 Task: Add an event with the title Team Building Workshop: Enhancing Team Communication and Collaboration, date '2024/05/05', time 8:00 AM to 10:00 AMand add a description: Participants will develop skills for effectively resolving conflicts and managing disagreements within the team. They will learn strategies for active listening, empathy, and finding mutually beneficial solutions to conflicts.Select event color  Peacock . Add location for the event as: Delhi, India, logged in from the account softage.4@softage.netand send the event invitation to softage.9@softage.net and softage.10@softage.net. Set a reminder for the event Every weekday(Monday to Friday)
Action: Mouse moved to (101, 129)
Screenshot: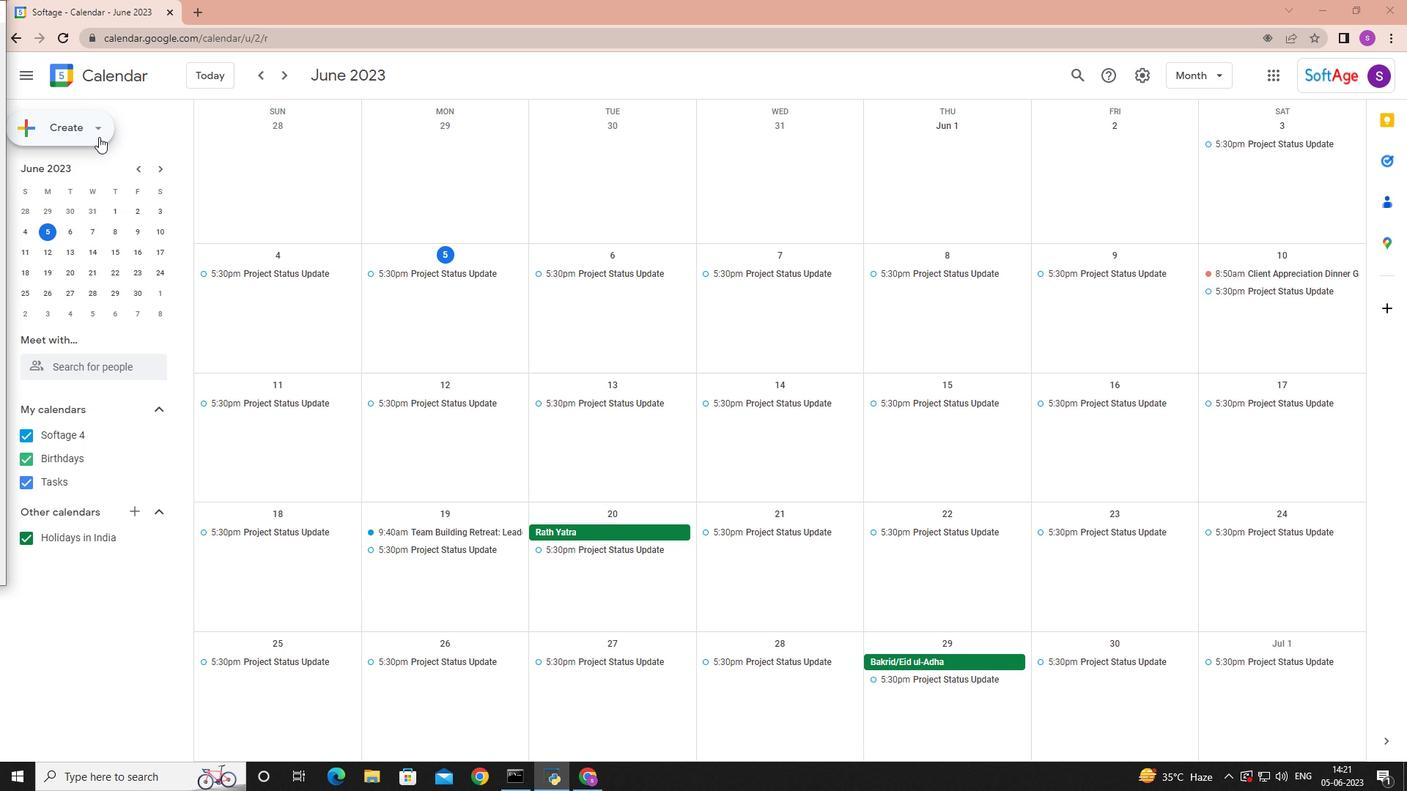 
Action: Mouse pressed left at (101, 129)
Screenshot: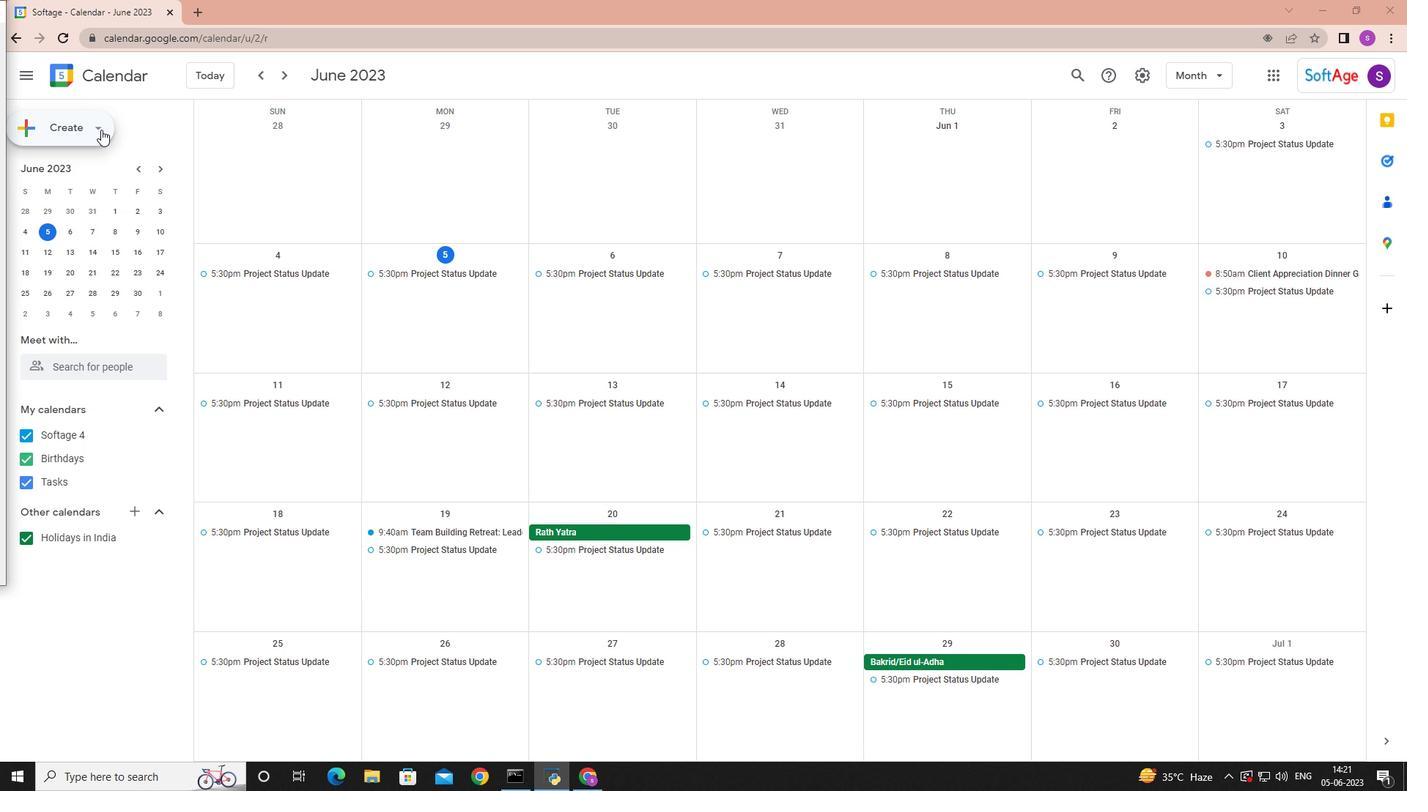 
Action: Mouse moved to (112, 159)
Screenshot: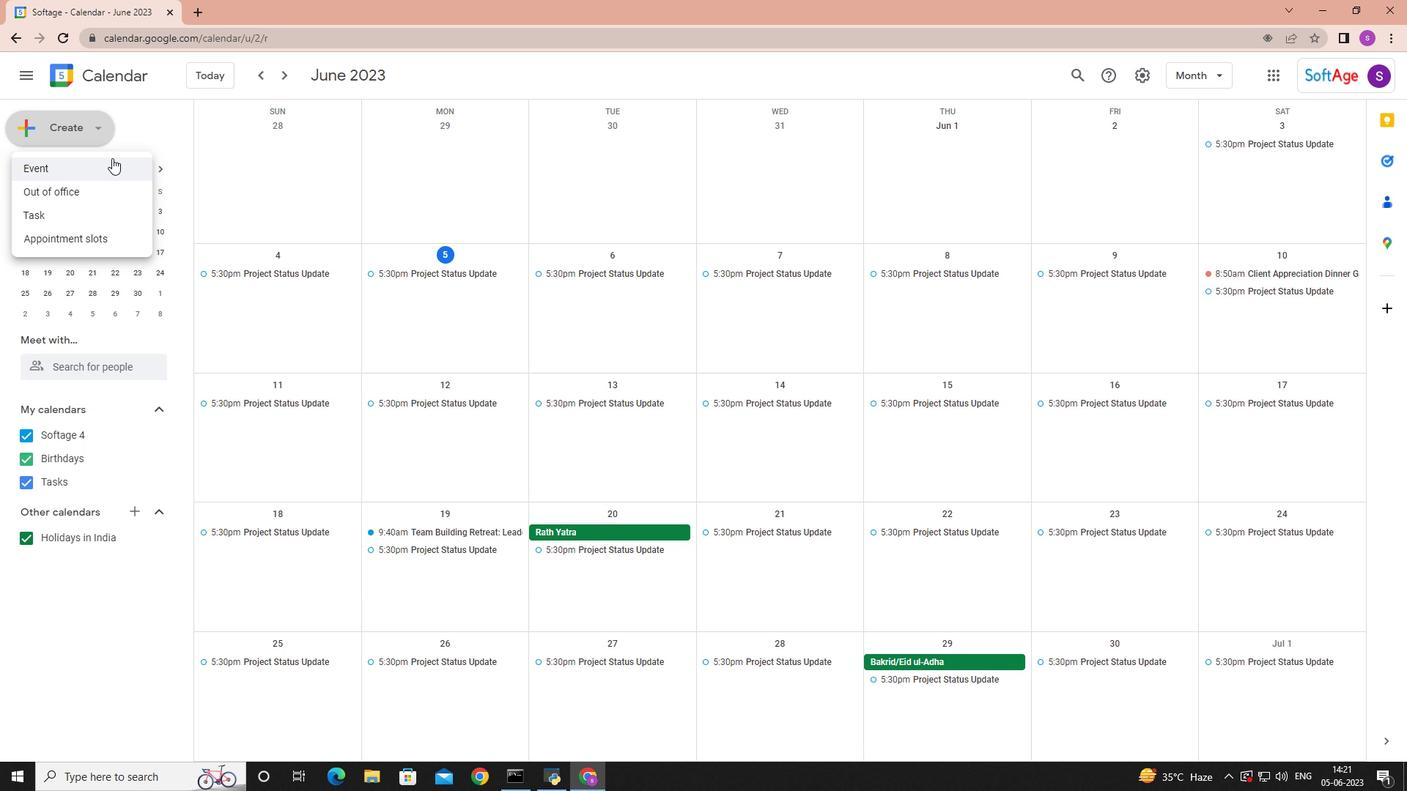 
Action: Mouse pressed left at (112, 159)
Screenshot: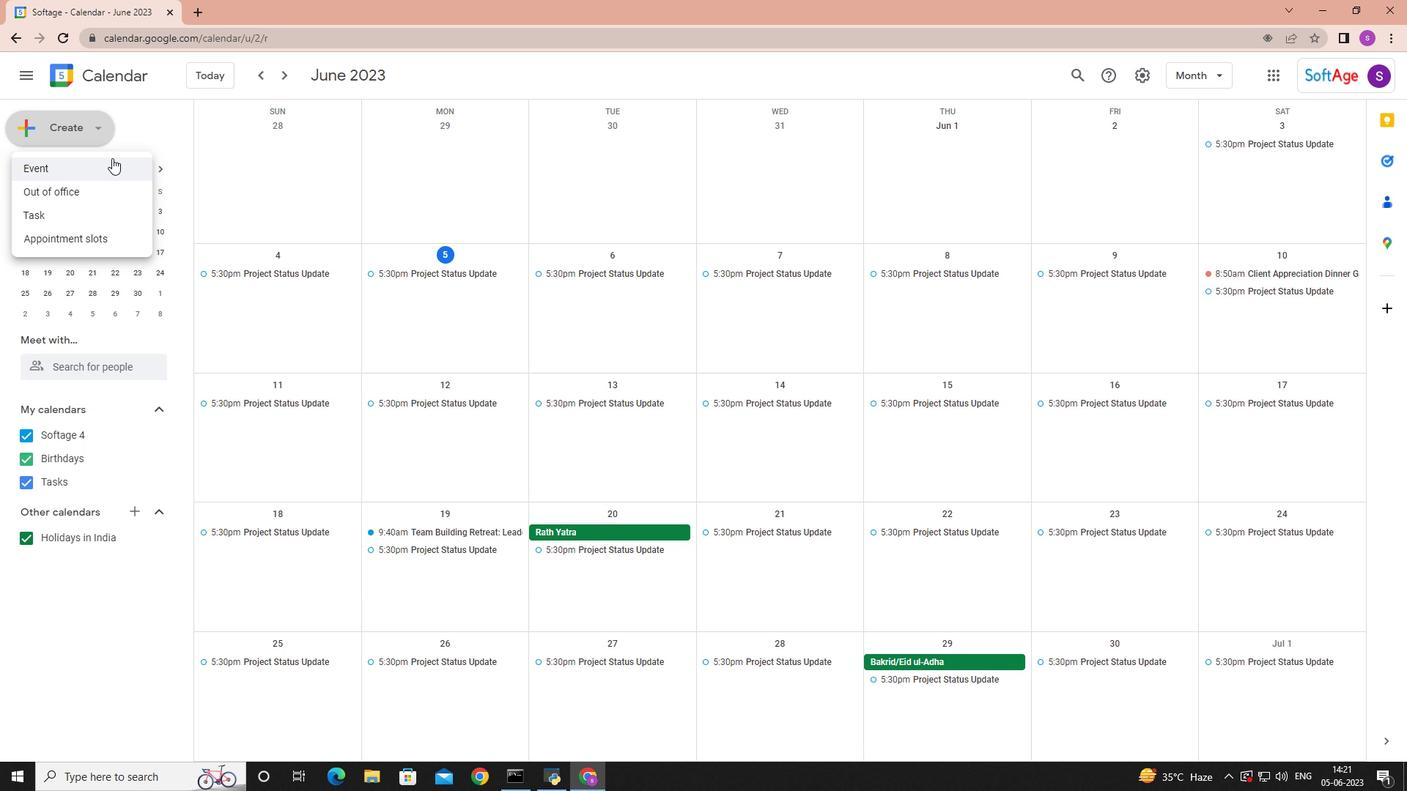 
Action: Mouse moved to (252, 573)
Screenshot: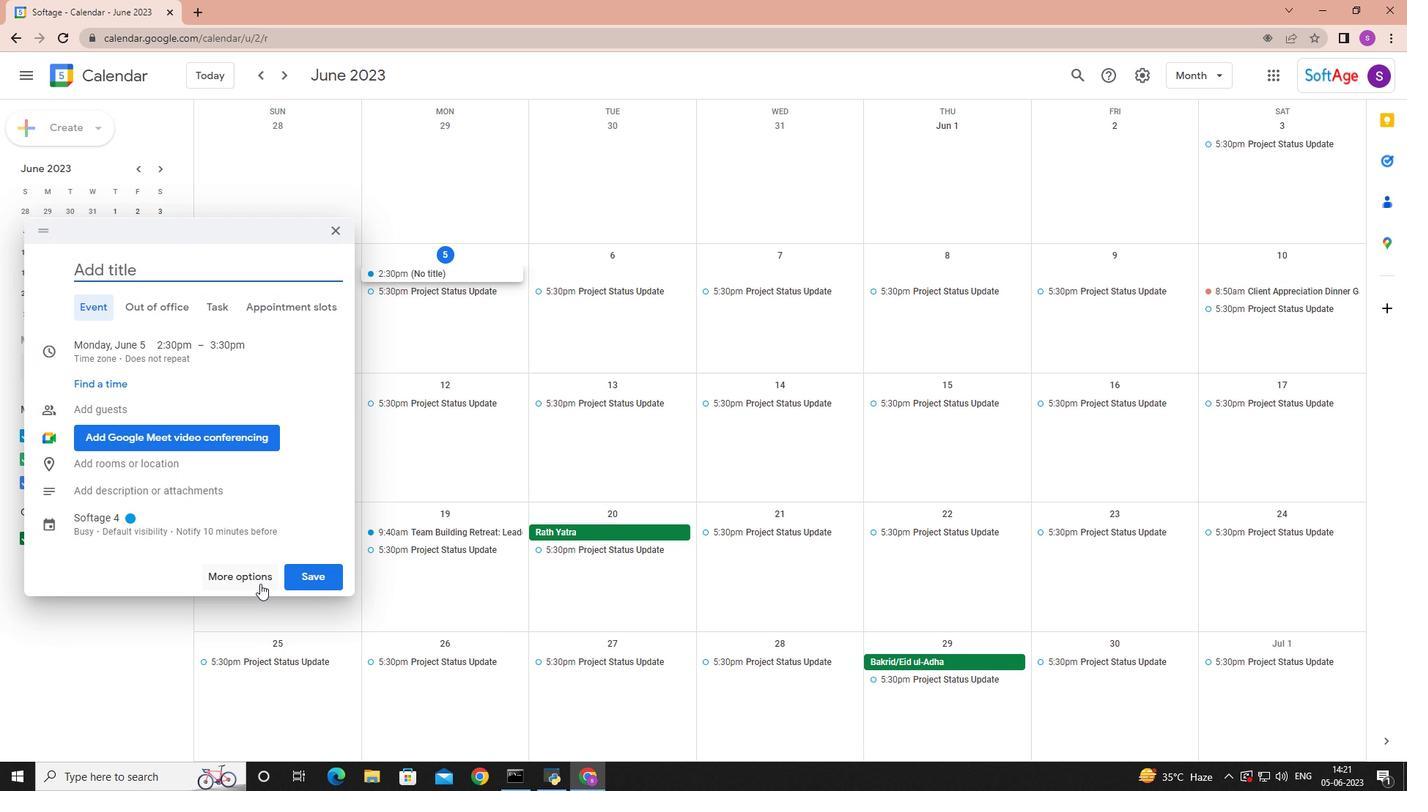 
Action: Mouse pressed left at (252, 573)
Screenshot: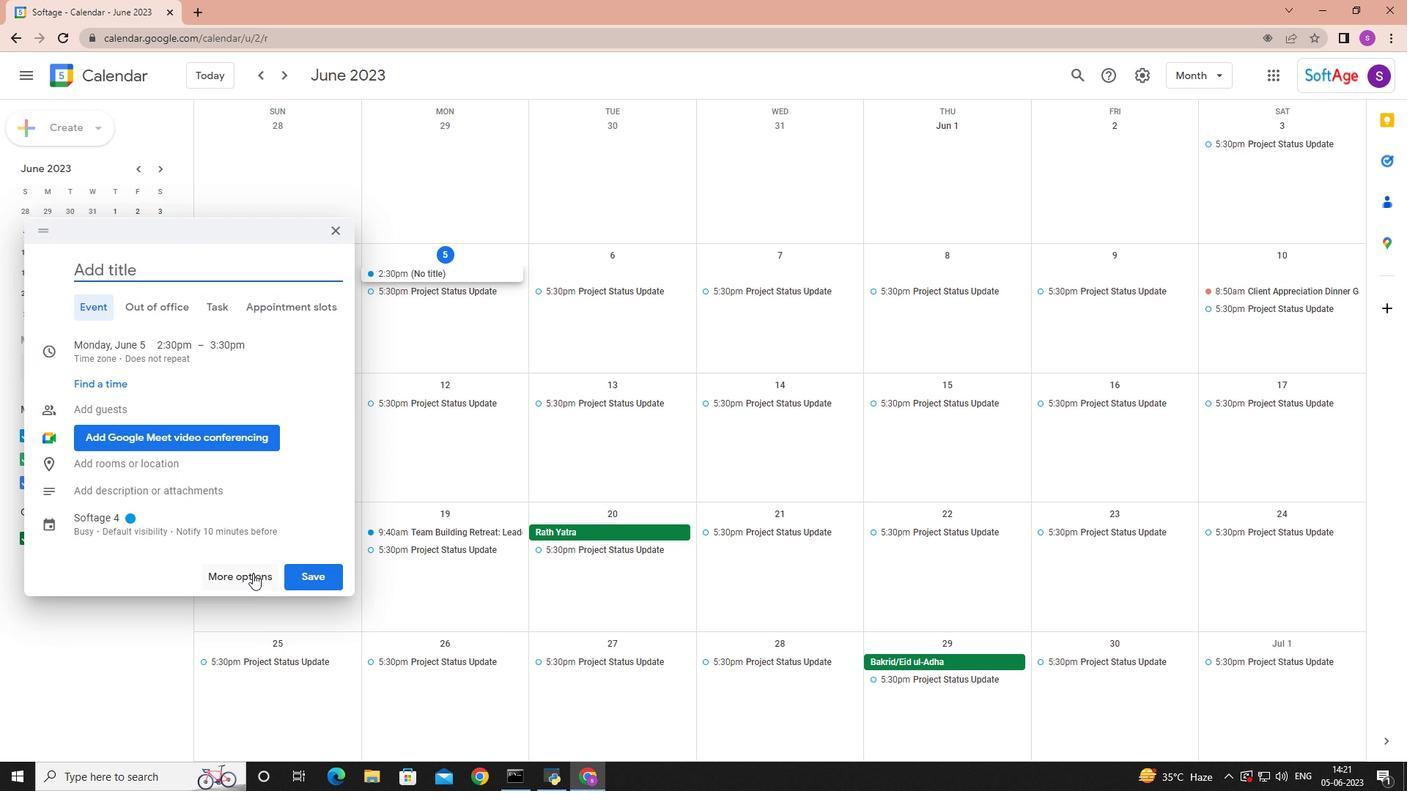
Action: Mouse moved to (249, 570)
Screenshot: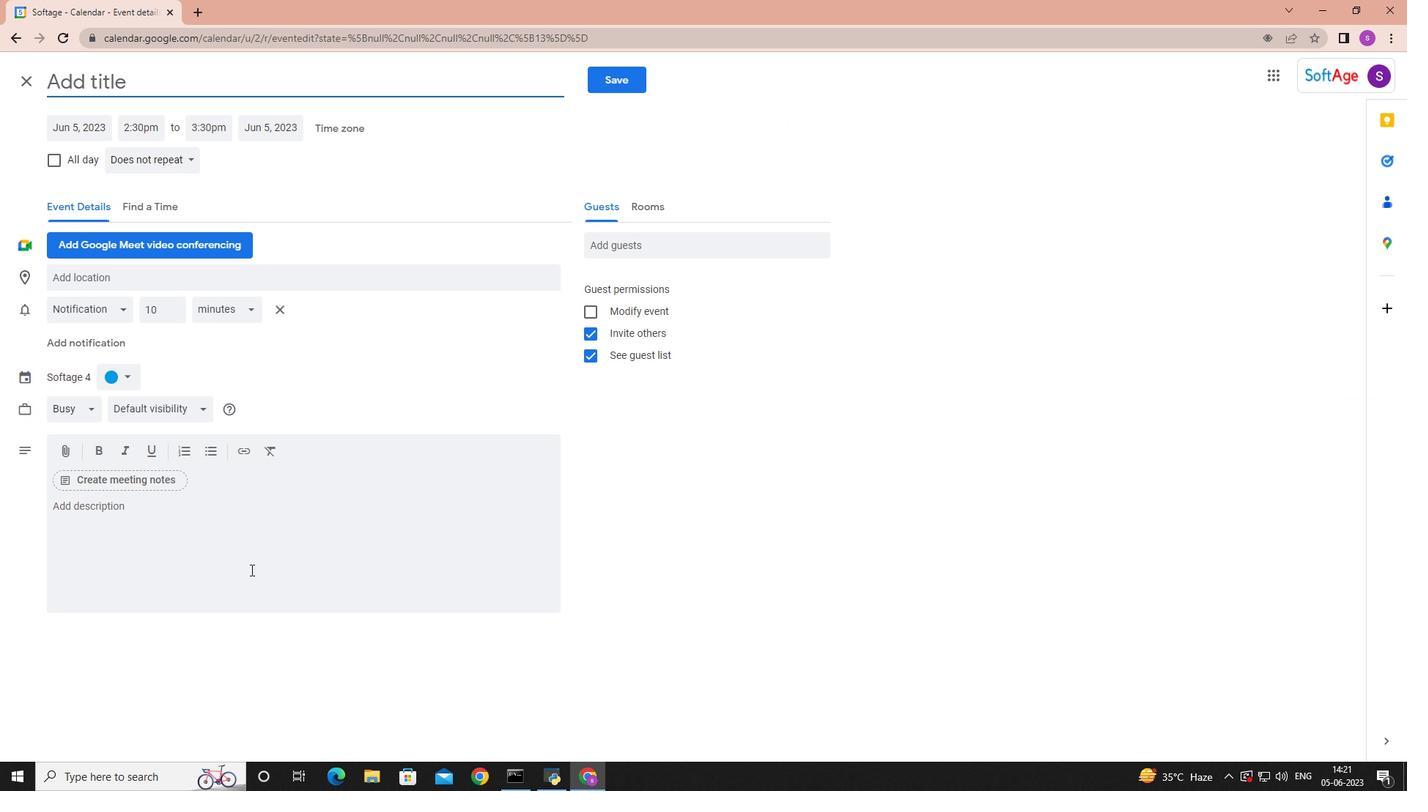 
Action: Key pressed <Key.shift><Key.shift><Key.shift><Key.shift><Key.shift><Key.shift>Team<Key.space><Key.shift>Building<Key.space><Key.shift>Workshop<Key.shift>:<Key.space><Key.shift>Enhancing<Key.space><Key.shift>Team<Key.space><Key.shift>Communication<Key.space>and<Key.space><Key.shift>Collaboration<Key.space>
Screenshot: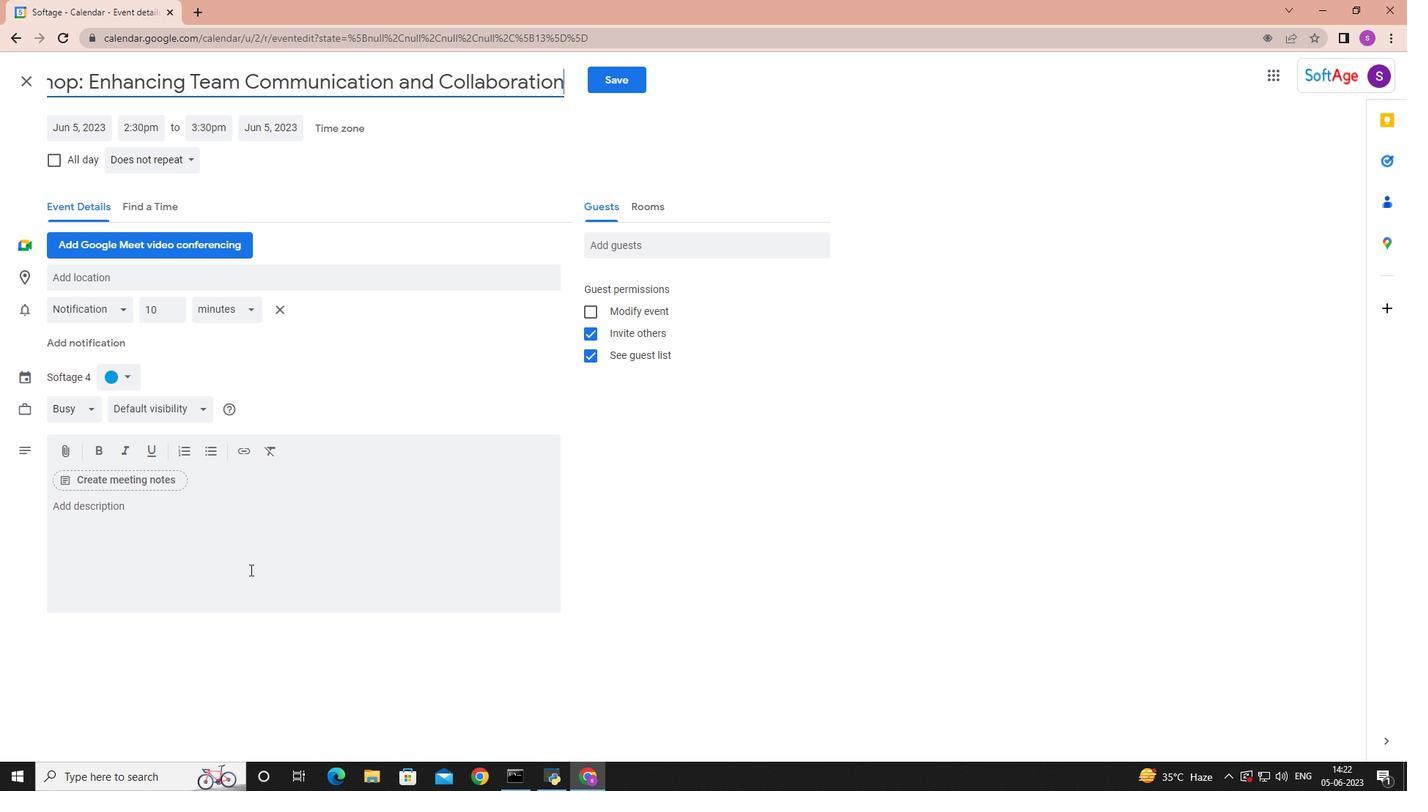 
Action: Mouse moved to (87, 124)
Screenshot: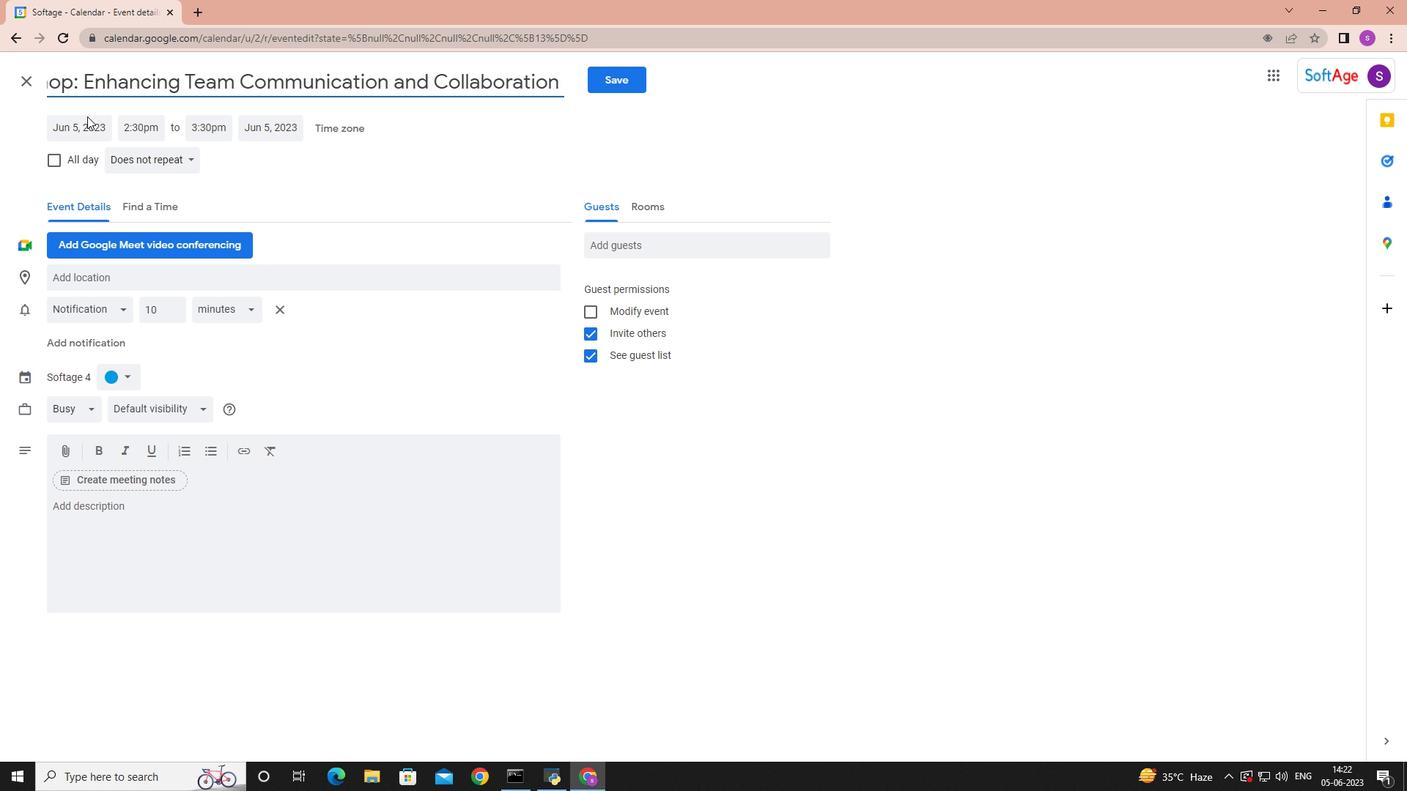 
Action: Mouse pressed left at (87, 124)
Screenshot: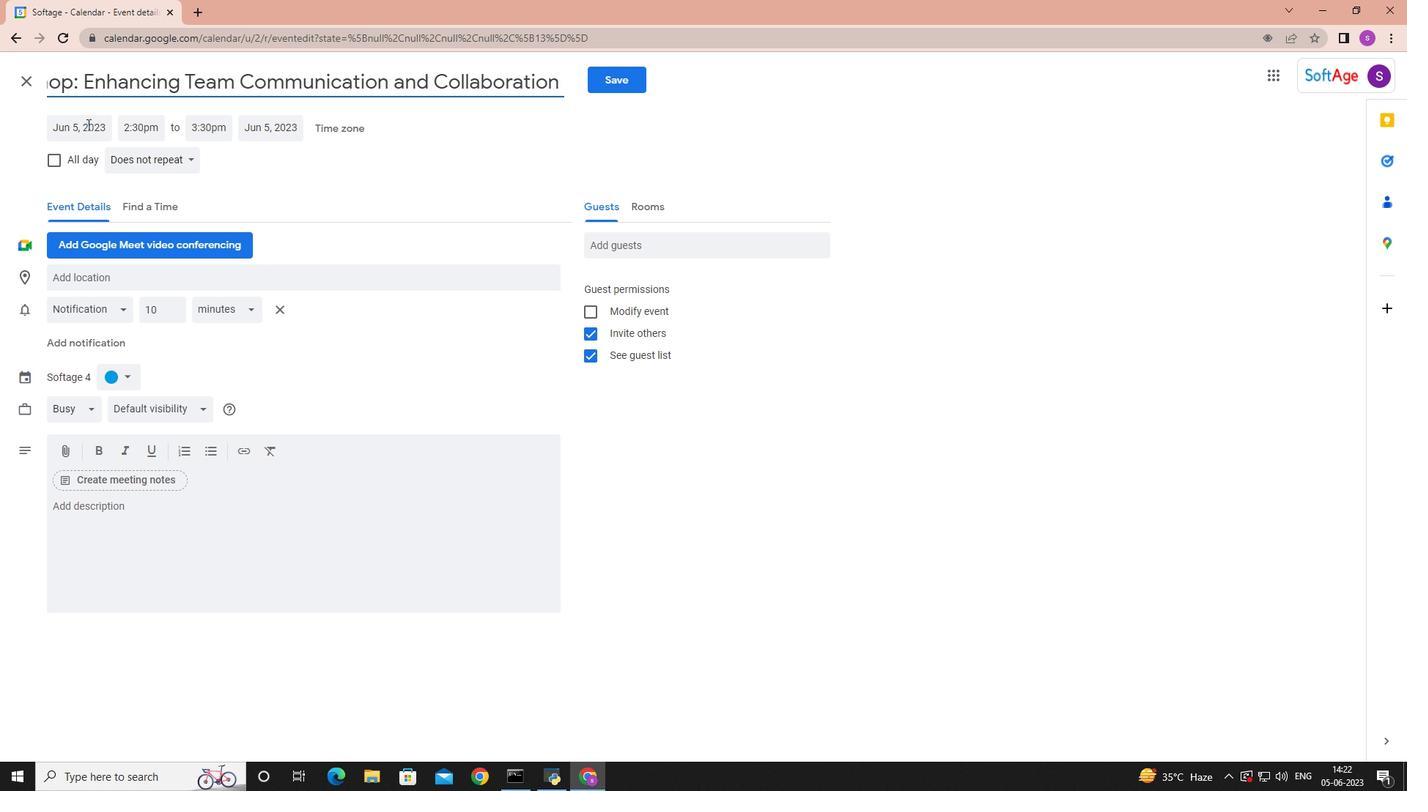 
Action: Mouse moved to (231, 161)
Screenshot: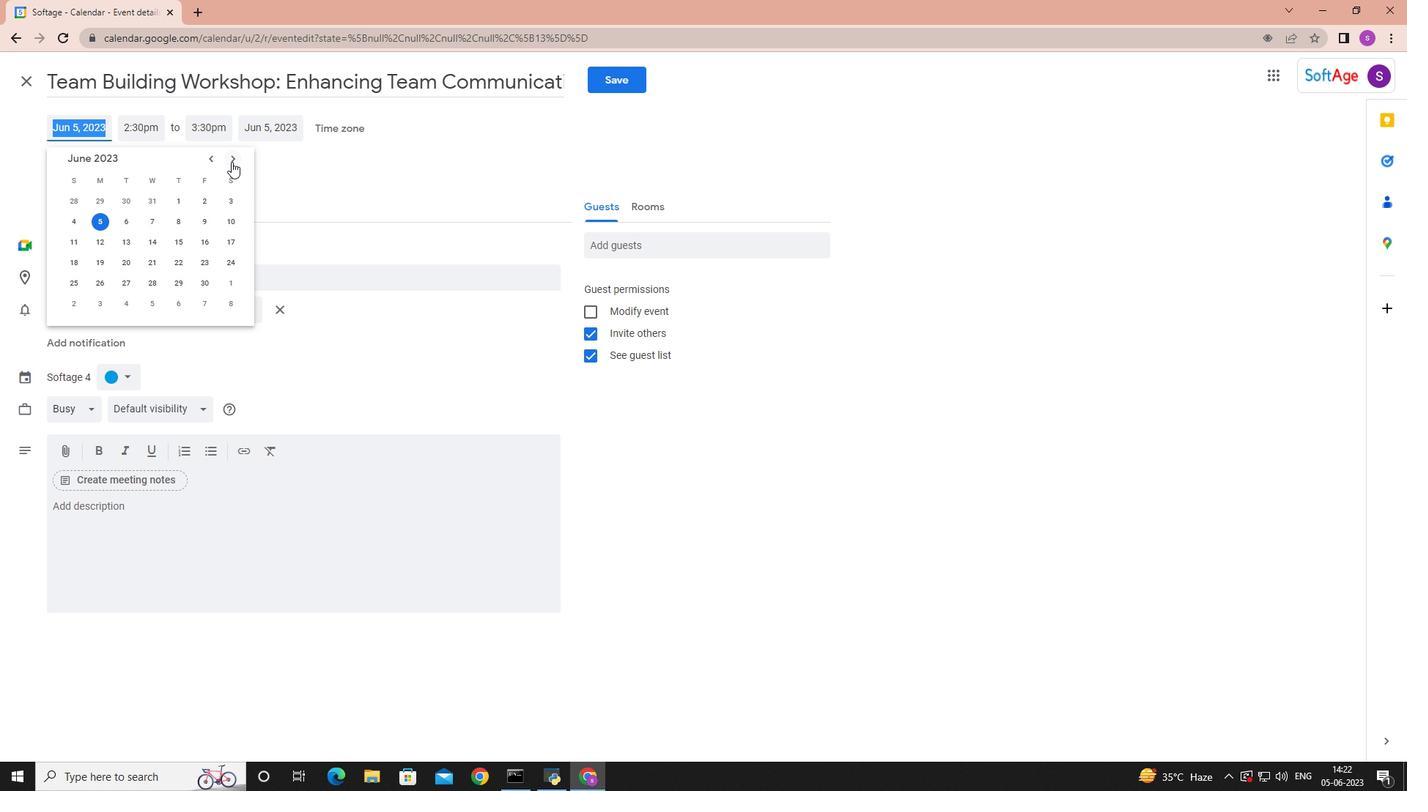 
Action: Mouse pressed left at (231, 161)
Screenshot: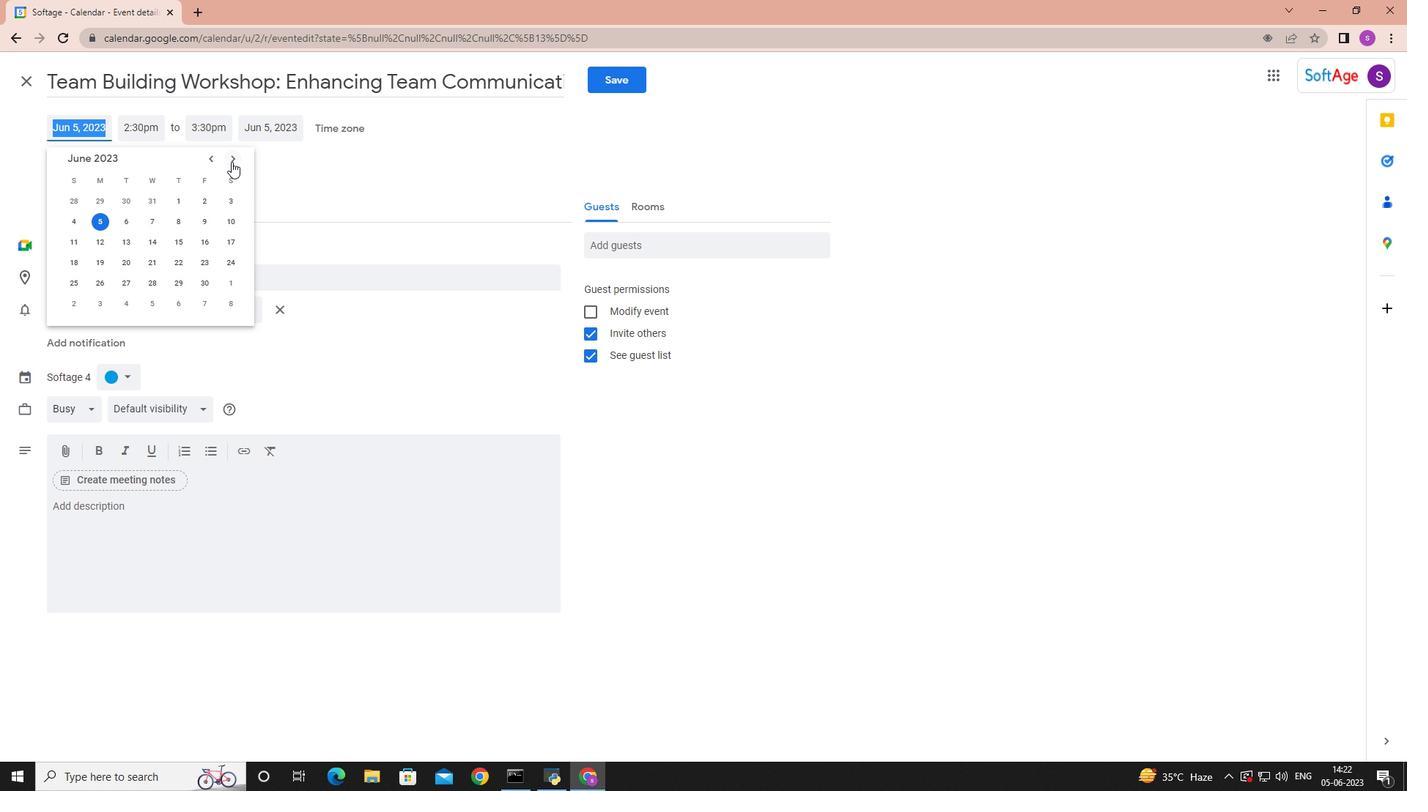 
Action: Mouse moved to (231, 161)
Screenshot: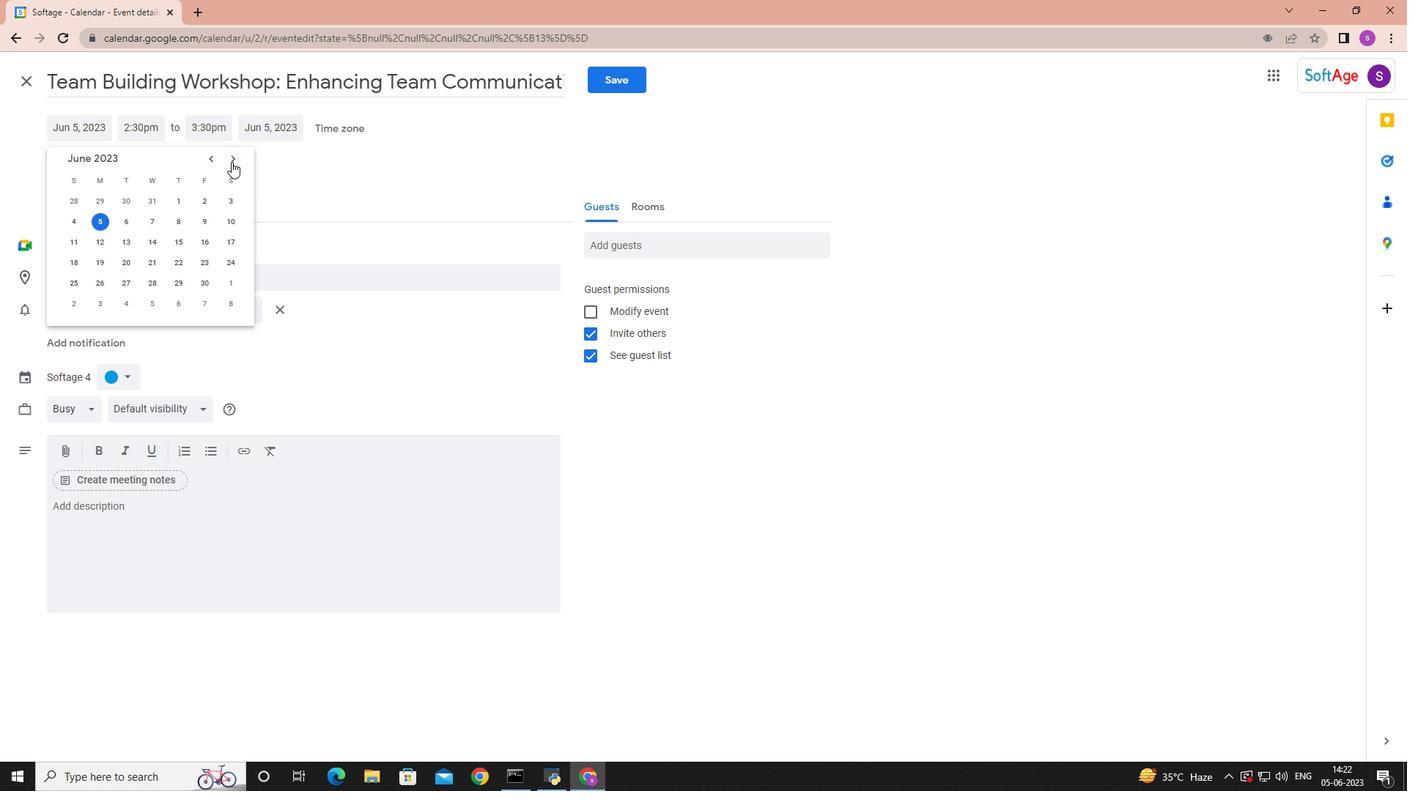 
Action: Mouse pressed left at (231, 161)
Screenshot: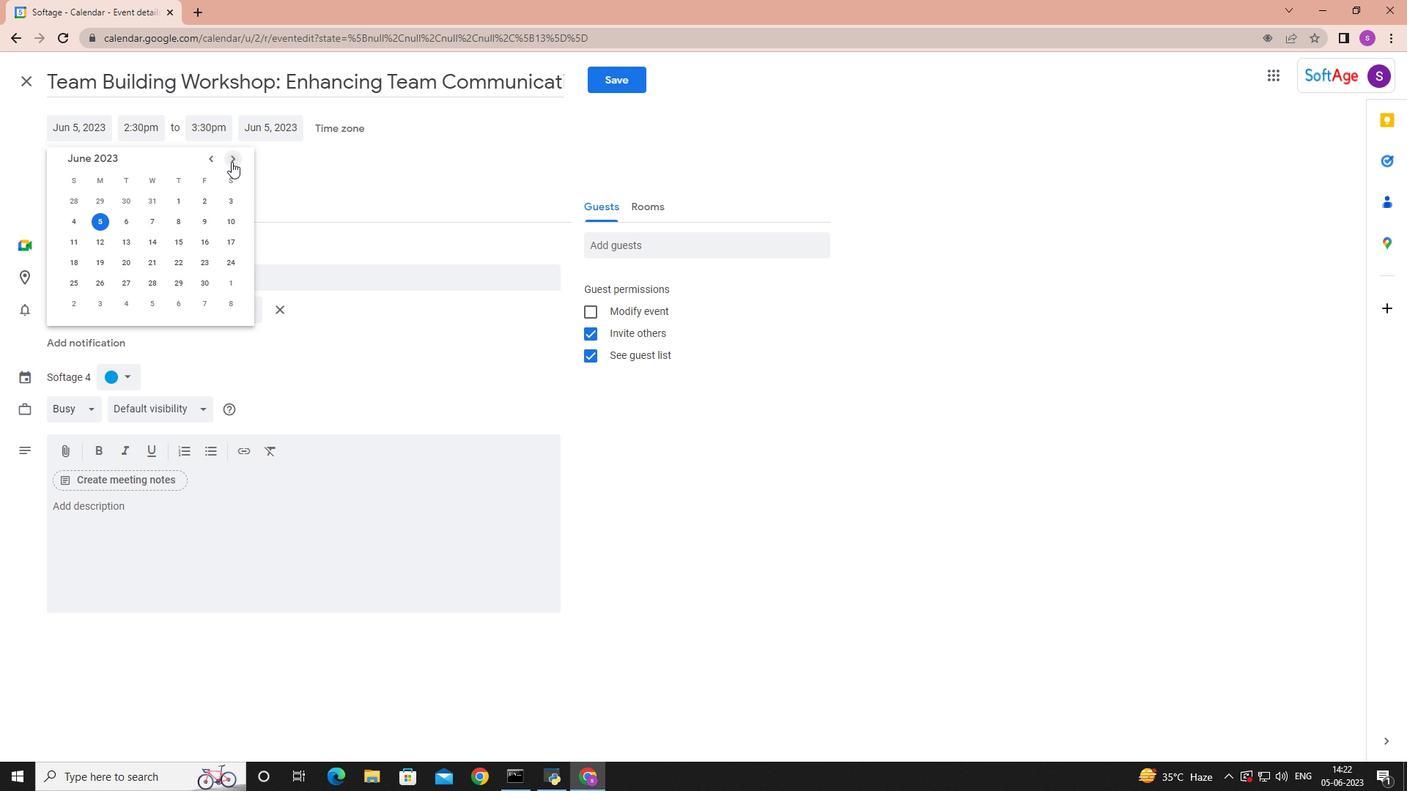 
Action: Mouse moved to (232, 161)
Screenshot: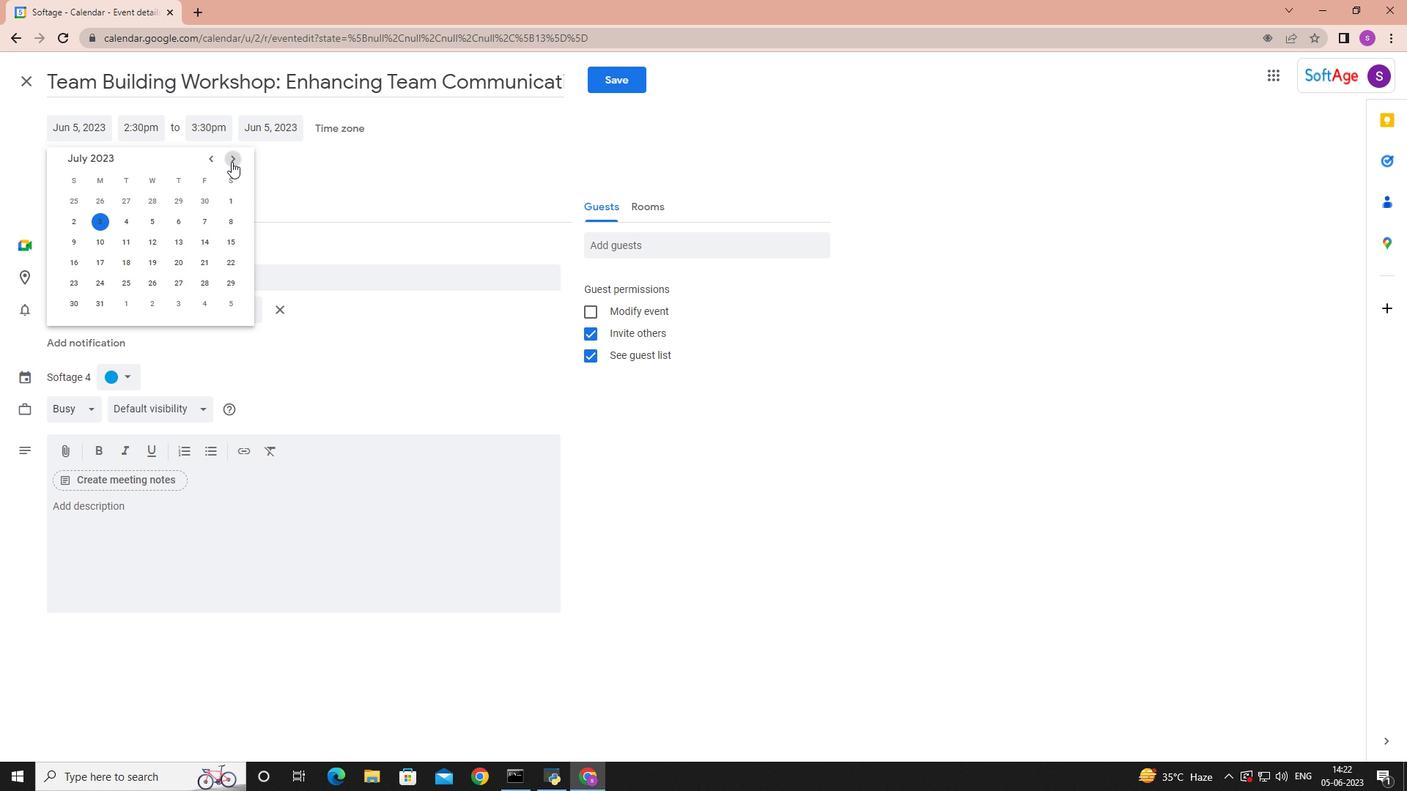 
Action: Mouse pressed left at (232, 161)
Screenshot: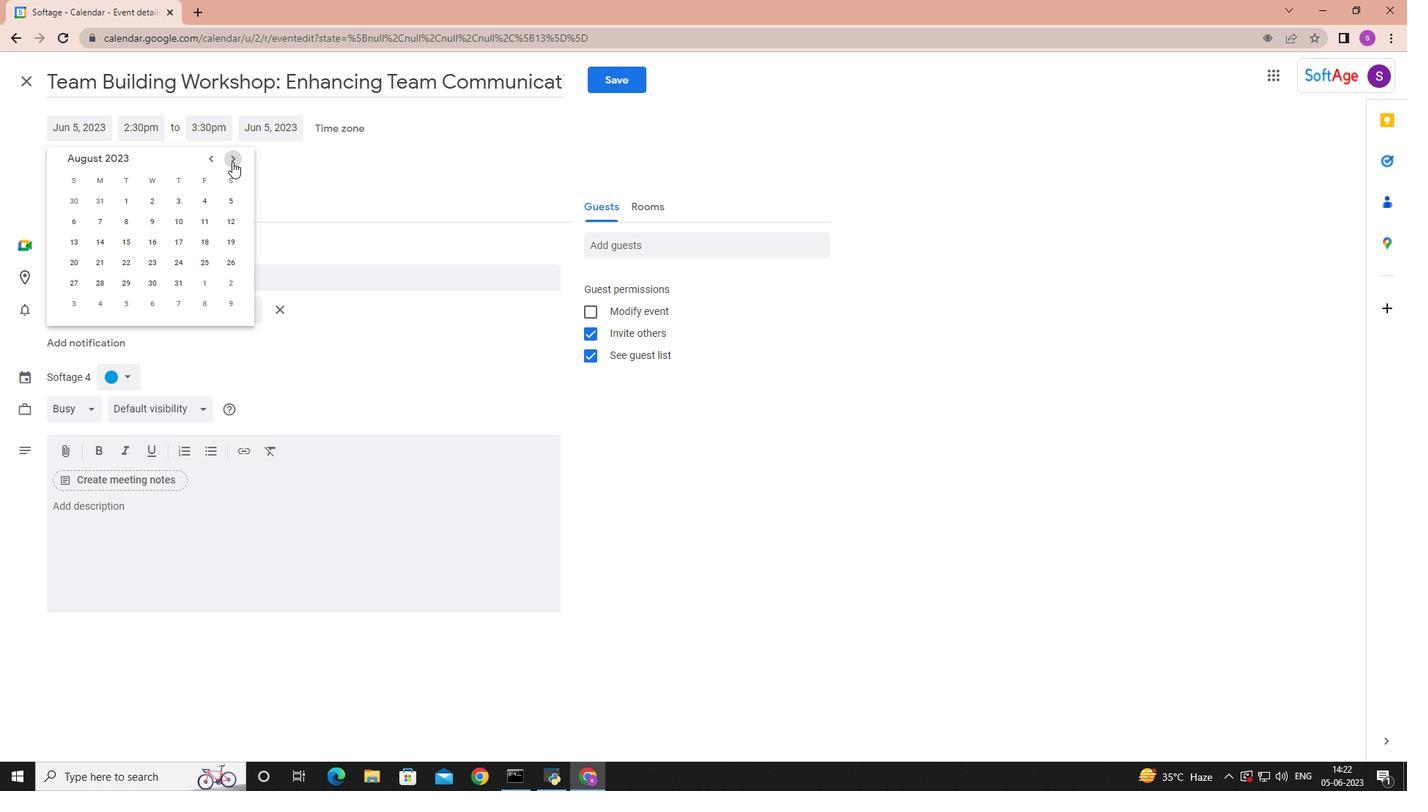 
Action: Mouse moved to (233, 161)
Screenshot: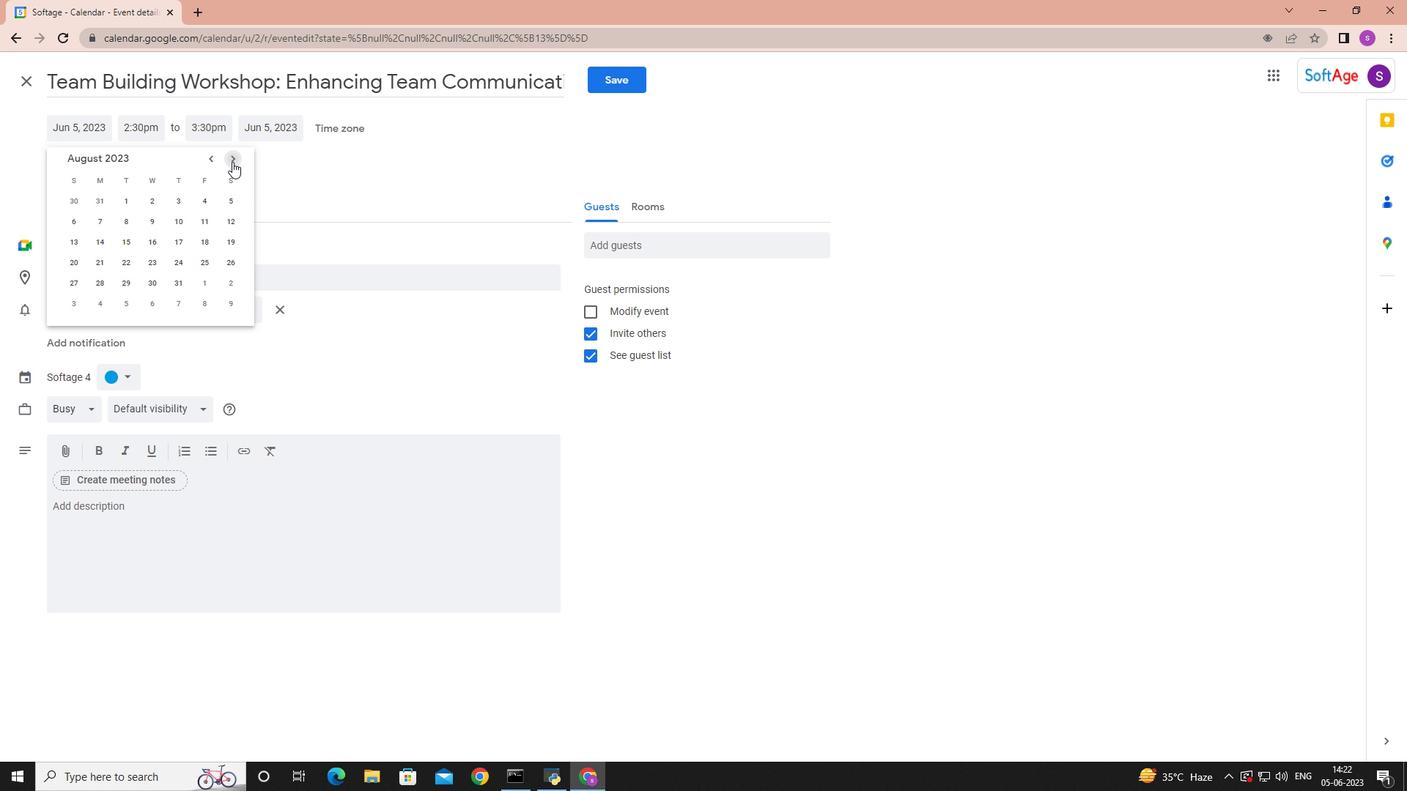 
Action: Mouse pressed left at (233, 161)
Screenshot: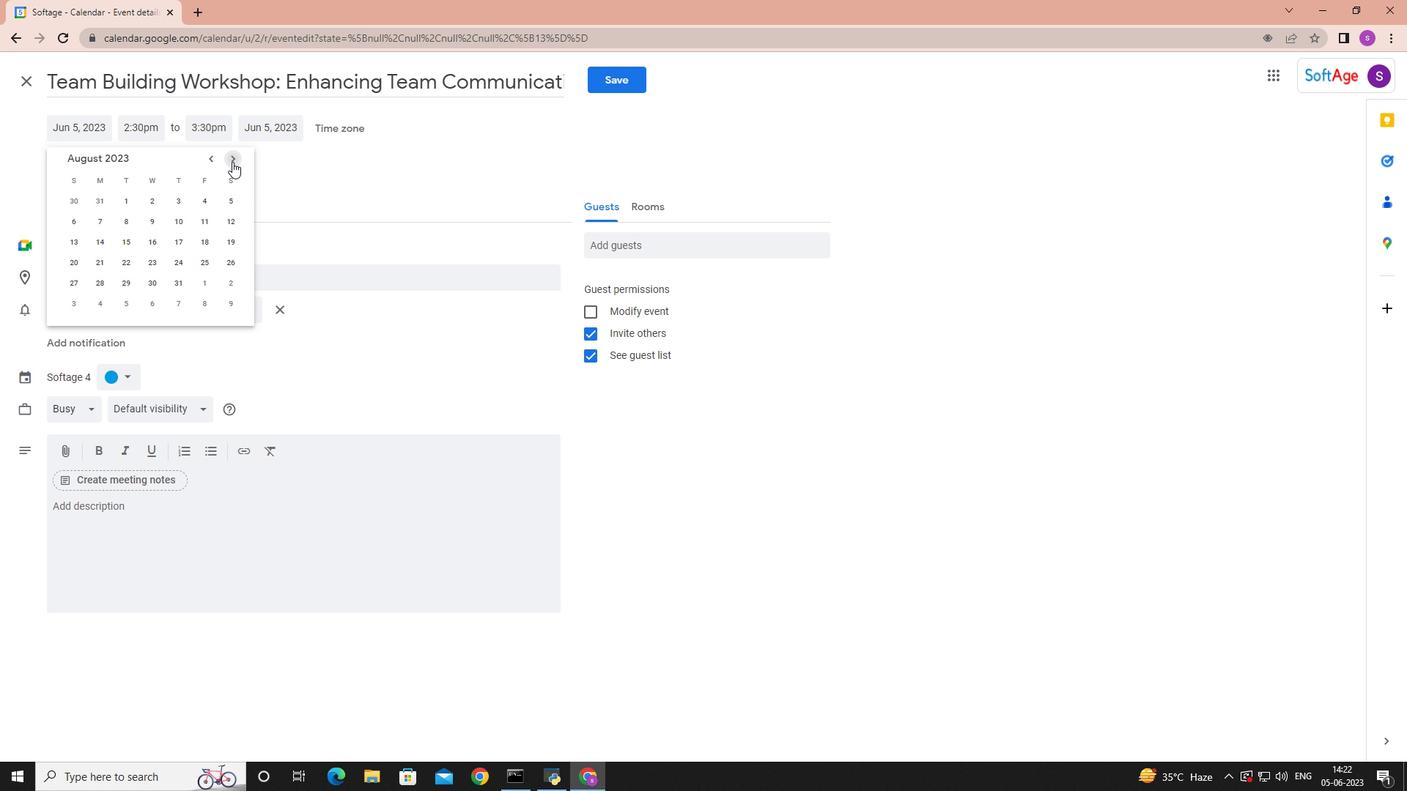 
Action: Mouse pressed left at (233, 161)
Screenshot: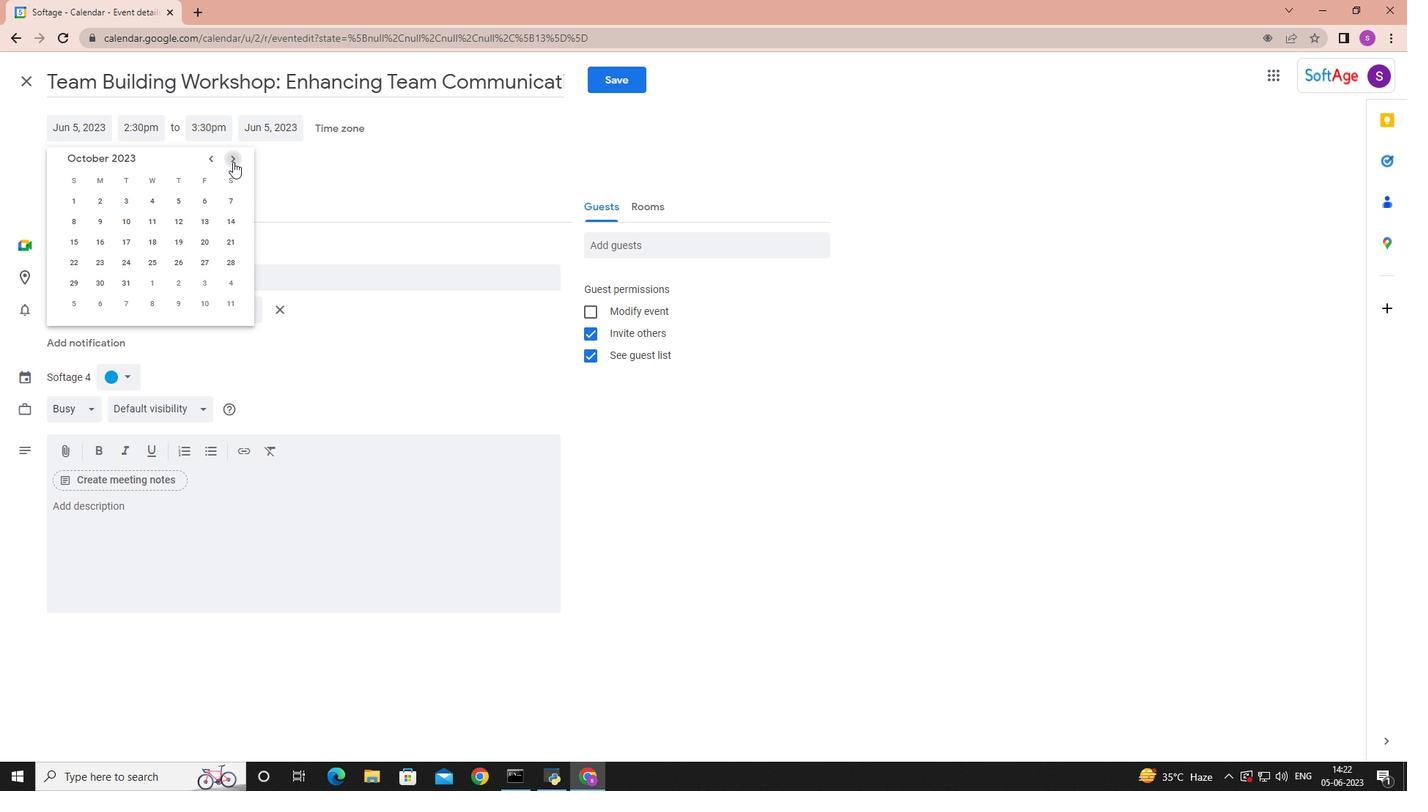 
Action: Mouse pressed left at (233, 161)
Screenshot: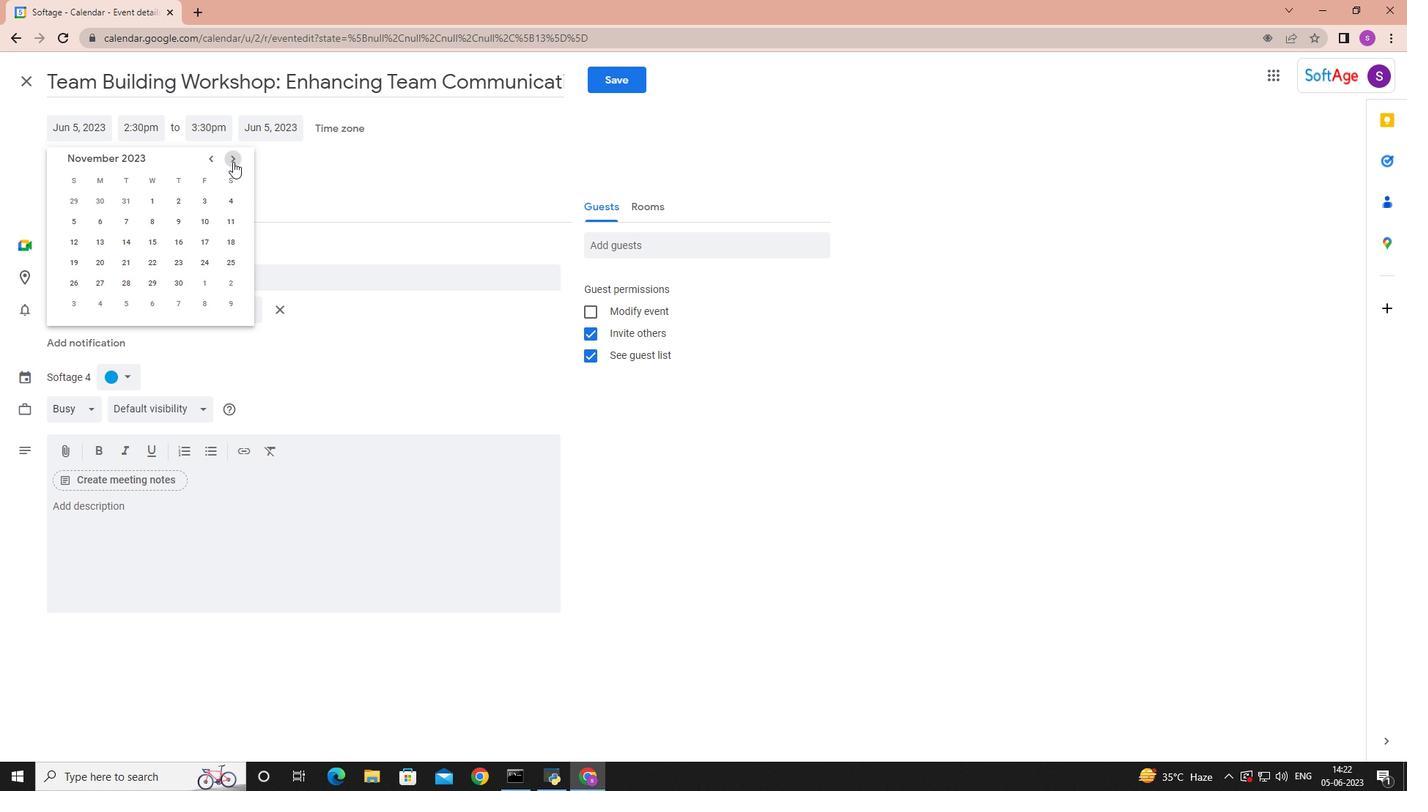 
Action: Mouse pressed left at (233, 161)
Screenshot: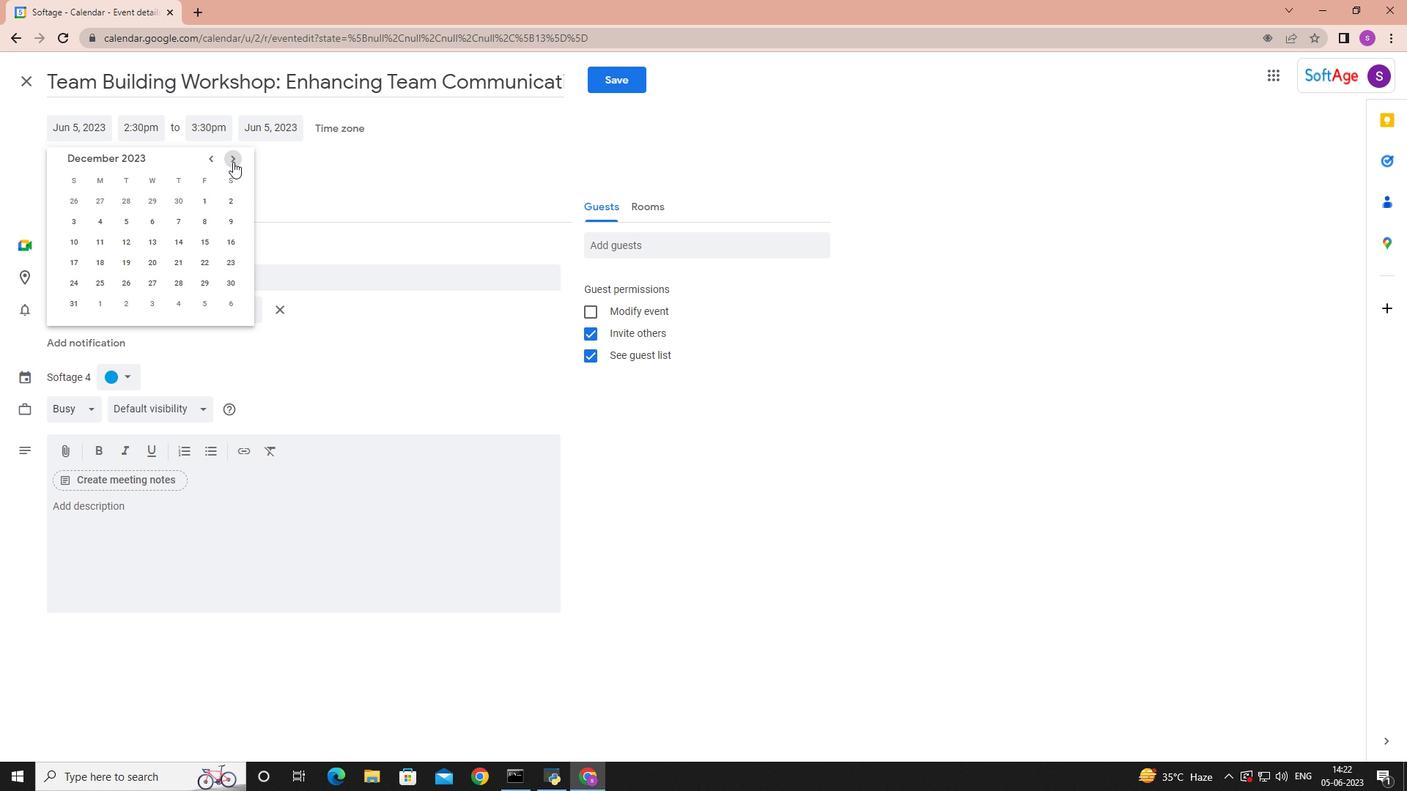 
Action: Mouse pressed left at (233, 161)
Screenshot: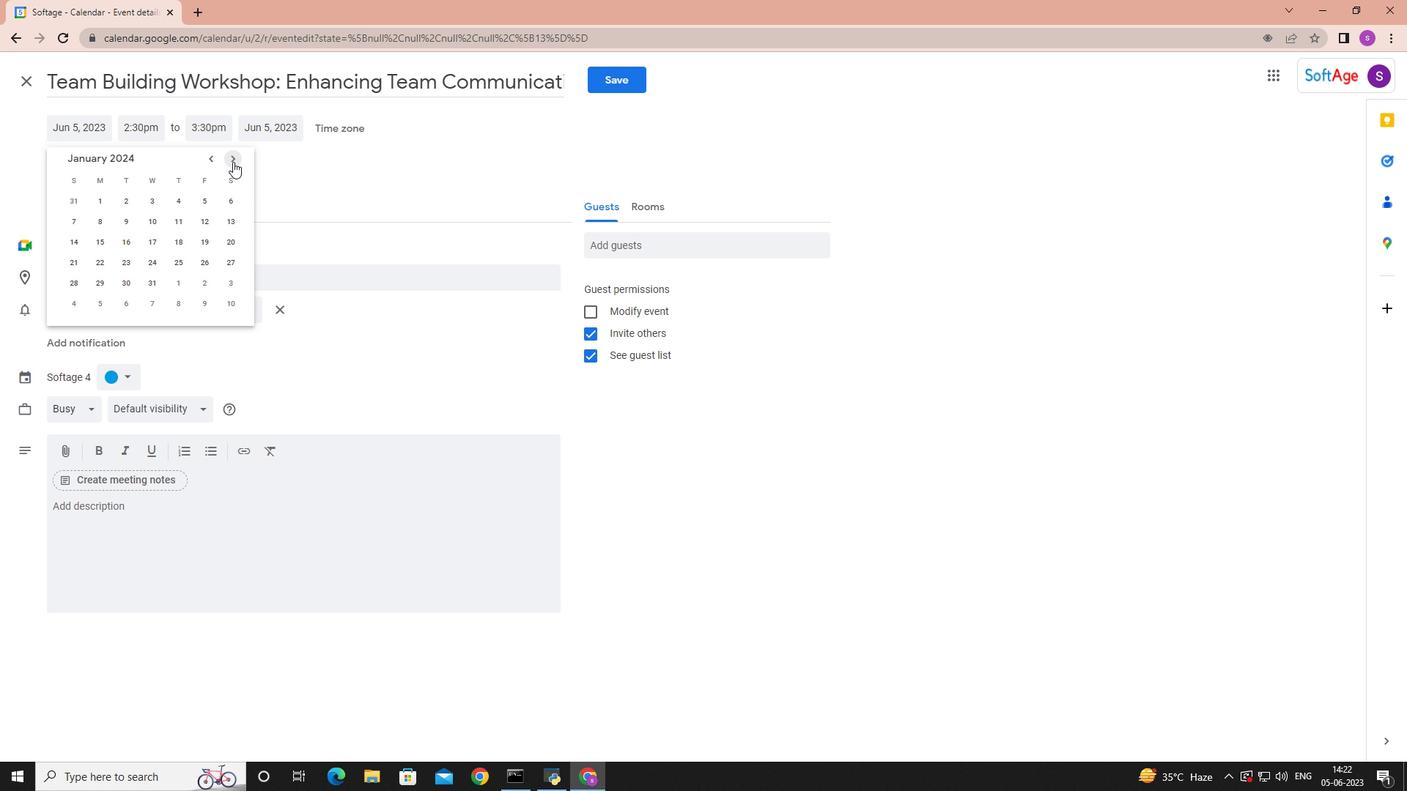 
Action: Mouse pressed left at (233, 161)
Screenshot: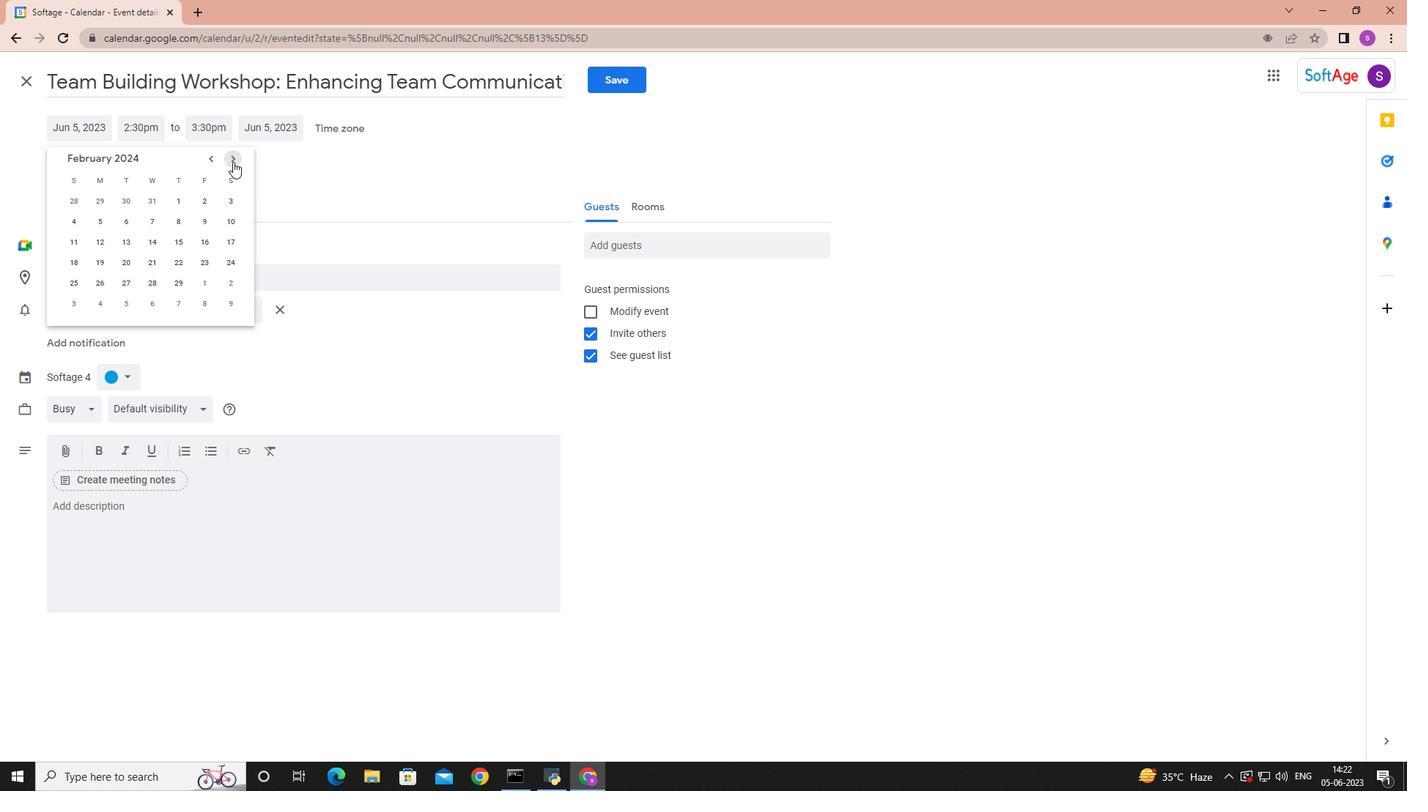 
Action: Mouse pressed left at (233, 161)
Screenshot: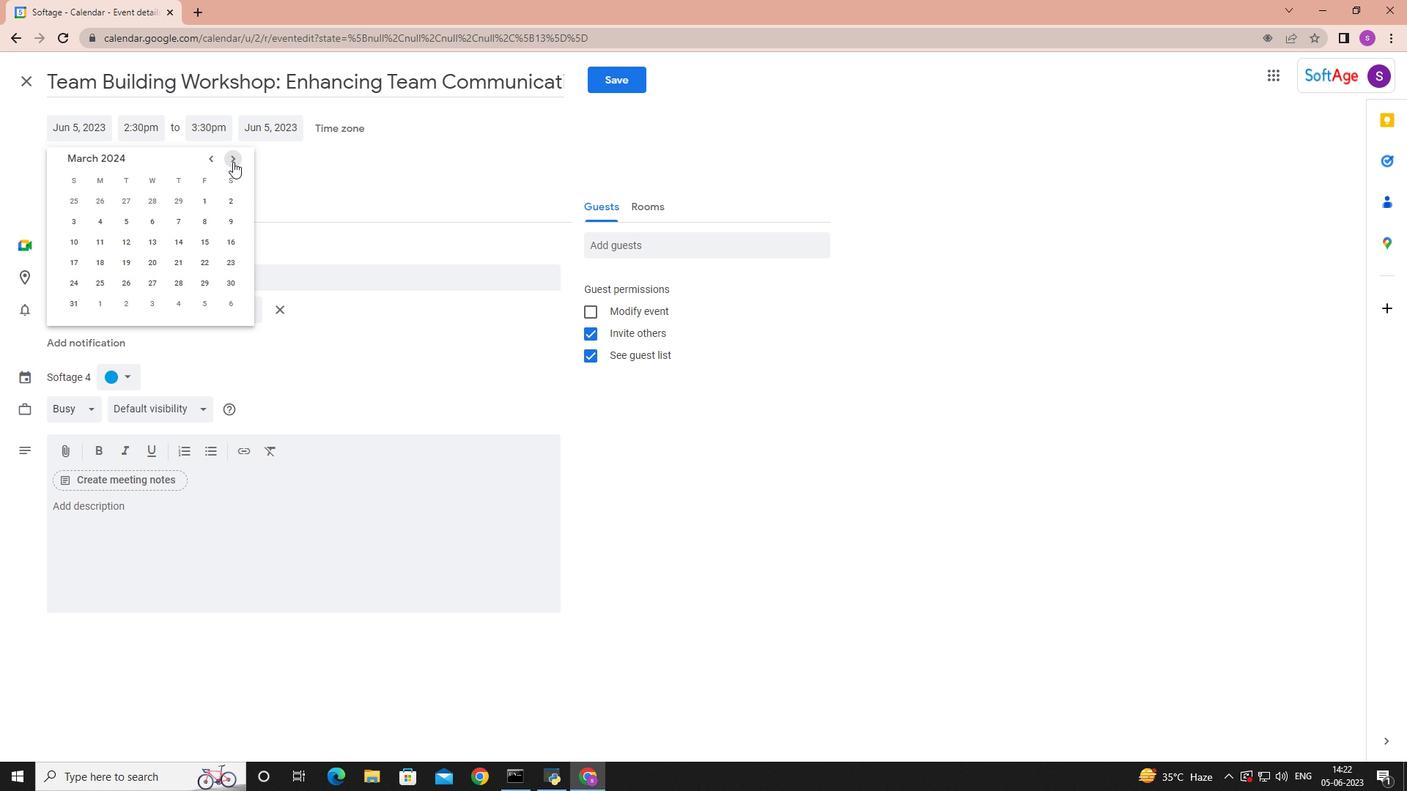 
Action: Mouse pressed left at (233, 161)
Screenshot: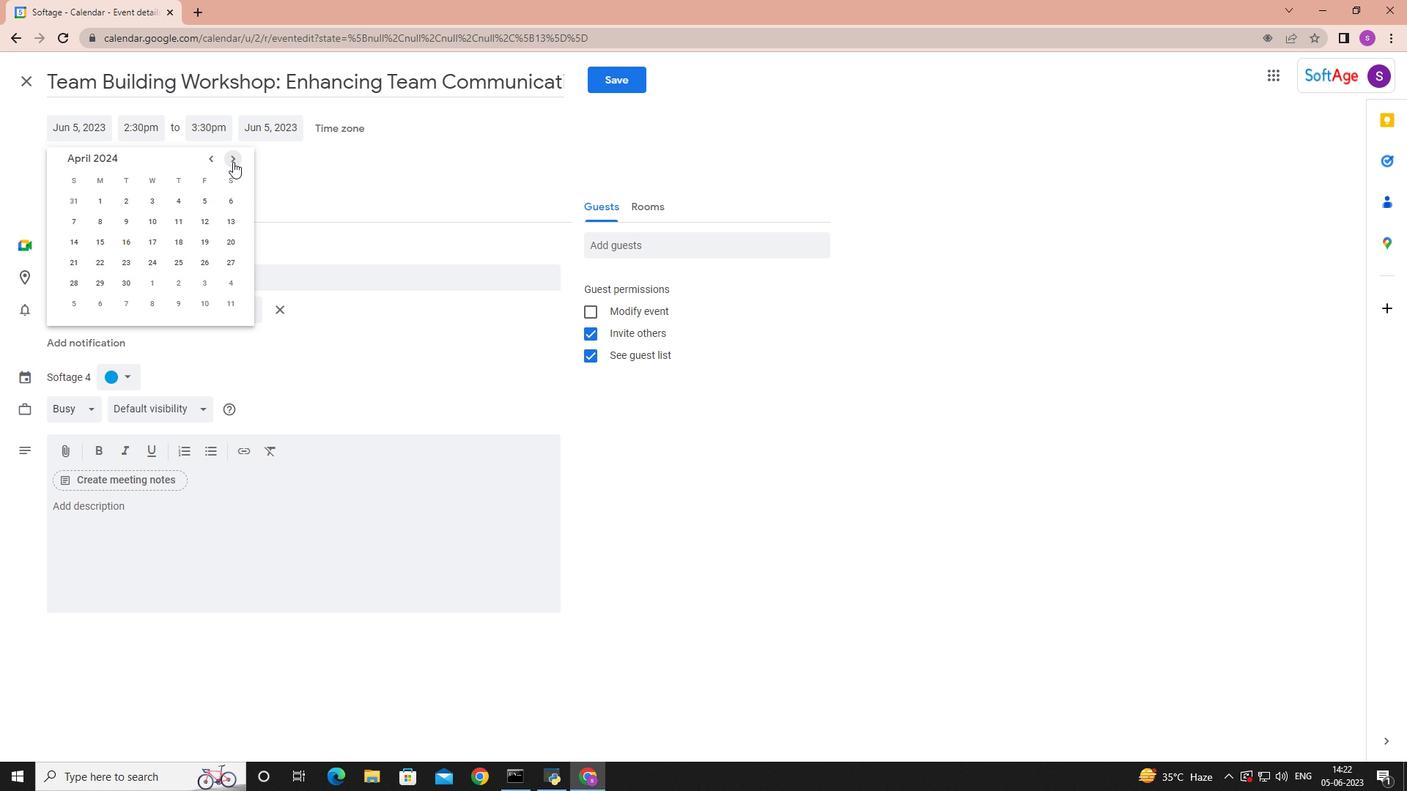 
Action: Mouse moved to (73, 220)
Screenshot: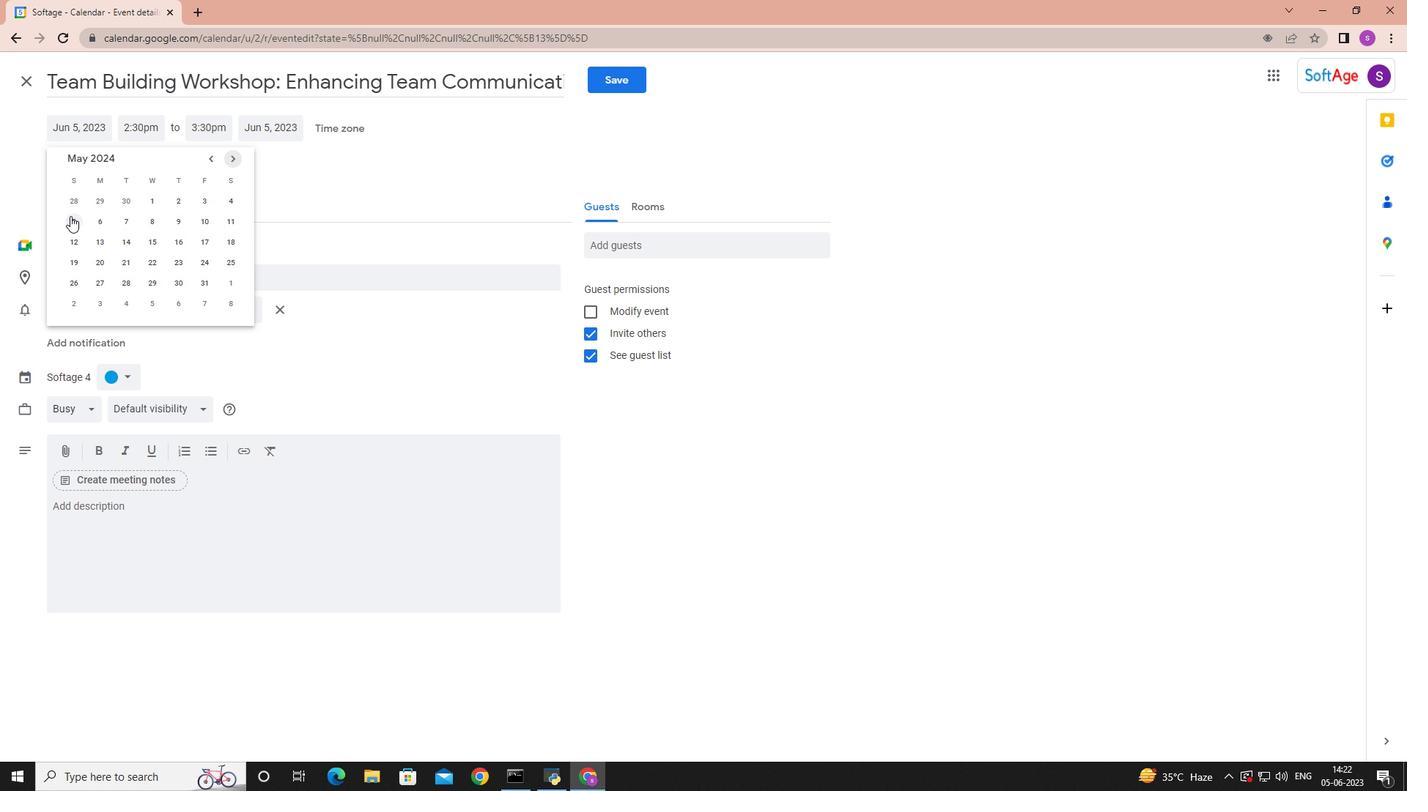 
Action: Mouse pressed left at (73, 220)
Screenshot: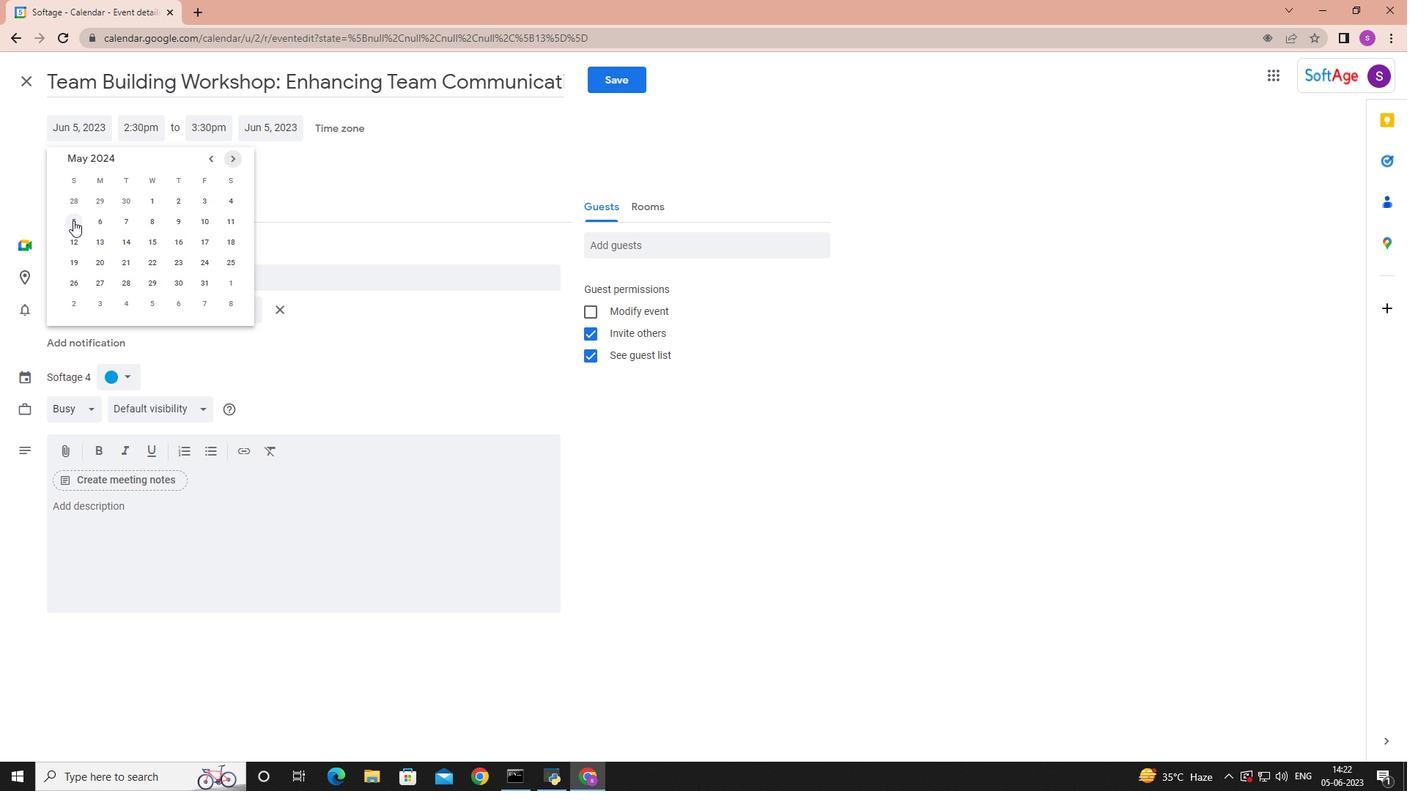 
Action: Mouse moved to (142, 133)
Screenshot: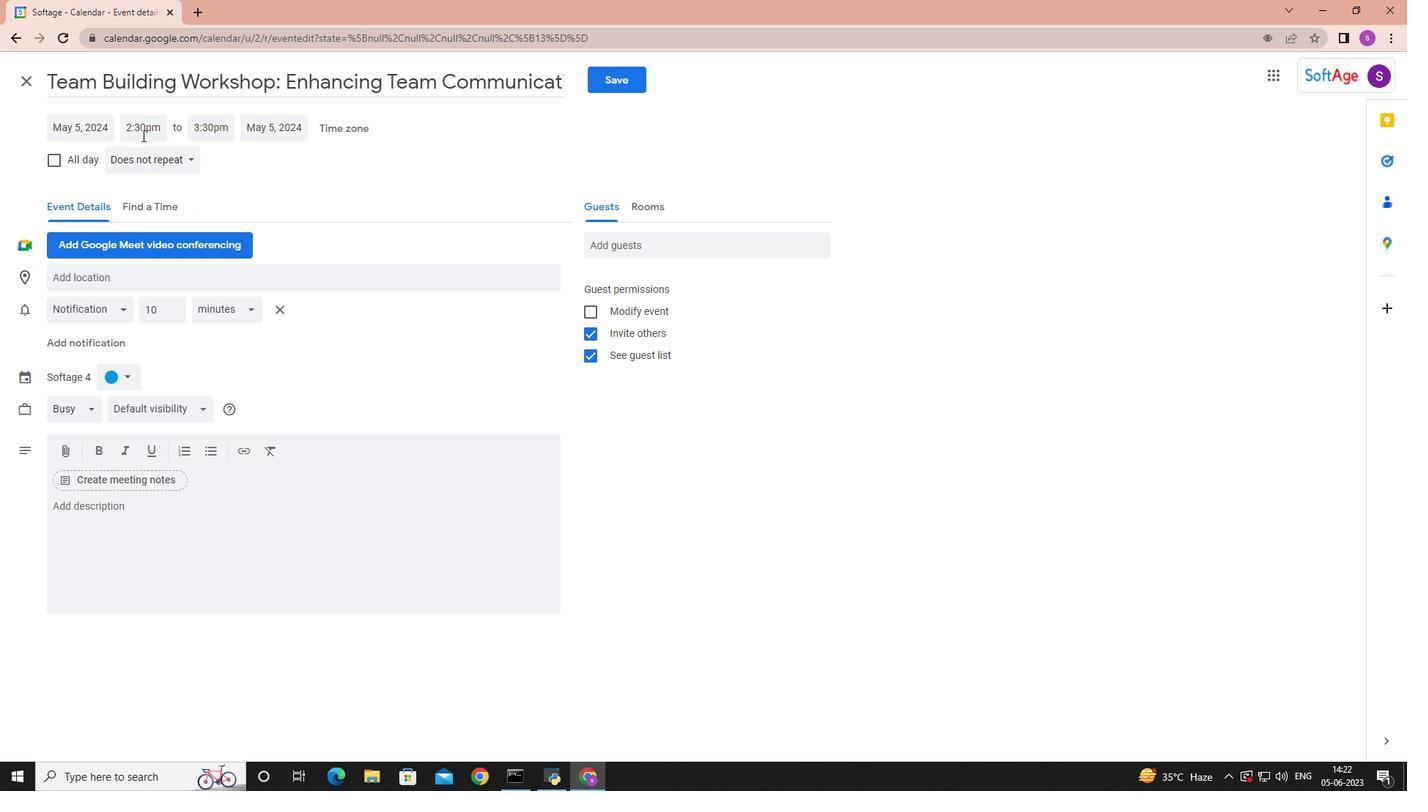 
Action: Mouse pressed left at (142, 133)
Screenshot: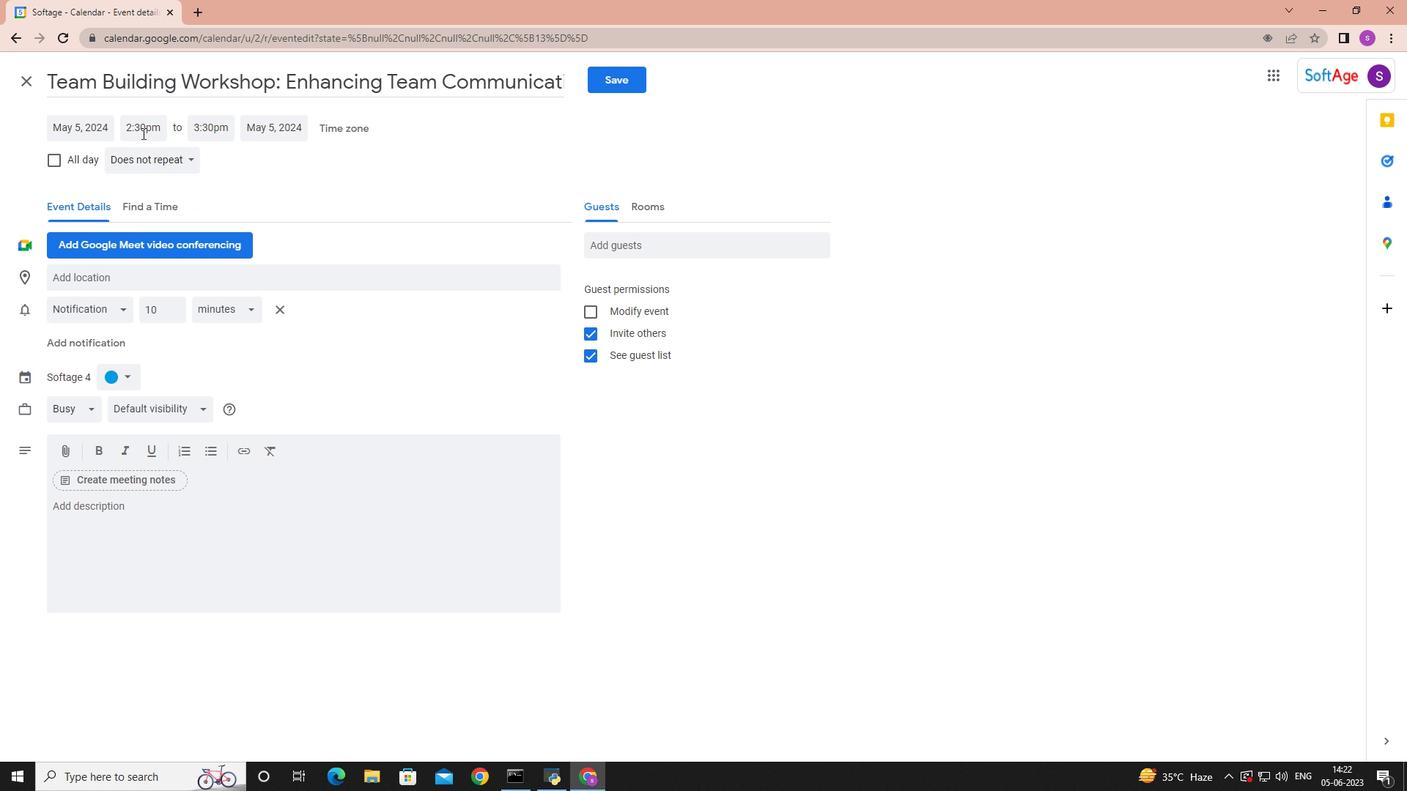 
Action: Mouse moved to (150, 195)
Screenshot: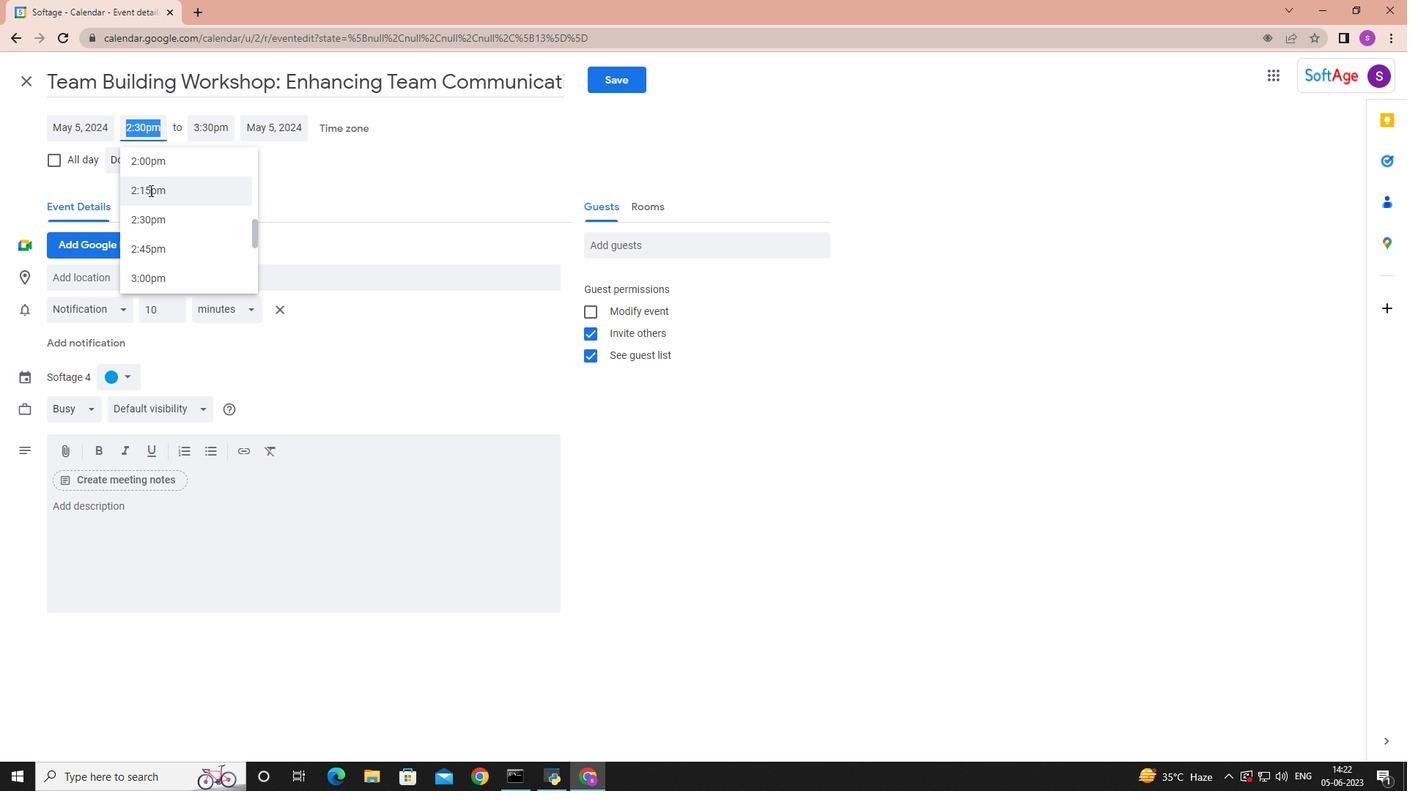 
Action: Mouse scrolled (150, 196) with delta (0, 0)
Screenshot: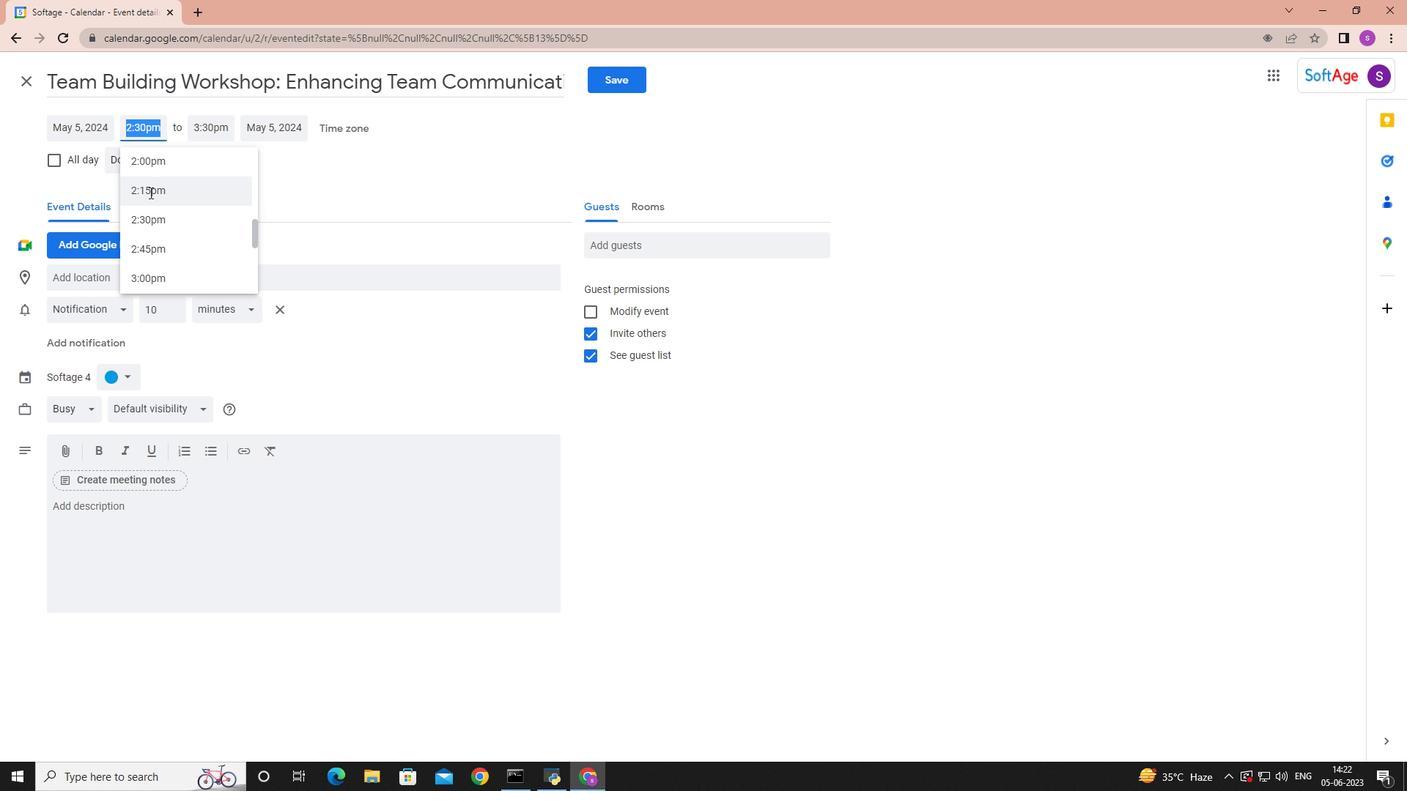 
Action: Mouse scrolled (150, 196) with delta (0, 0)
Screenshot: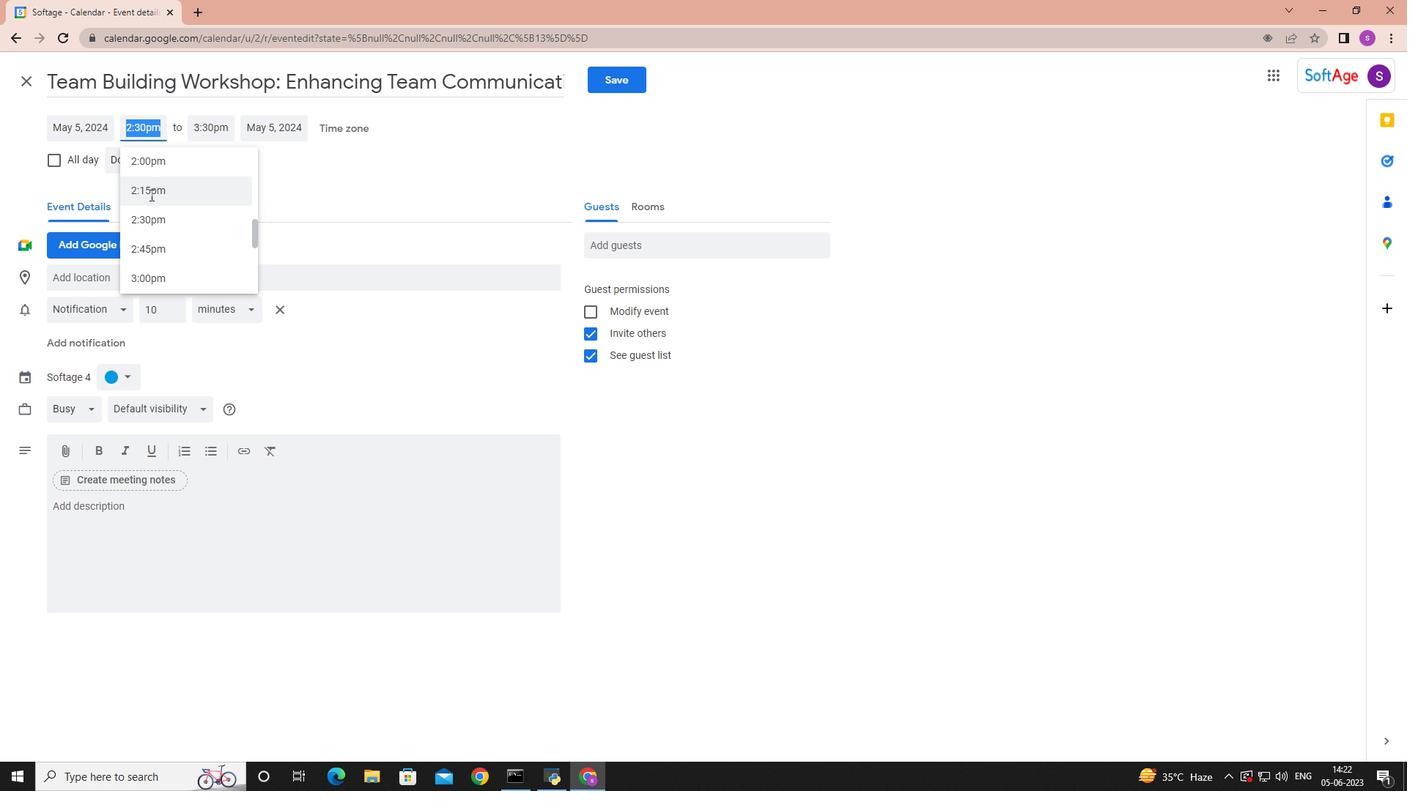 
Action: Mouse scrolled (150, 196) with delta (0, 0)
Screenshot: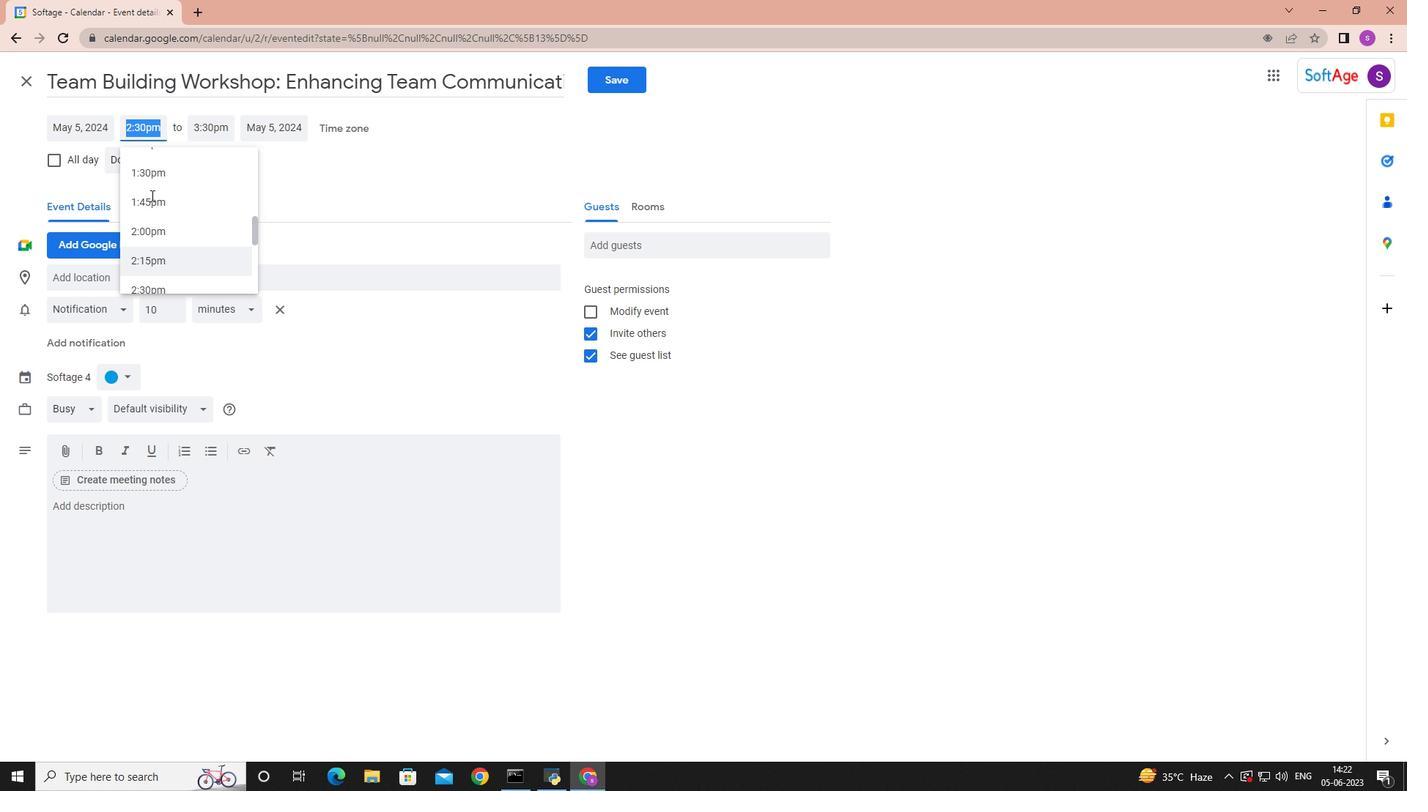
Action: Mouse scrolled (150, 196) with delta (0, 0)
Screenshot: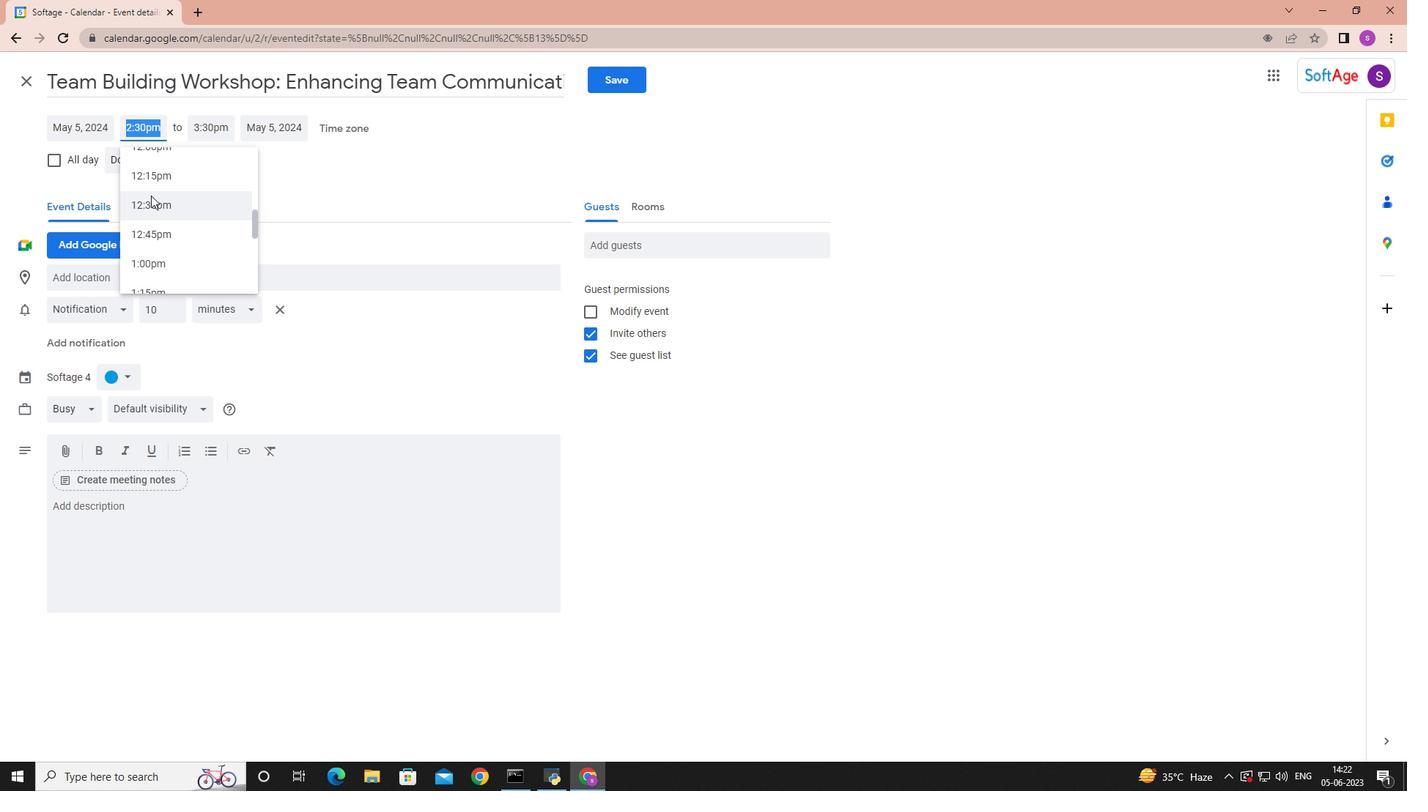 
Action: Mouse scrolled (150, 196) with delta (0, 0)
Screenshot: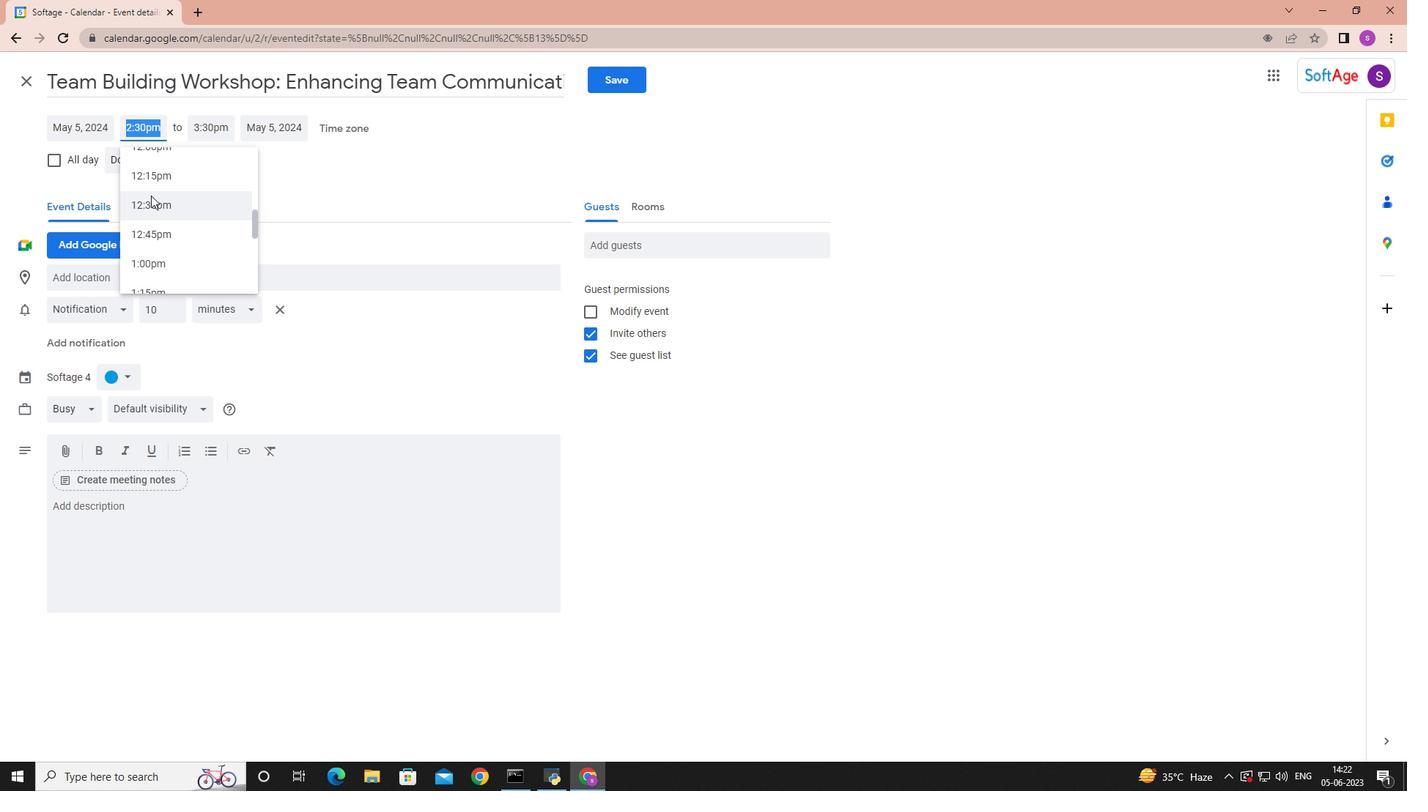
Action: Mouse scrolled (150, 196) with delta (0, 0)
Screenshot: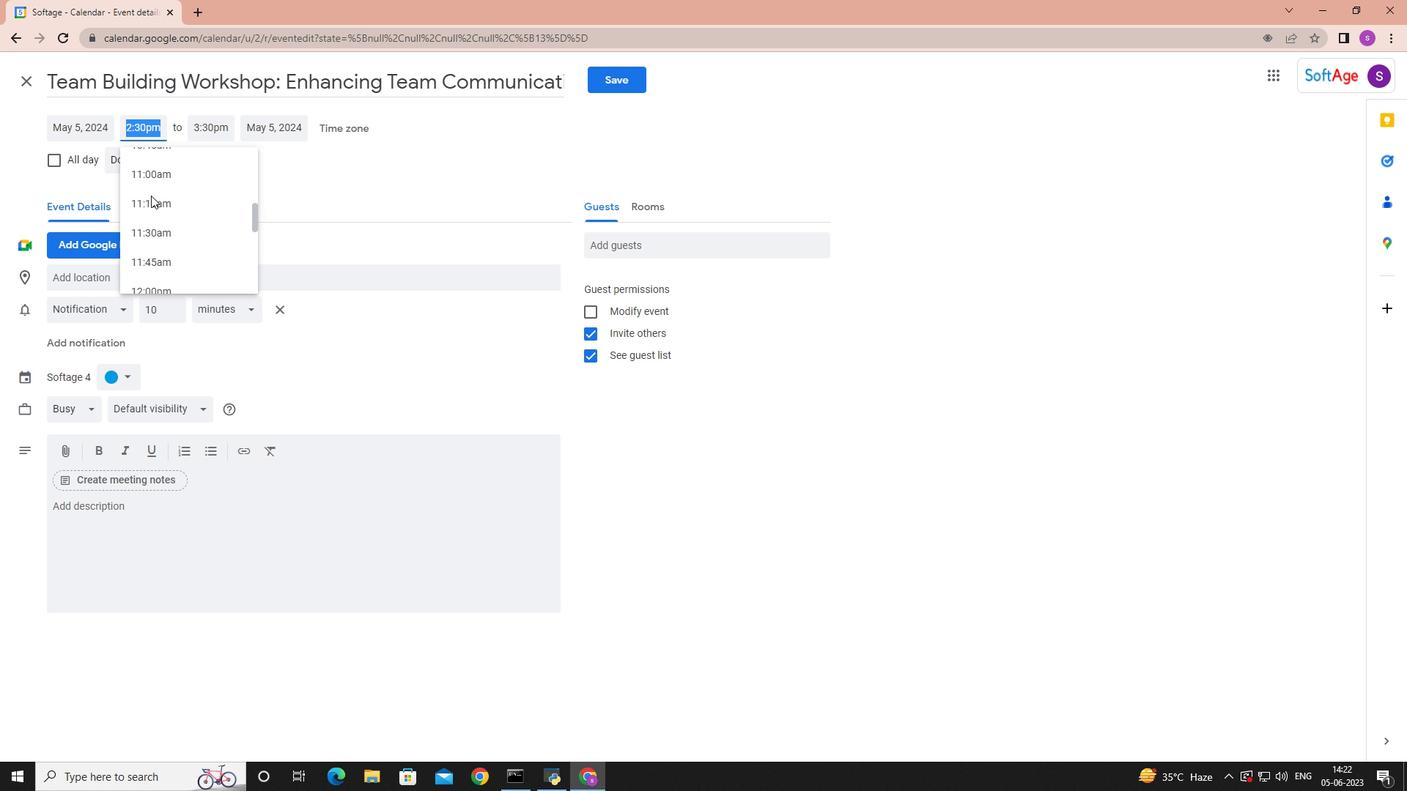 
Action: Mouse scrolled (150, 196) with delta (0, 0)
Screenshot: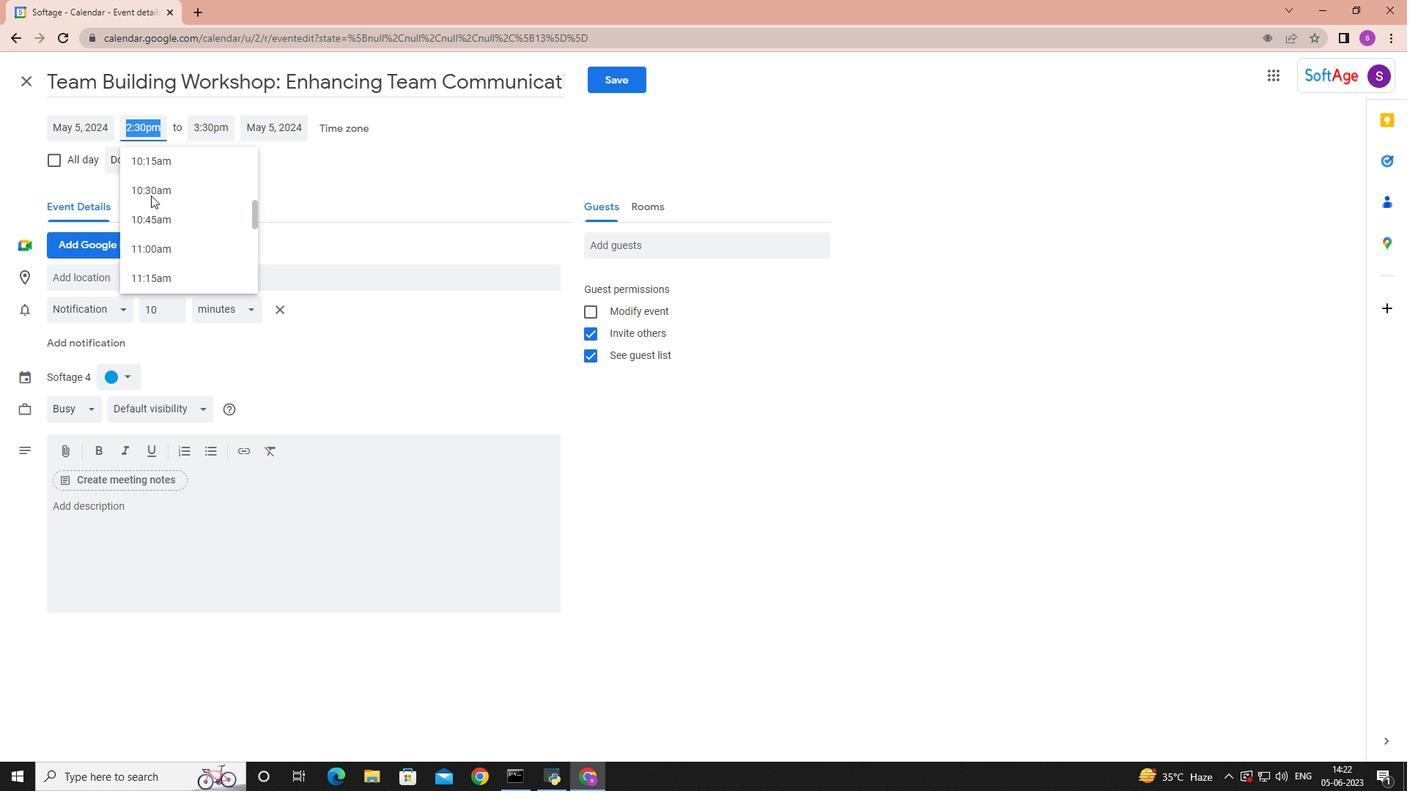 
Action: Mouse scrolled (150, 196) with delta (0, 0)
Screenshot: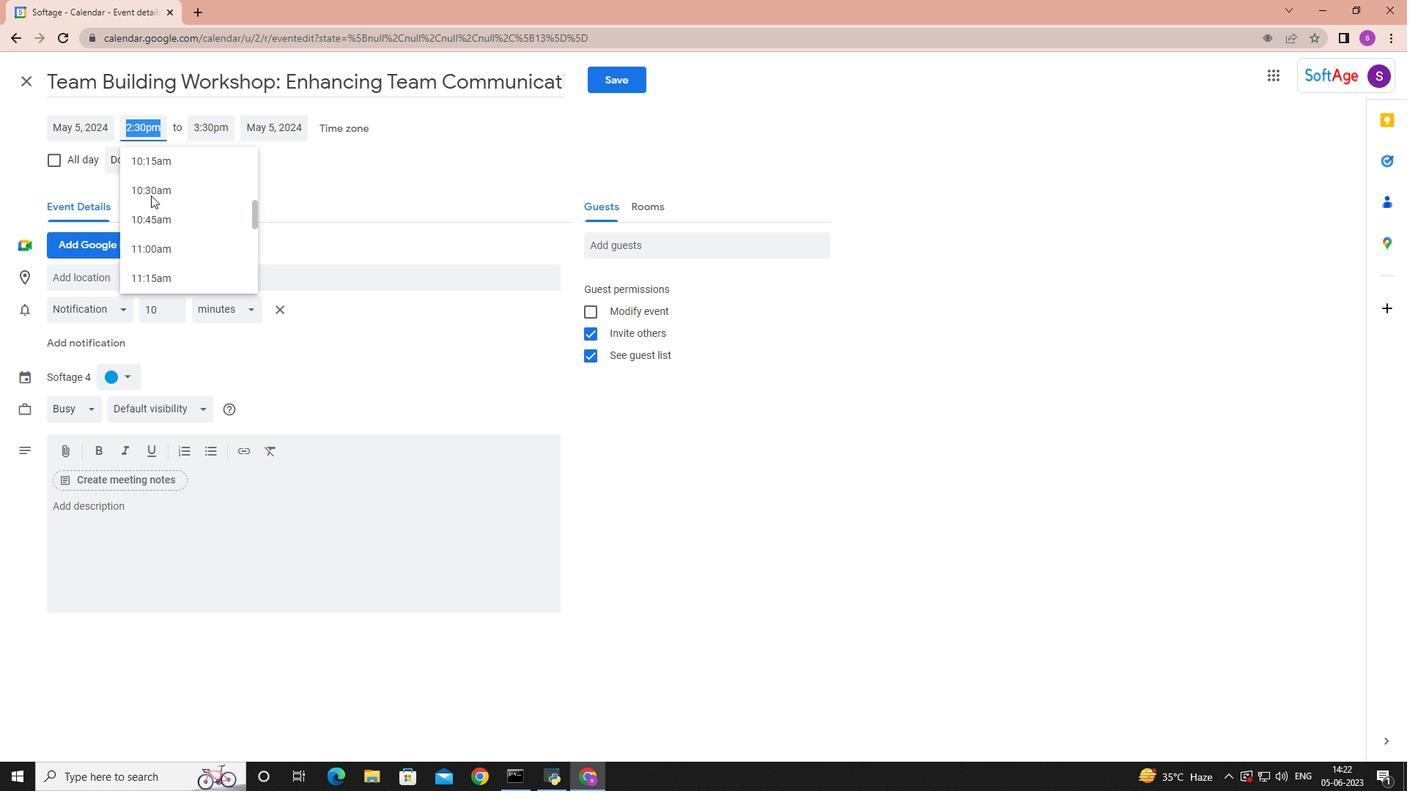 
Action: Mouse scrolled (150, 196) with delta (0, 0)
Screenshot: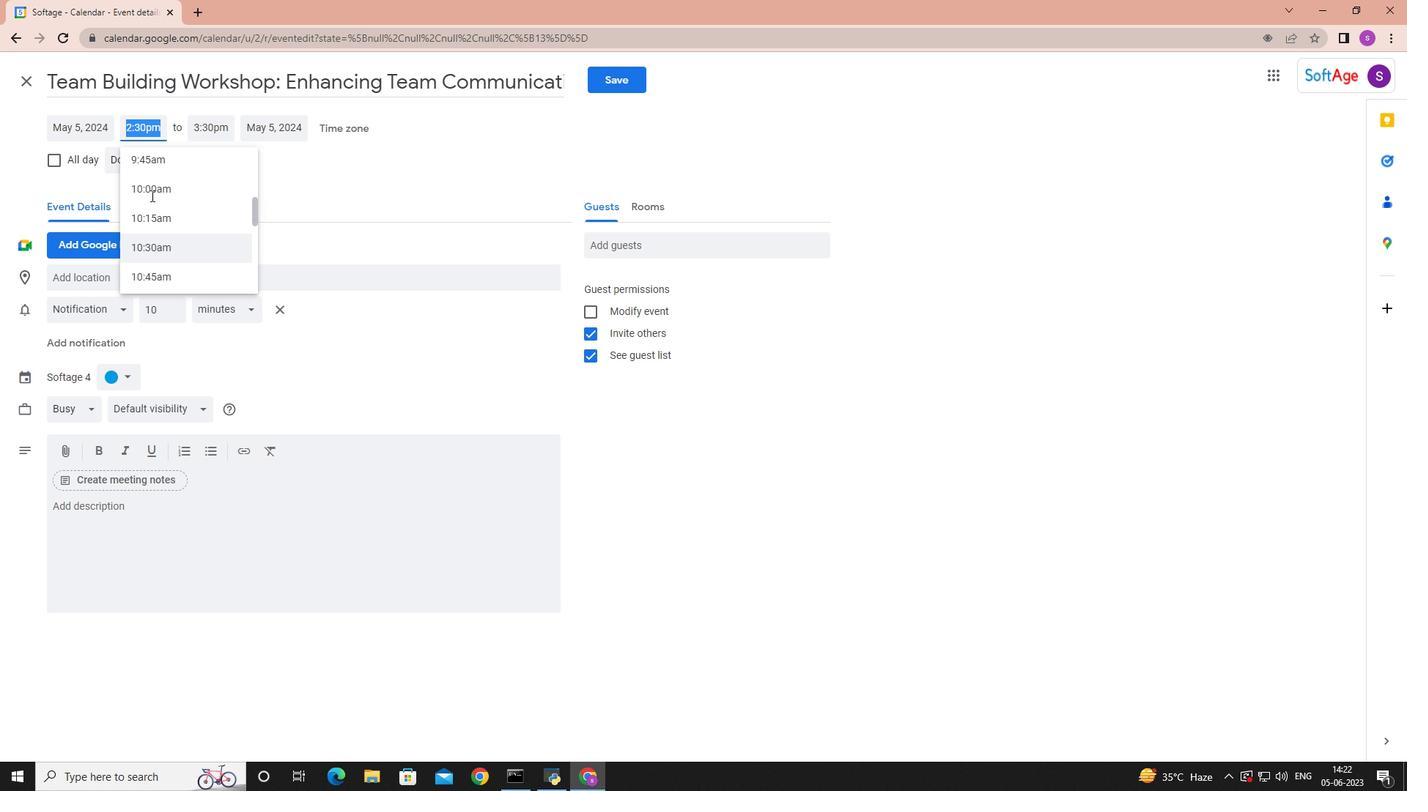 
Action: Mouse scrolled (150, 196) with delta (0, 0)
Screenshot: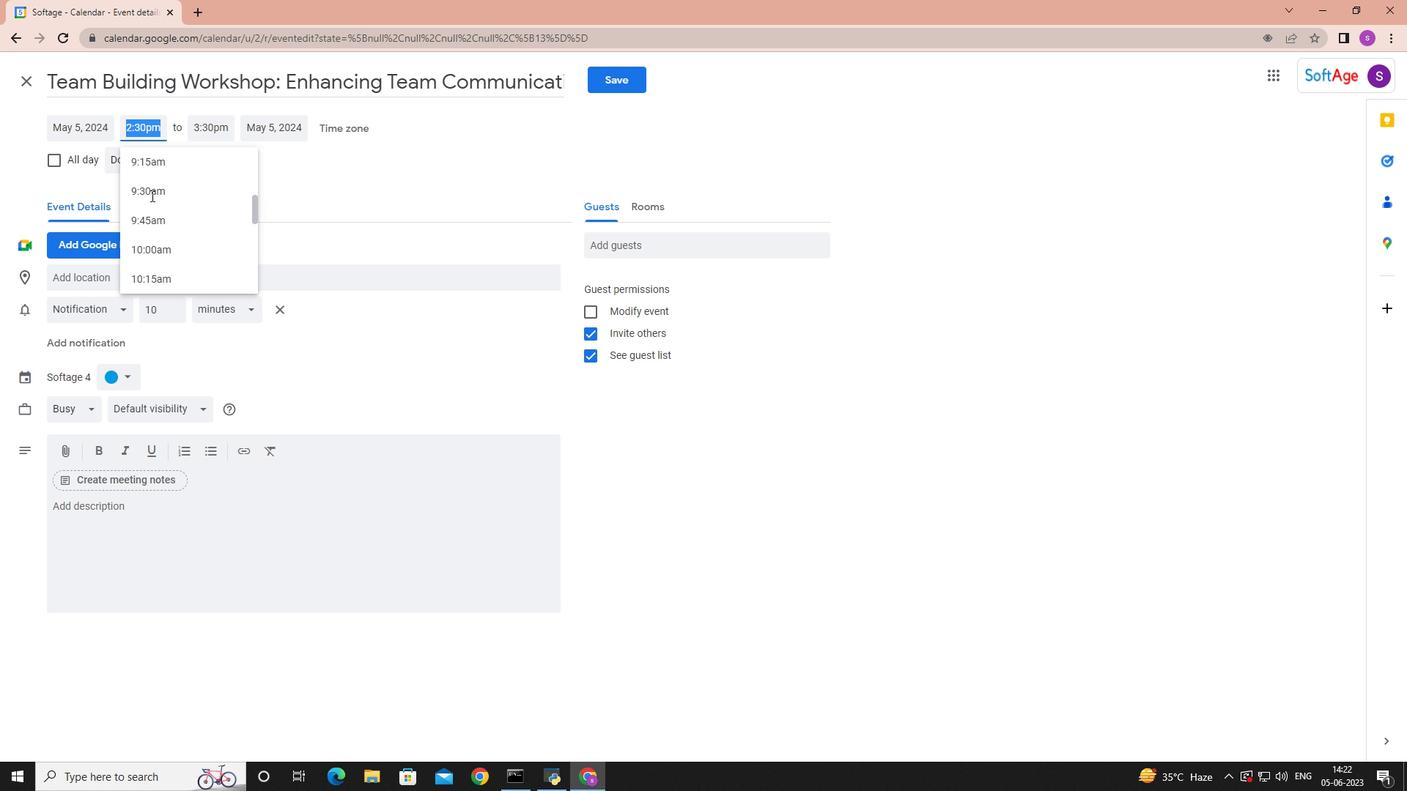 
Action: Mouse scrolled (150, 196) with delta (0, 0)
Screenshot: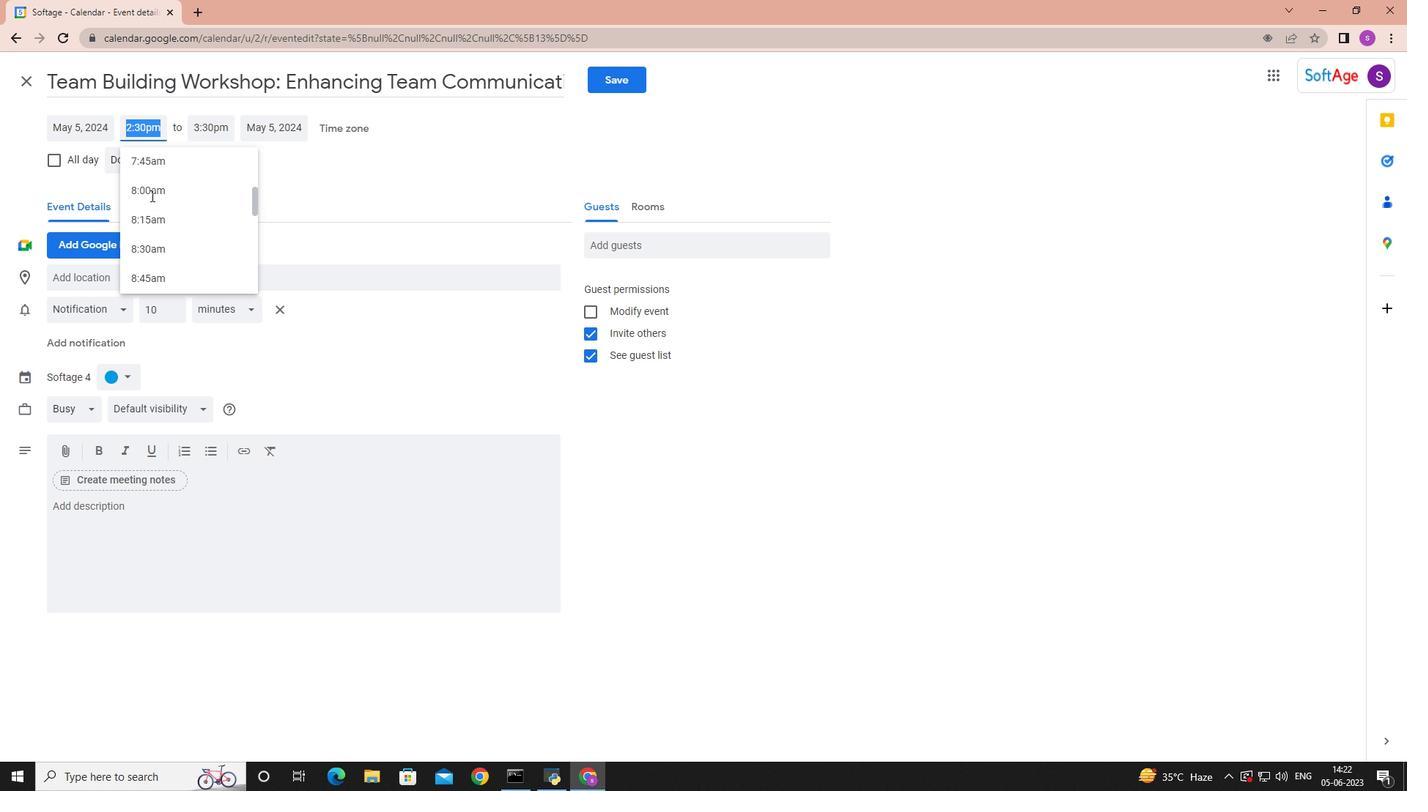 
Action: Mouse moved to (161, 259)
Screenshot: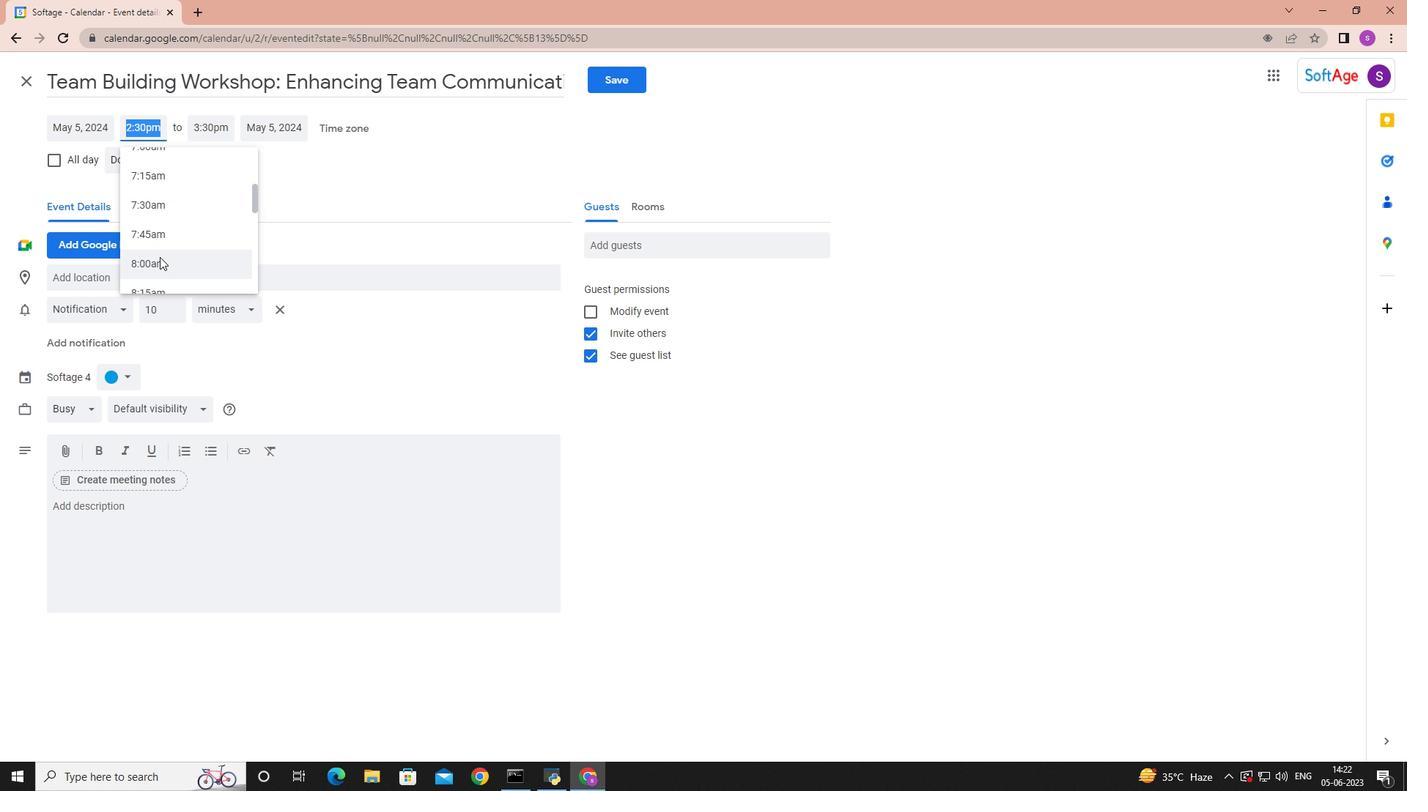
Action: Mouse pressed left at (161, 259)
Screenshot: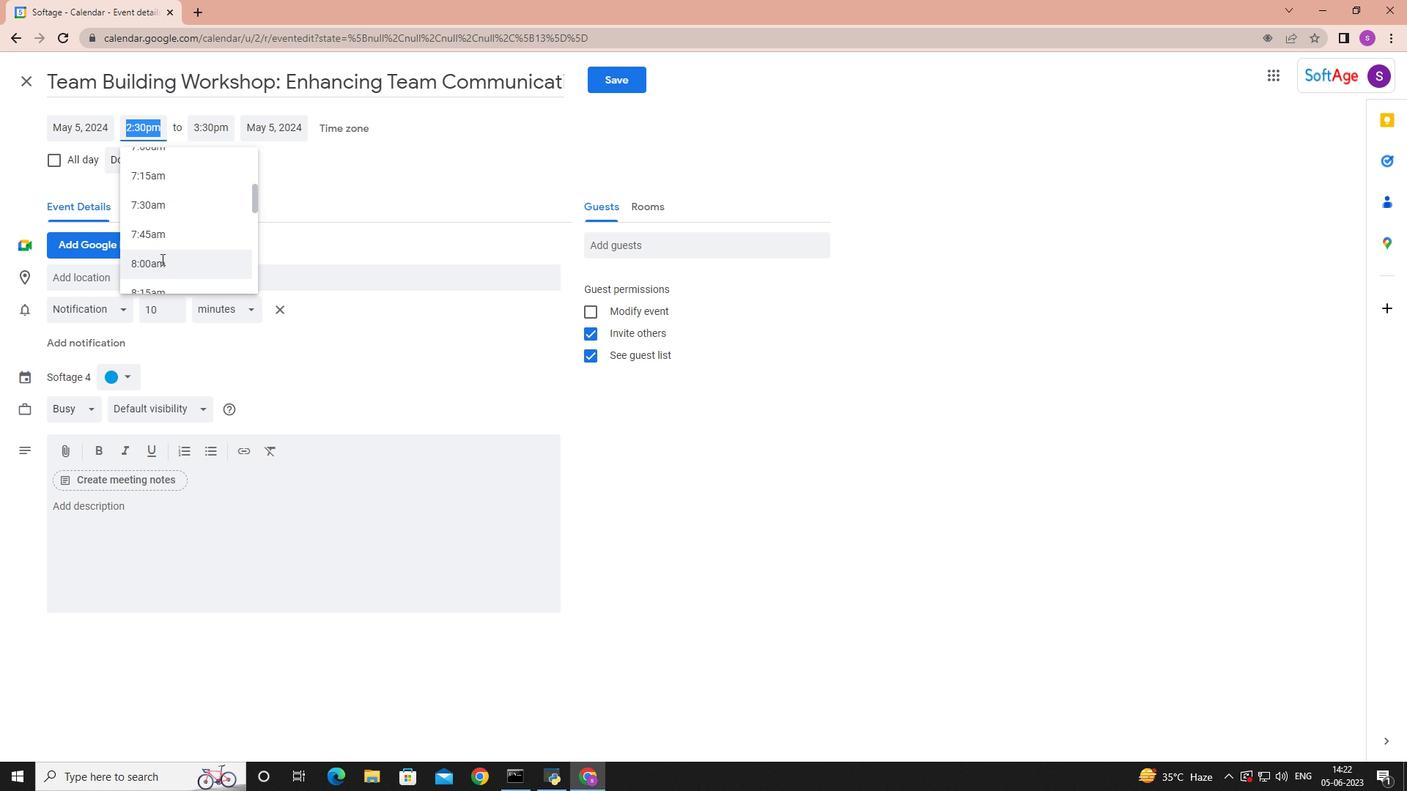 
Action: Mouse moved to (213, 128)
Screenshot: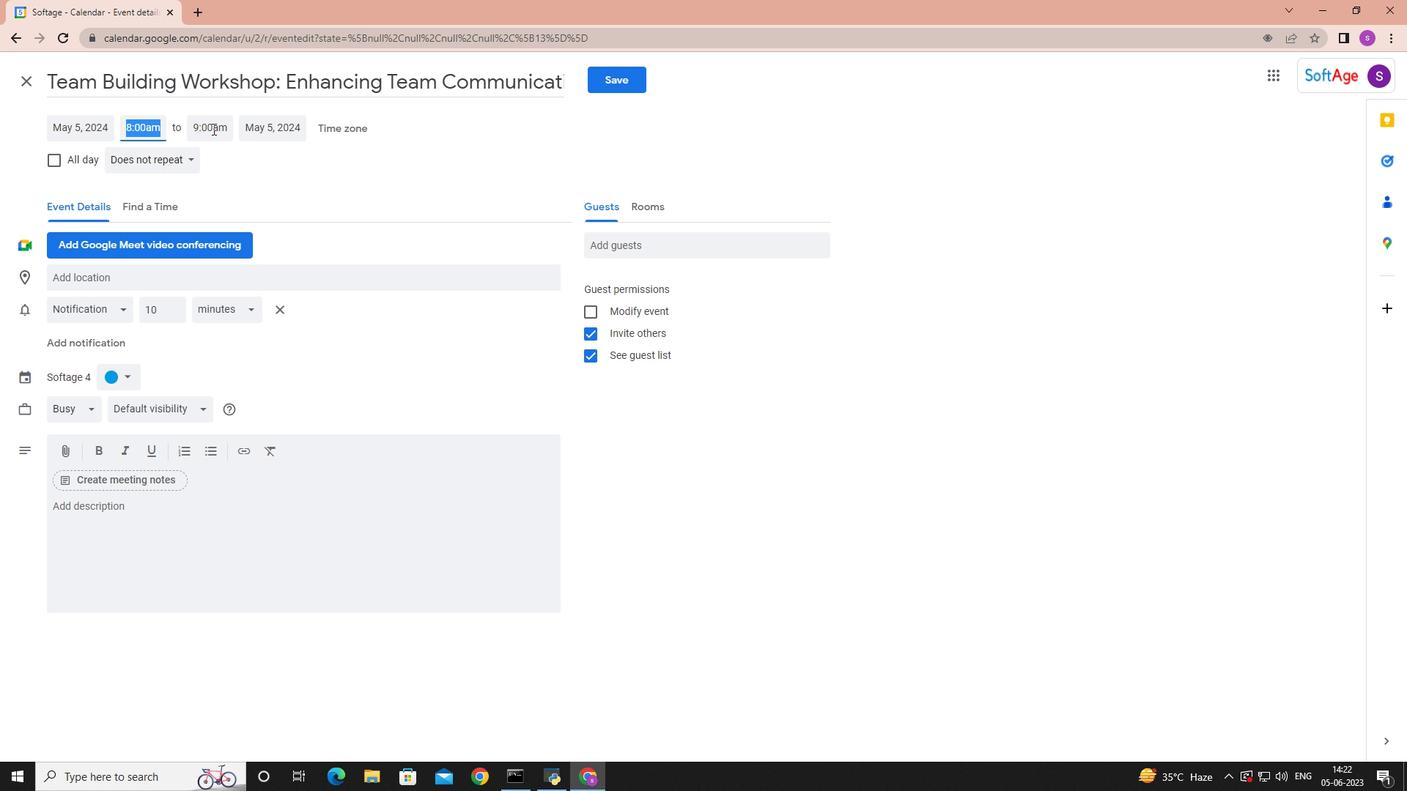
Action: Mouse pressed left at (213, 128)
Screenshot: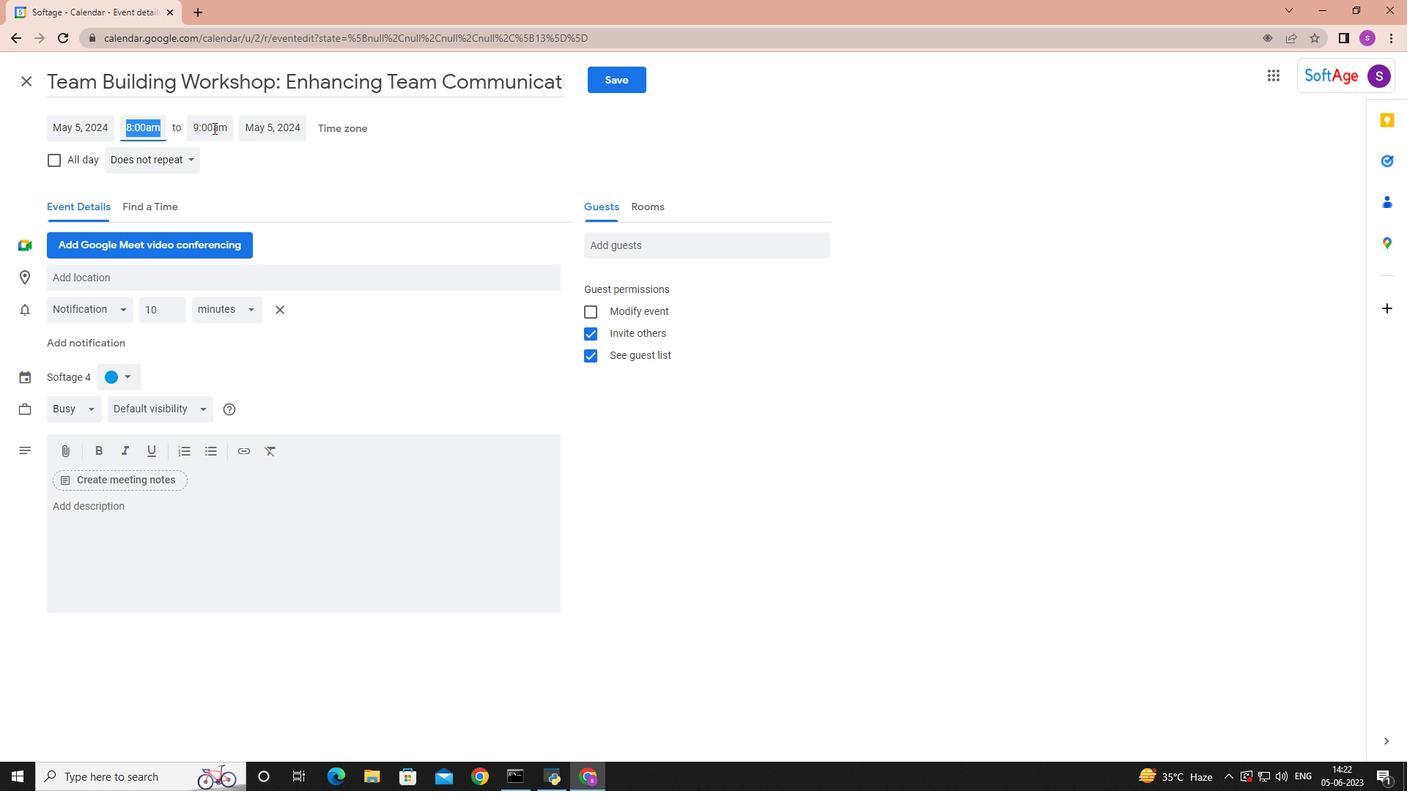 
Action: Mouse moved to (246, 274)
Screenshot: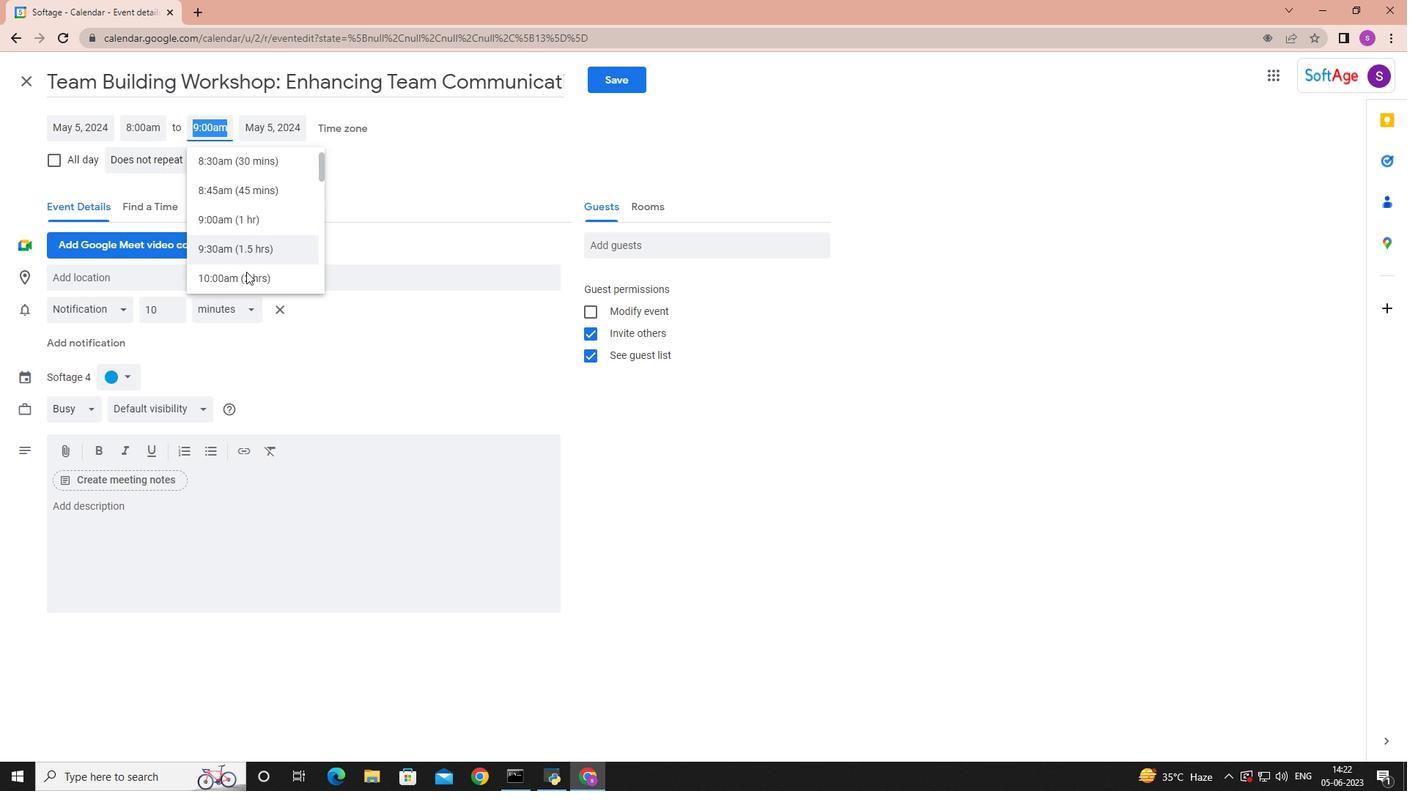 
Action: Mouse pressed left at (246, 274)
Screenshot: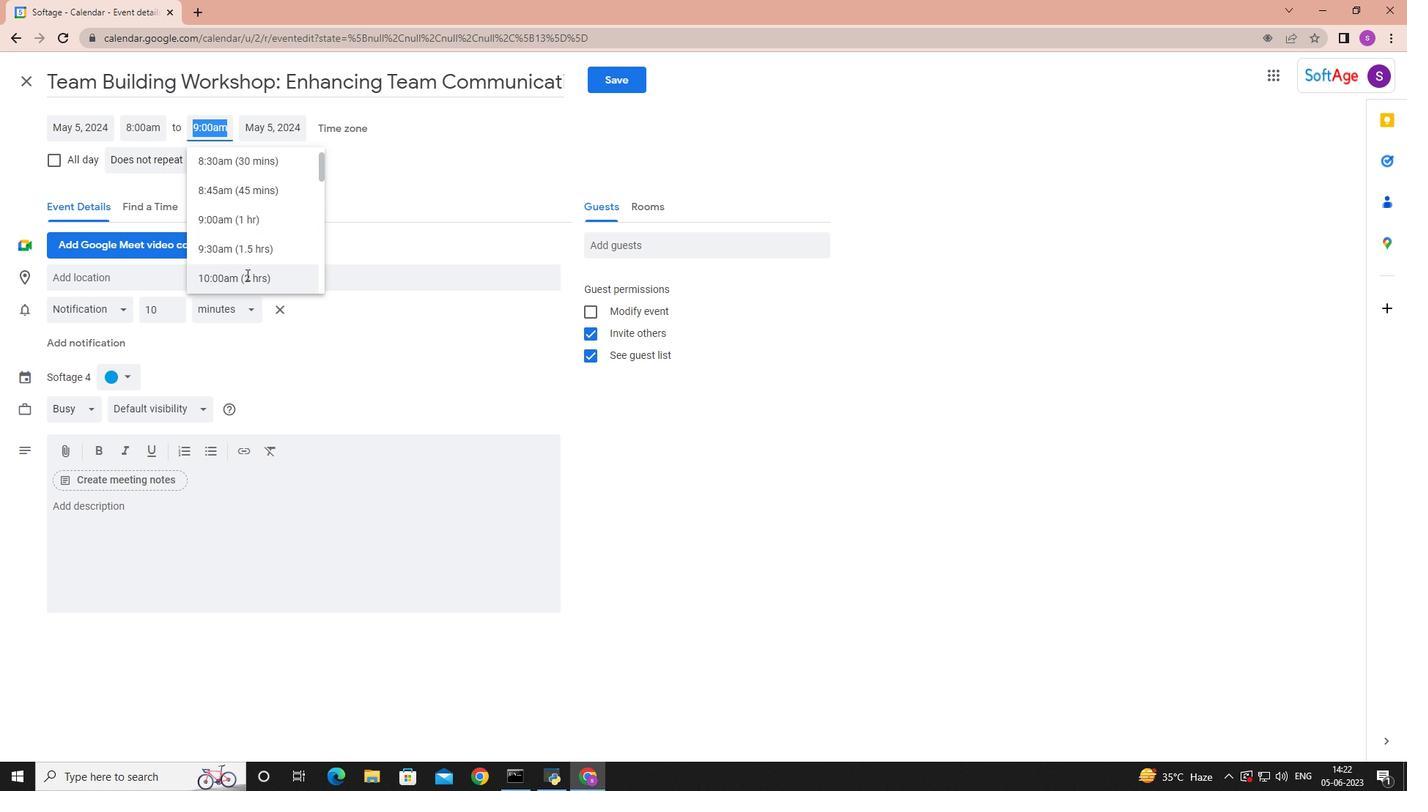 
Action: Mouse moved to (155, 513)
Screenshot: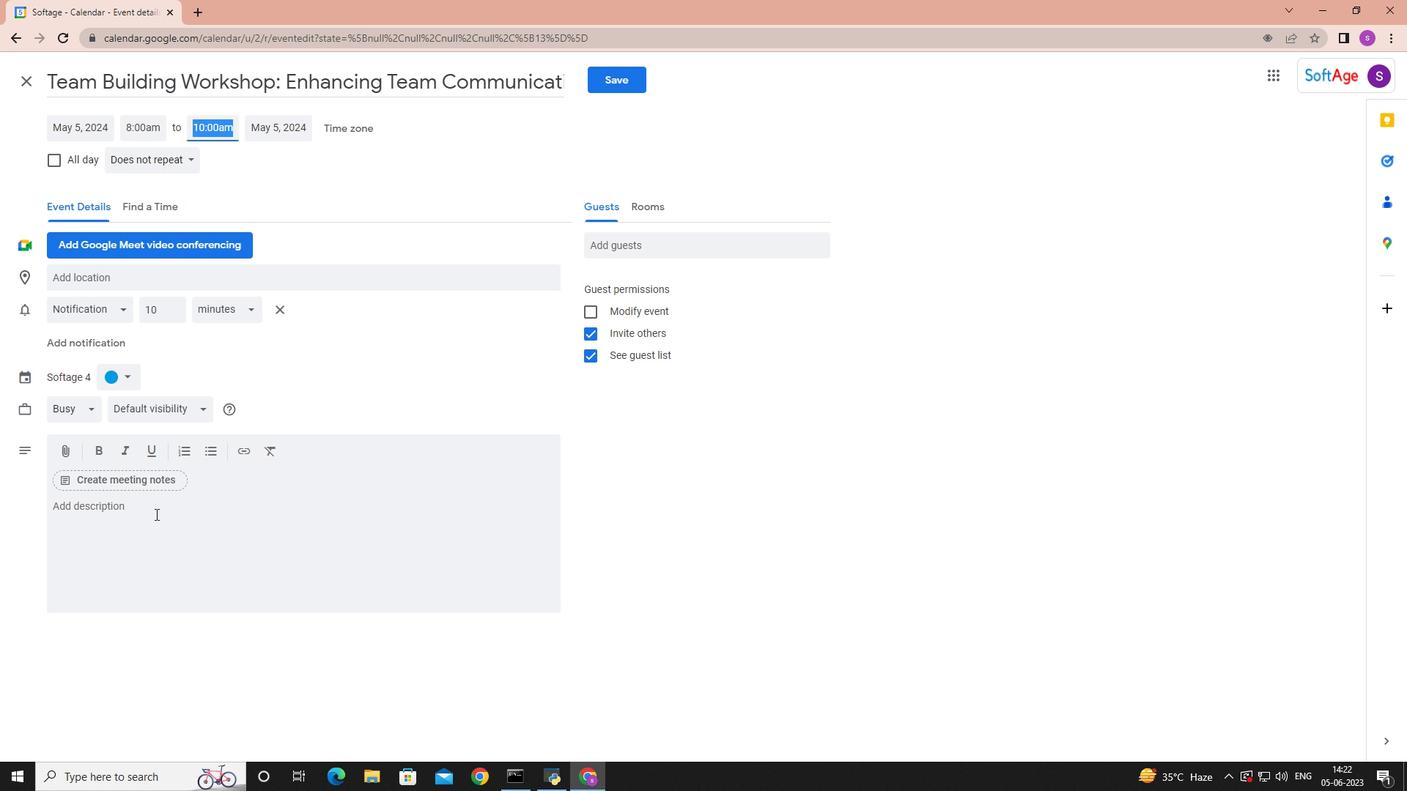 
Action: Mouse pressed left at (155, 513)
Screenshot: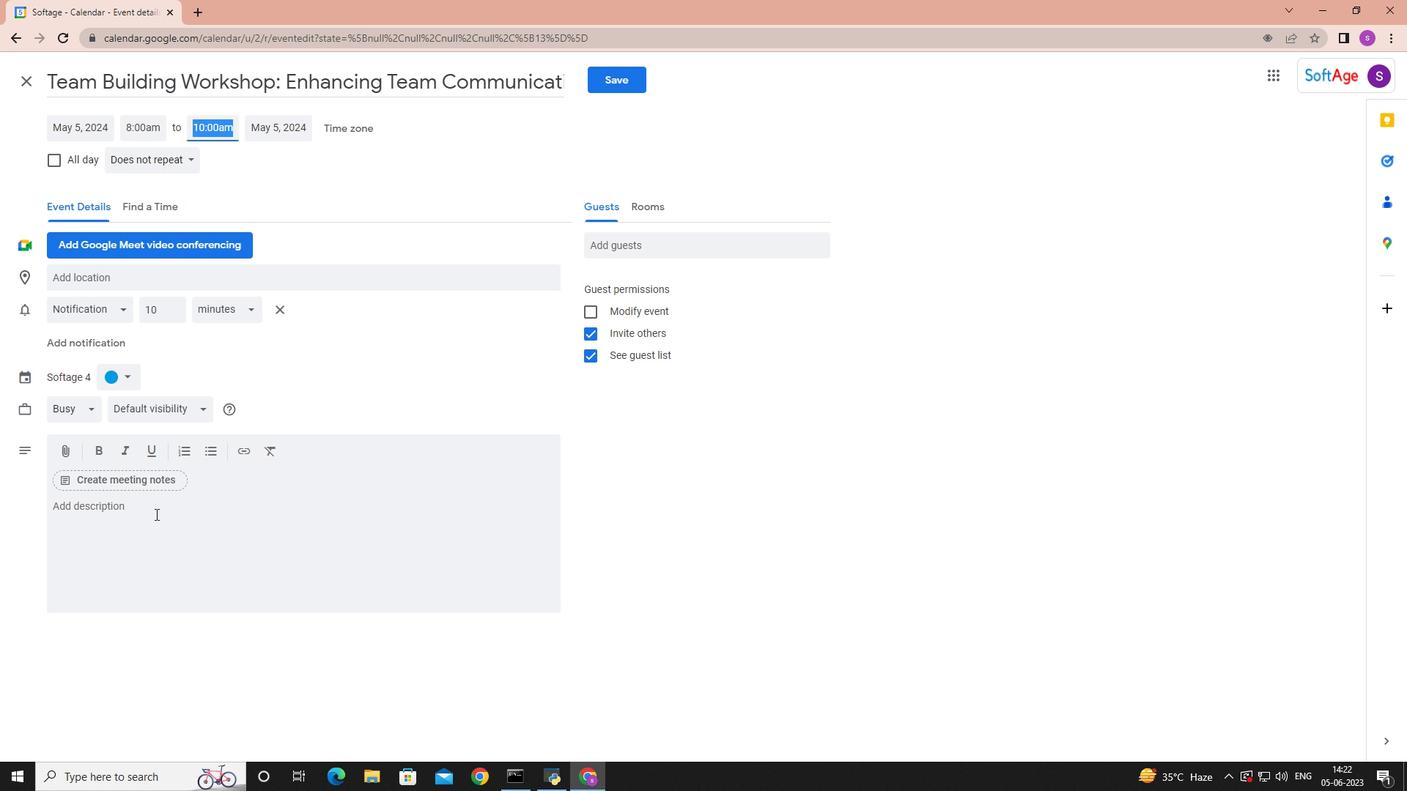 
Action: Key pressed <Key.shift>Participants<Key.space>will<Key.space>develop<Key.space>skills<Key.space>for<Key.space>effectively<Key.space>resolving<Key.space>conflicts<Key.space>and<Key.space>managing<Key.space>disagreement<Key.space>within<Key.space>the<Key.space>team<Key.space><Key.backspace>.<Key.space><Key.shift>They<Key.space>will<Key.space>learn<Key.space>strategies<Key.space>for<Key.space>active<Key.space>listening<Key.space>empathy<Key.space>and<Key.space>finding<Key.space>mutually<Key.space>benefical<Key.space><Key.backspace><Key.backspace><Key.backspace><Key.backspace><Key.backspace><Key.backspace><Key.backspace>eficial<Key.space>solutions<Key.space>to<Key.space>conflicts.
Screenshot: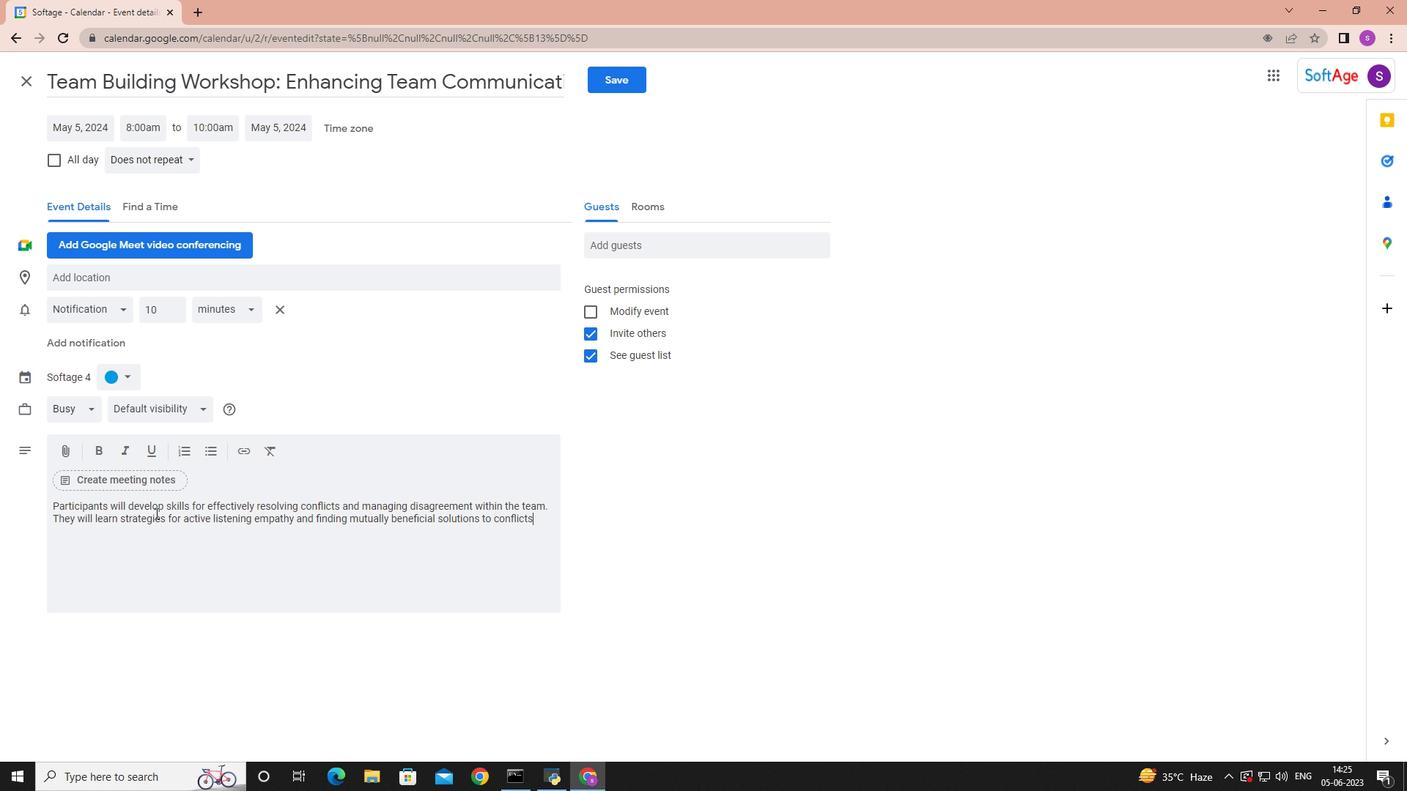 
Action: Mouse moved to (132, 379)
Screenshot: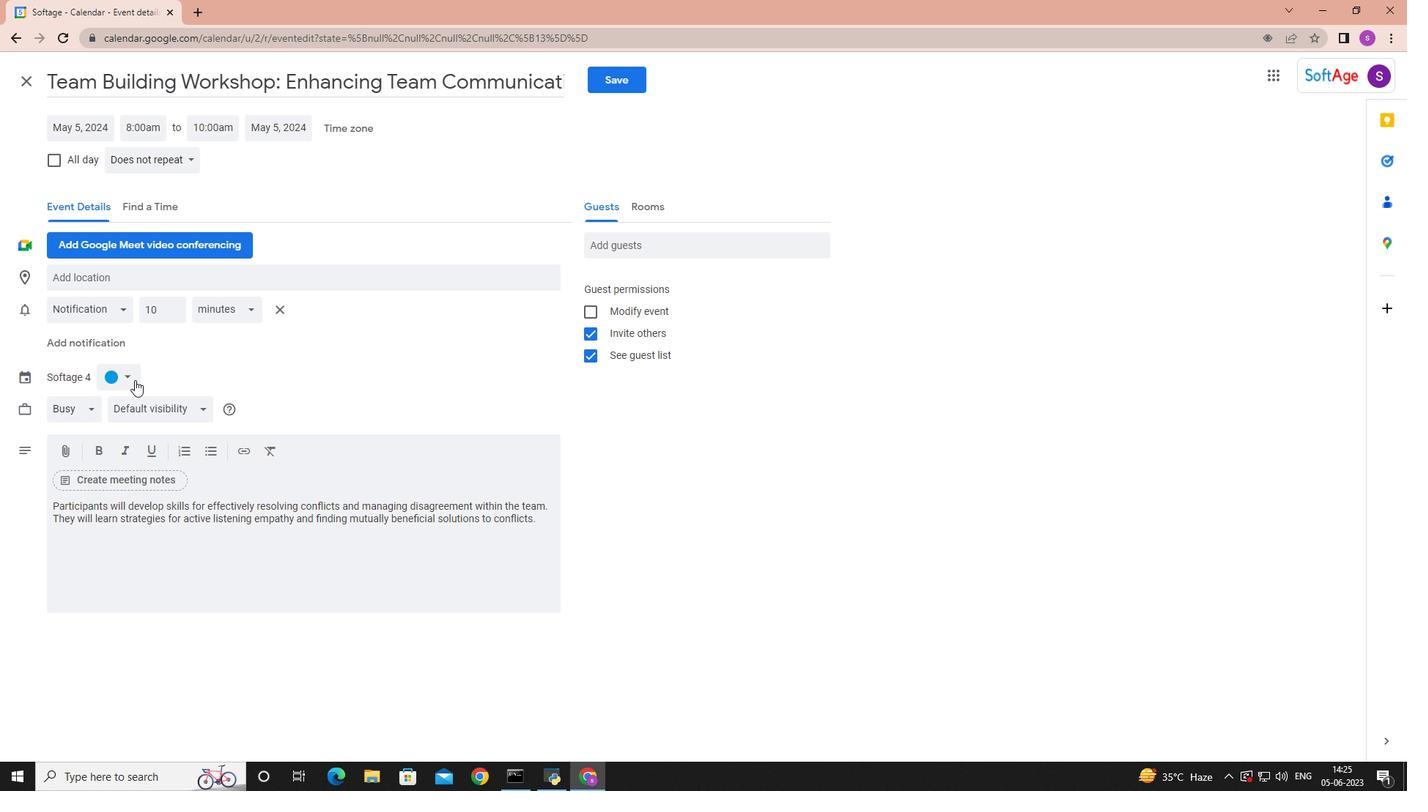 
Action: Mouse pressed left at (132, 379)
Screenshot: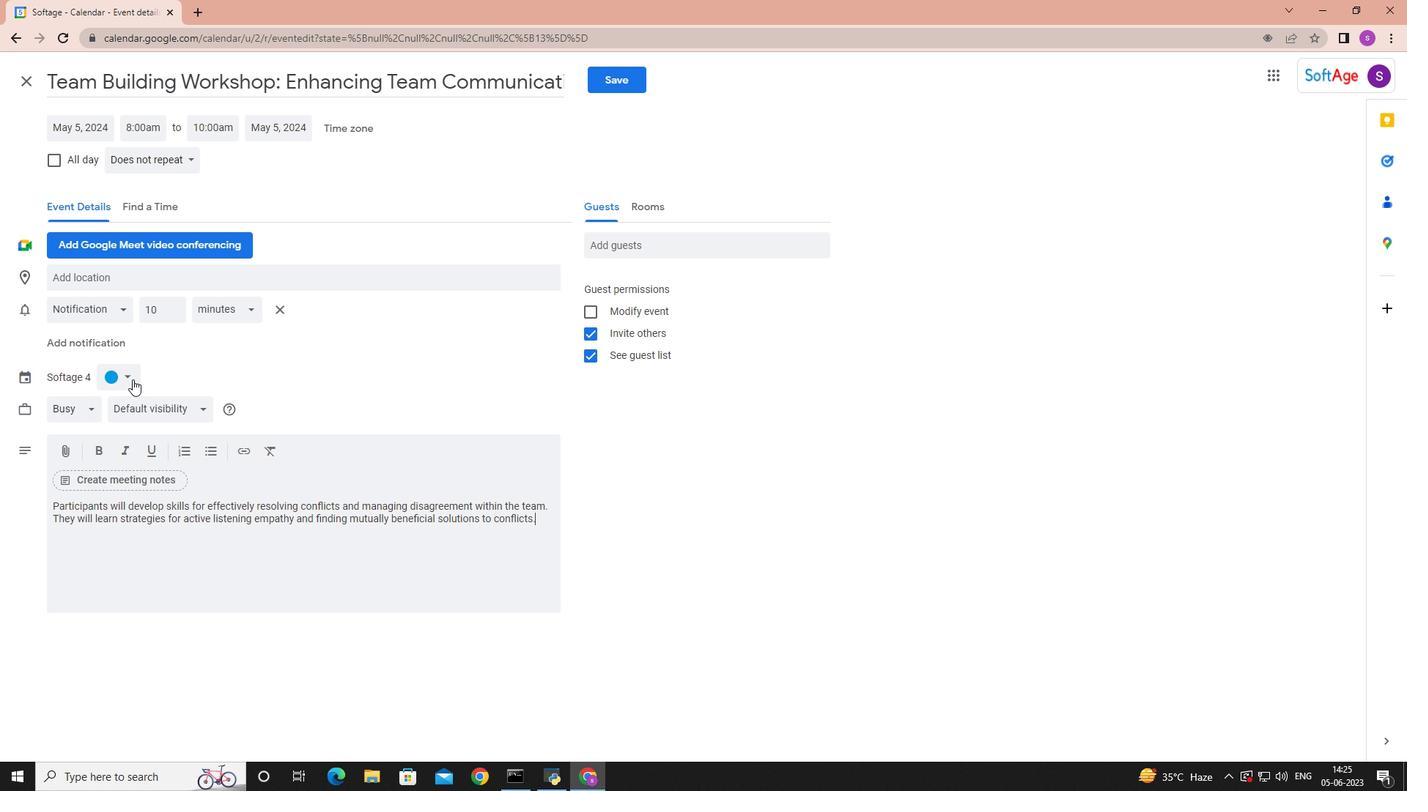 
Action: Mouse moved to (113, 427)
Screenshot: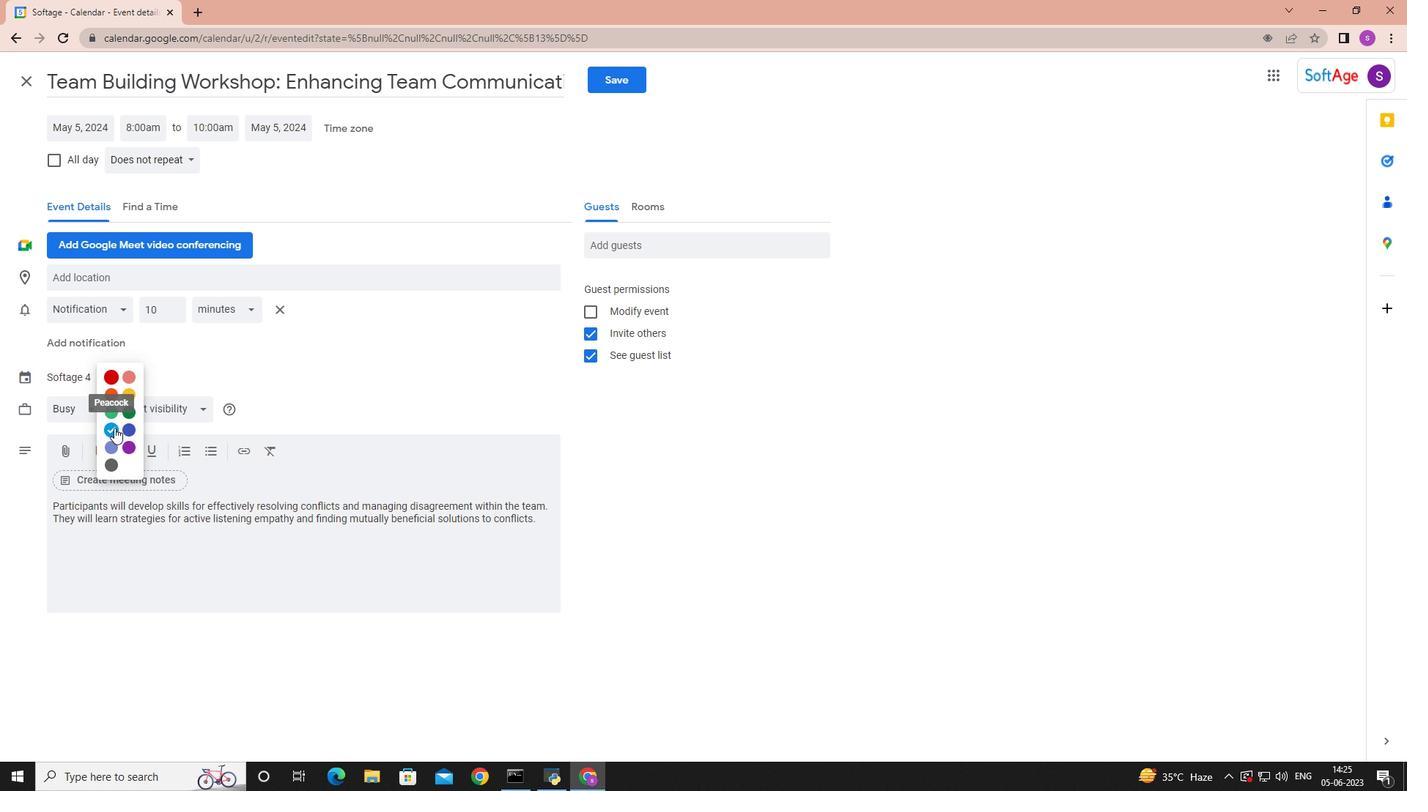 
Action: Mouse pressed left at (113, 427)
Screenshot: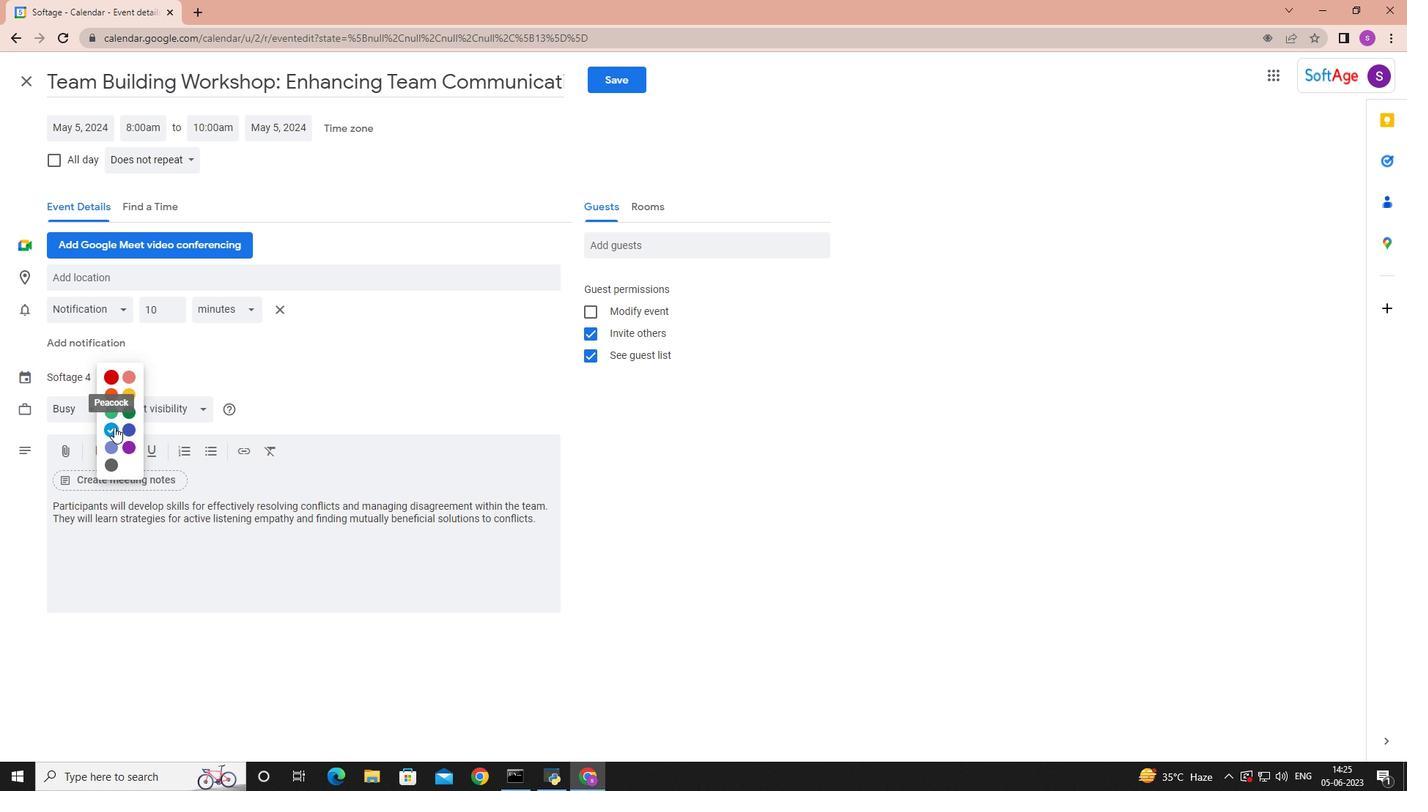 
Action: Mouse moved to (120, 276)
Screenshot: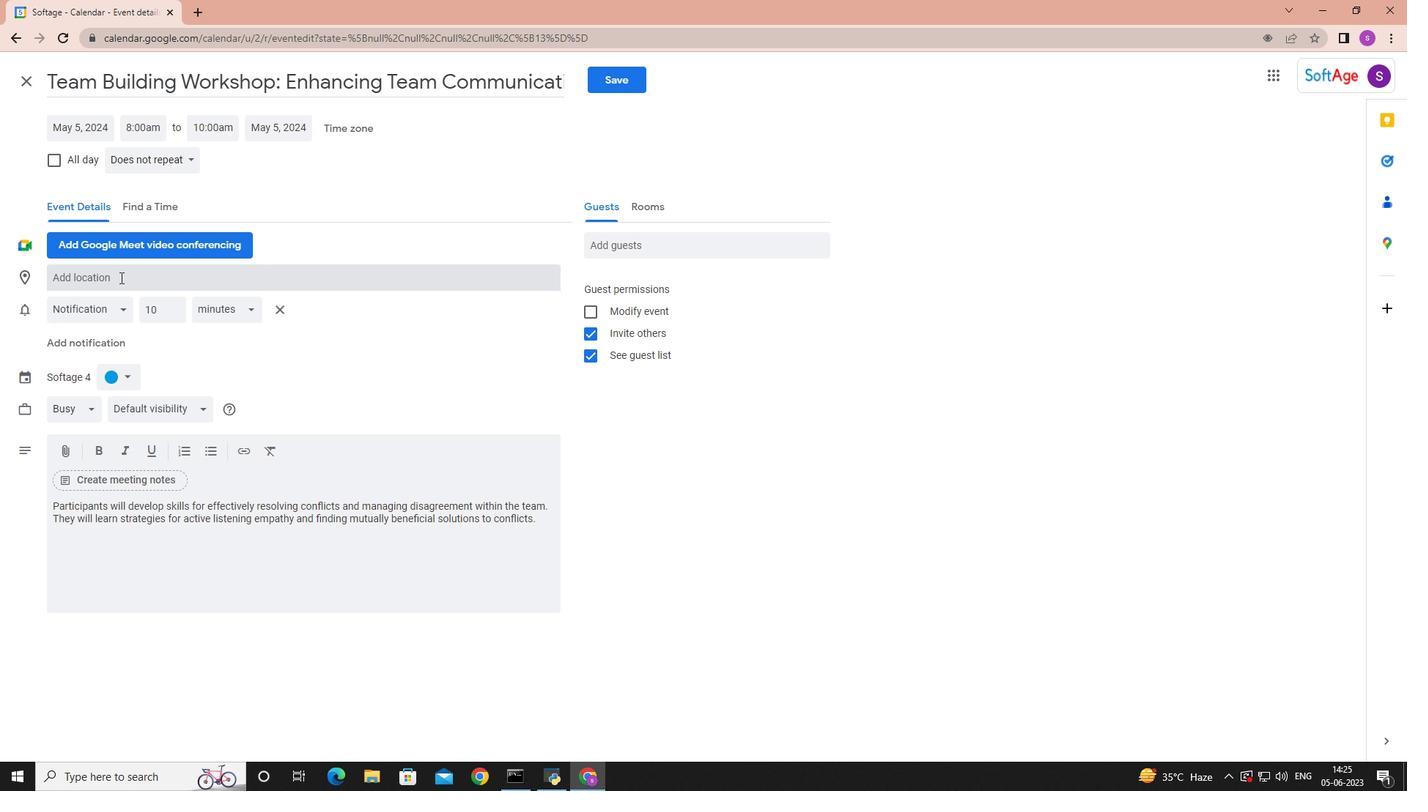 
Action: Mouse pressed left at (120, 276)
Screenshot: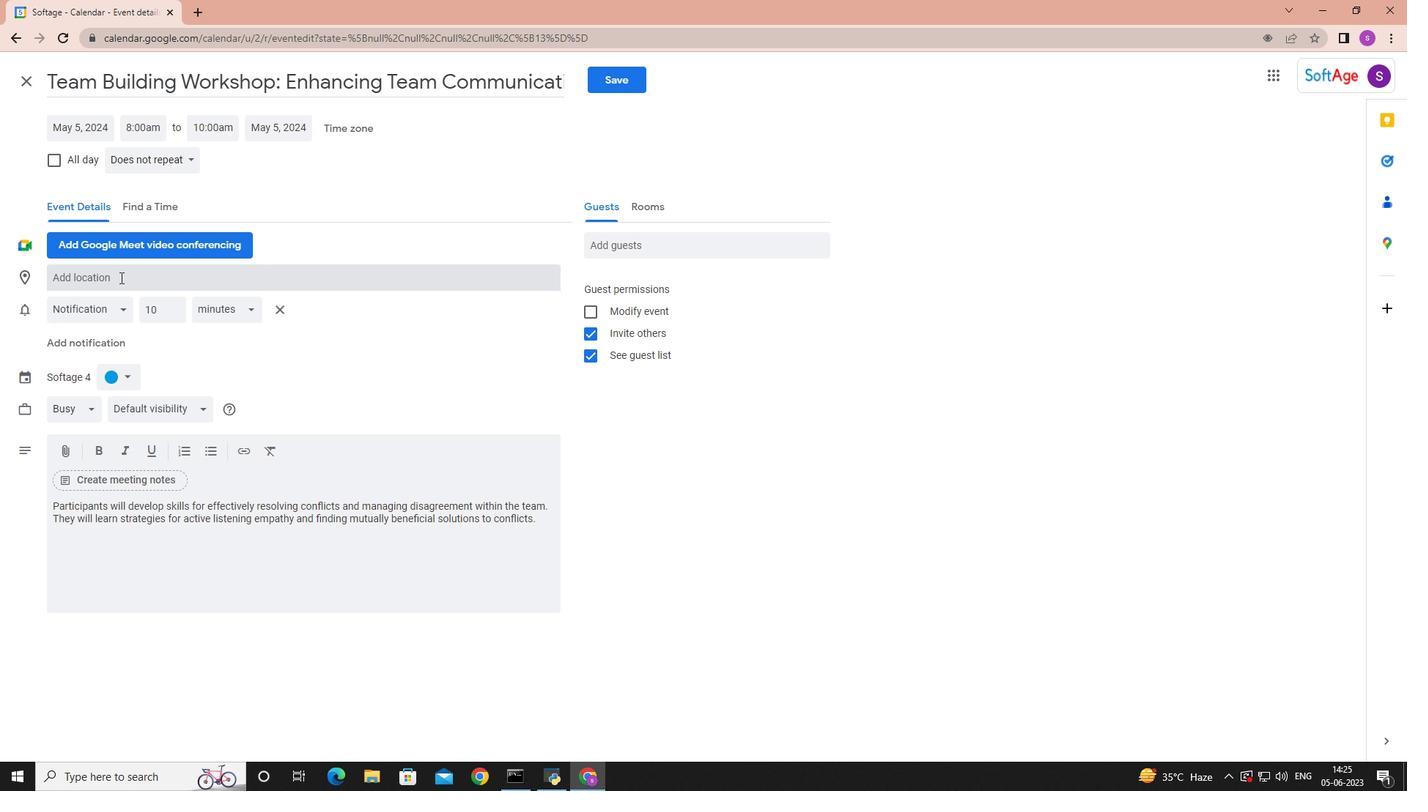 
Action: Key pressed <Key.shift>Delhi<Key.space><Key.shift>India
Screenshot: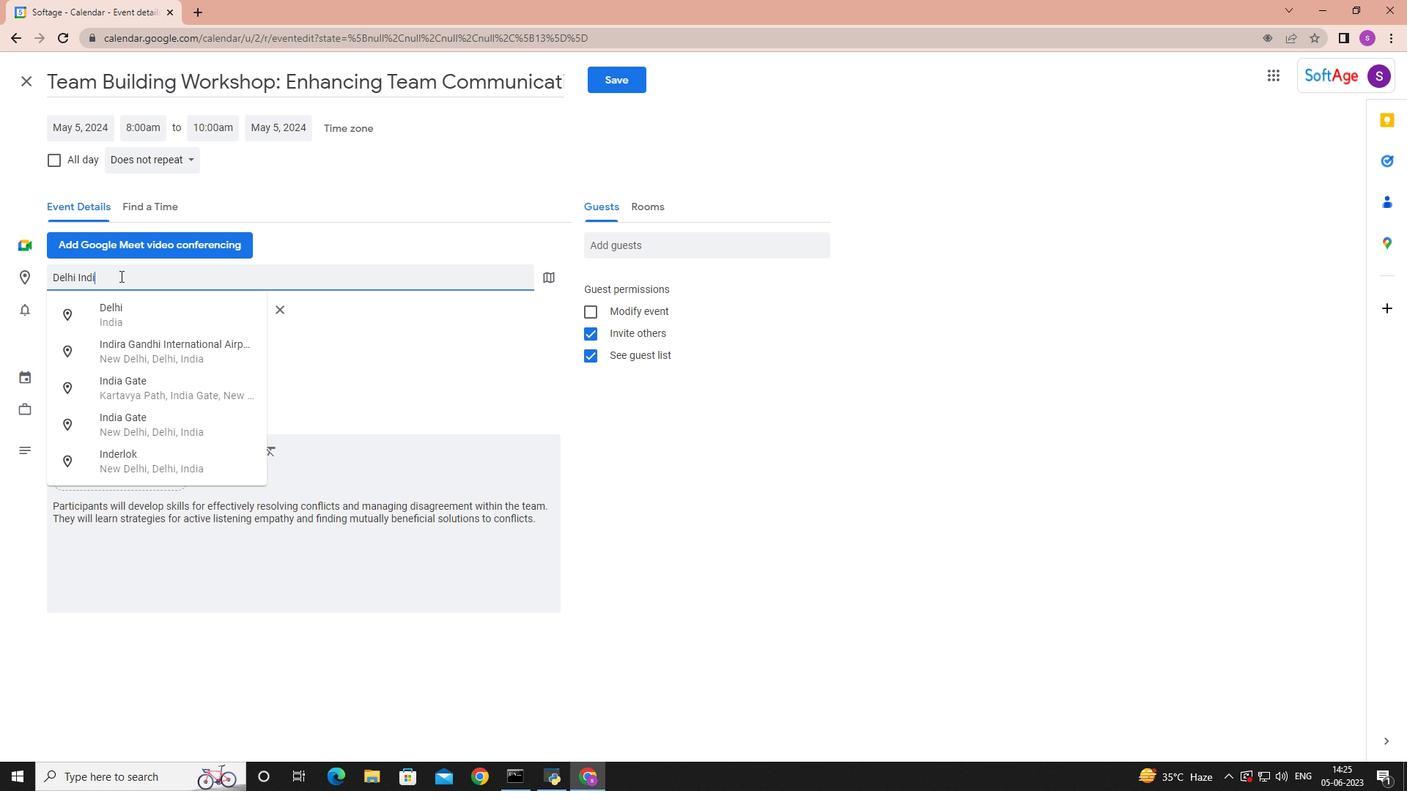 
Action: Mouse moved to (694, 242)
Screenshot: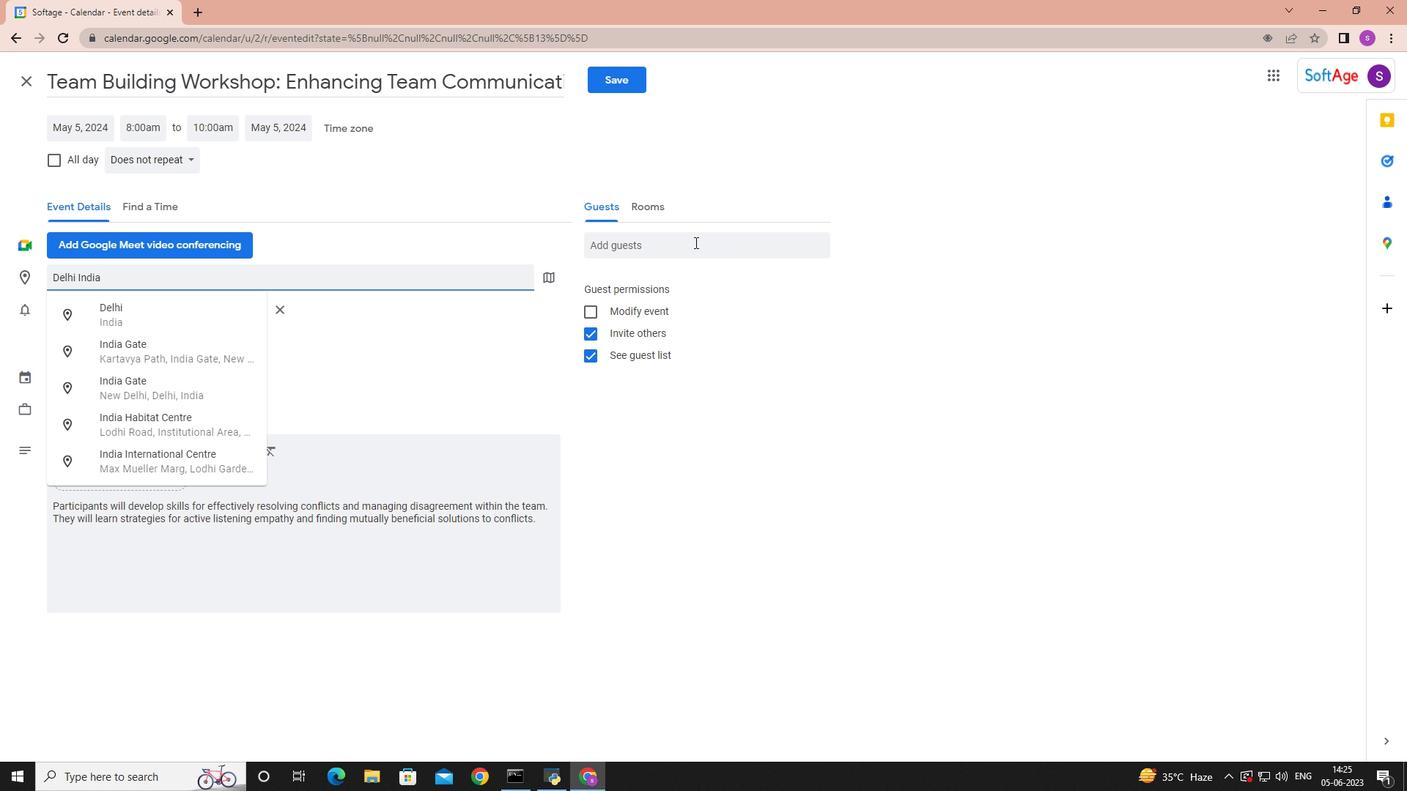 
Action: Mouse pressed left at (694, 242)
Screenshot: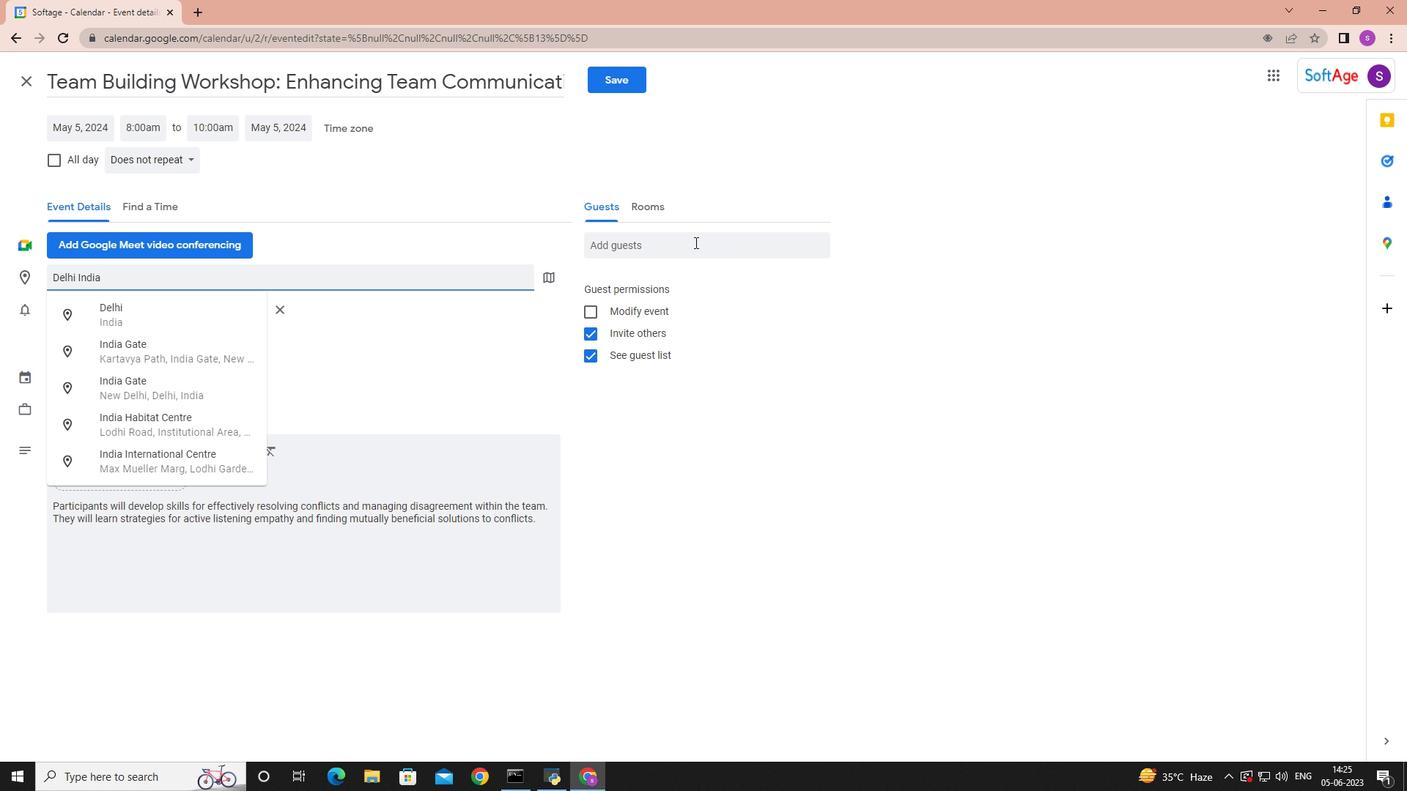 
Action: Mouse moved to (694, 242)
Screenshot: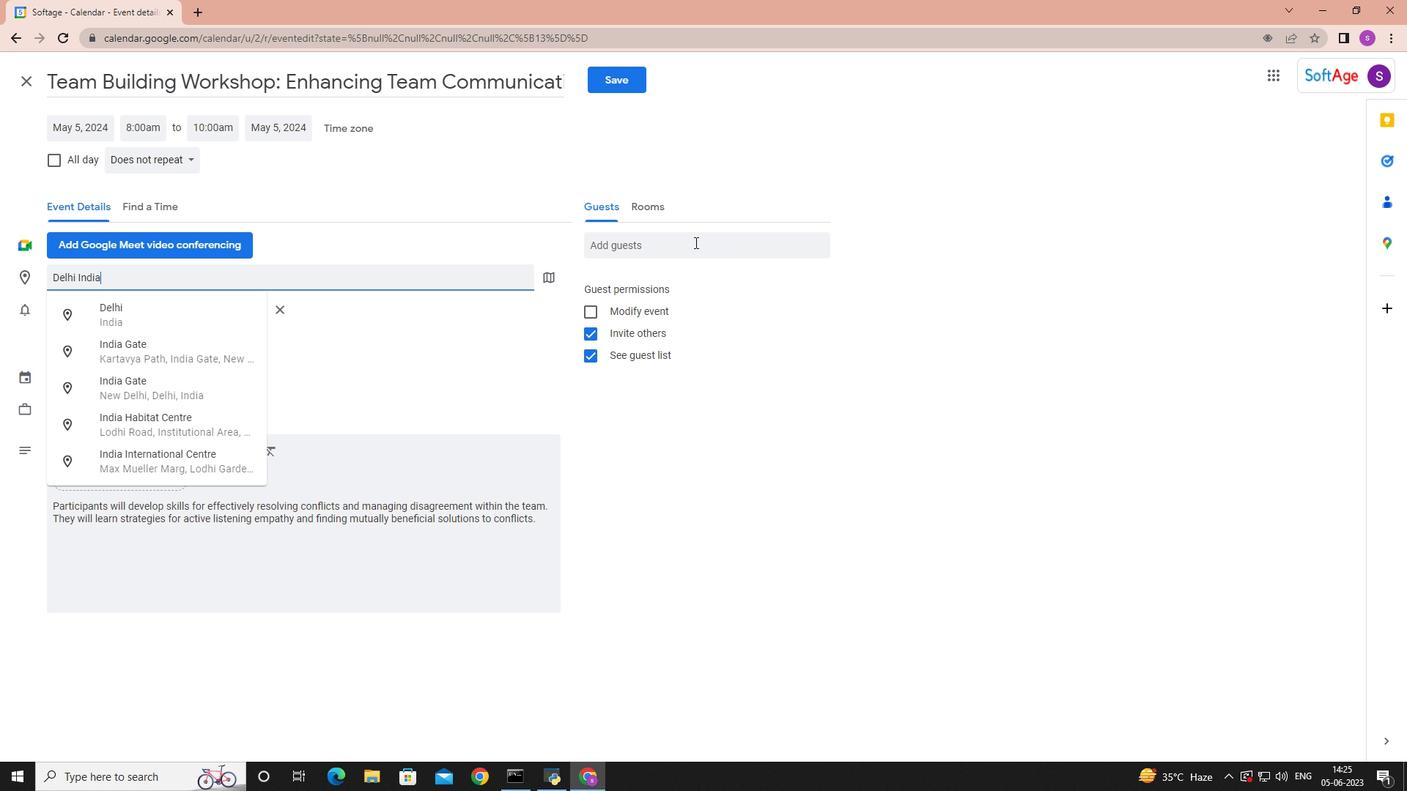 
Action: Key pressed softage.9
Screenshot: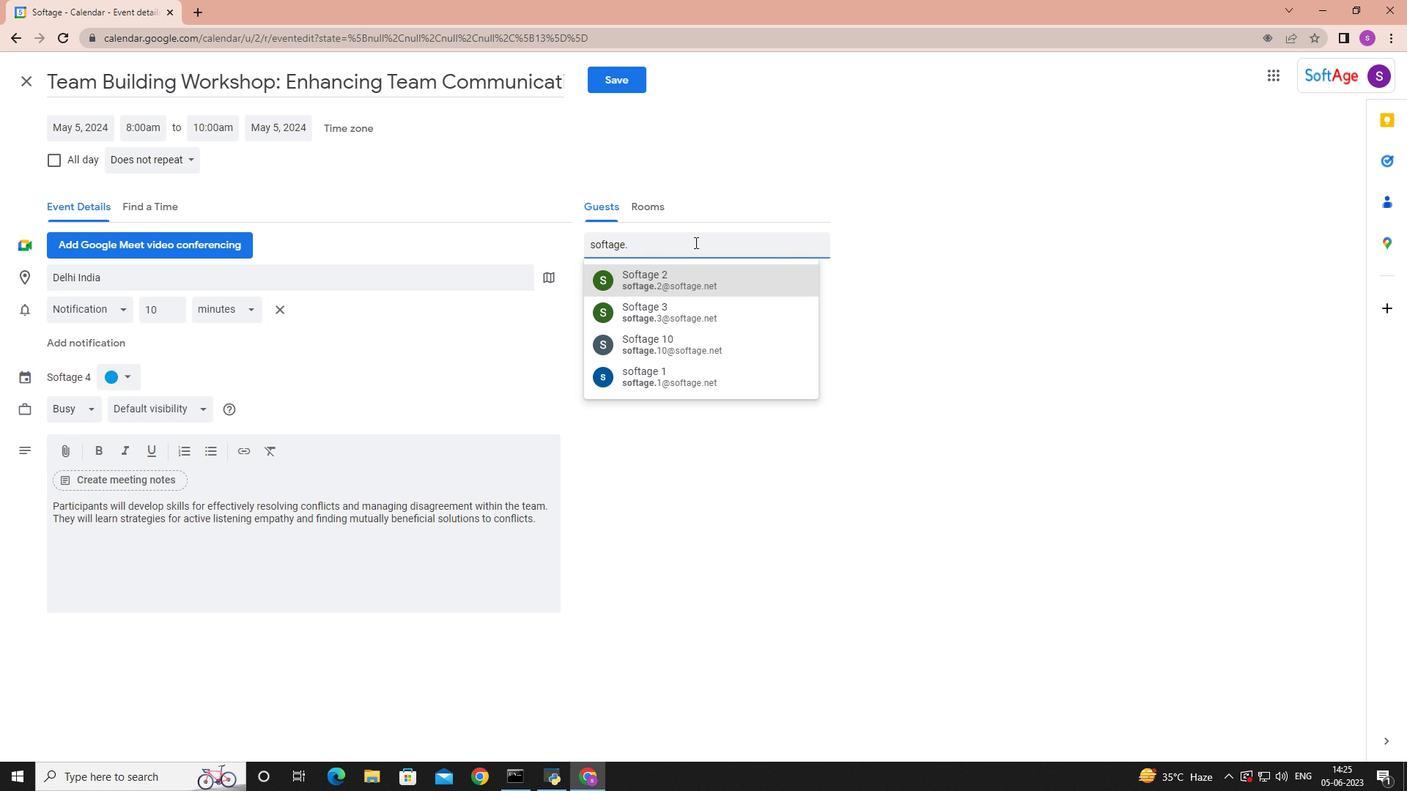 
Action: Mouse moved to (705, 268)
Screenshot: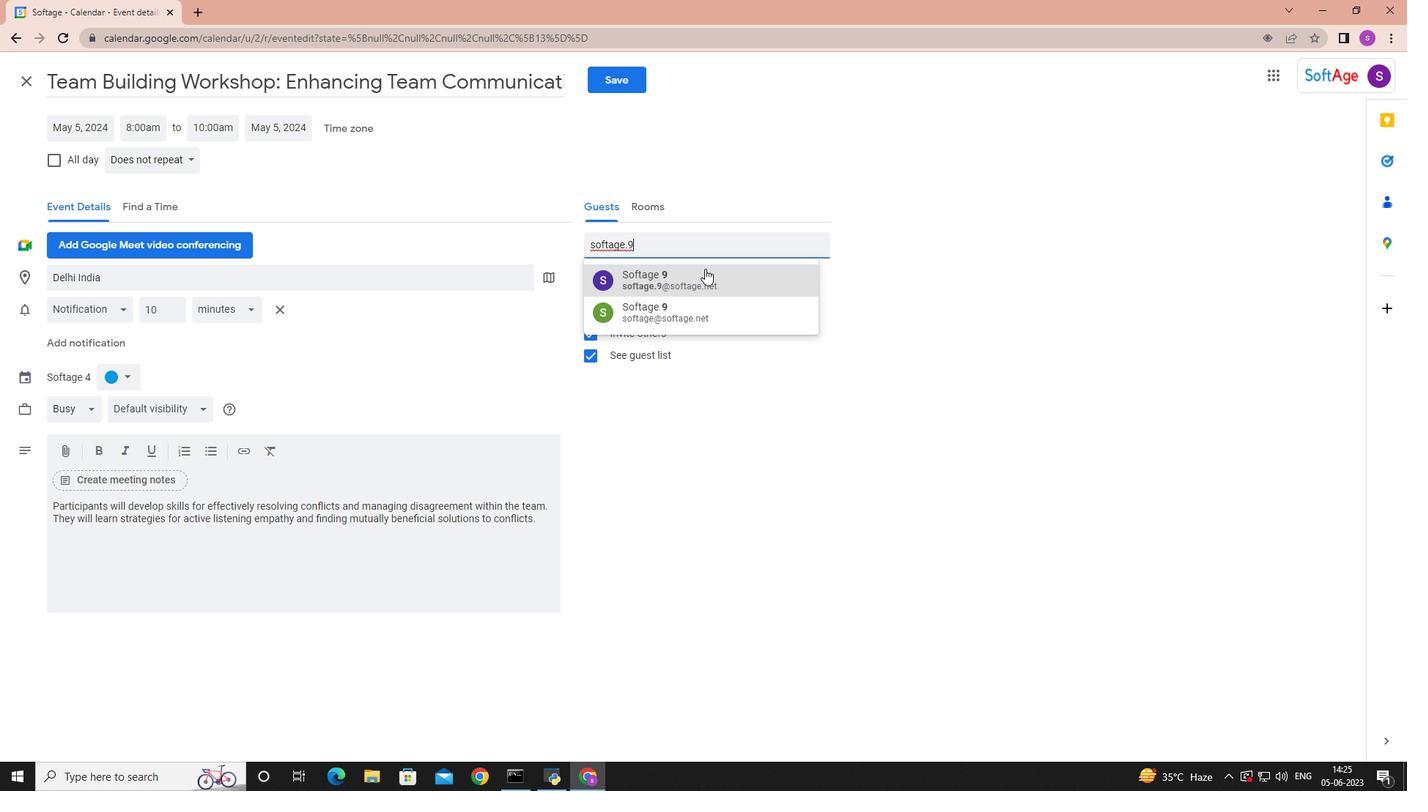 
Action: Mouse pressed left at (705, 268)
Screenshot: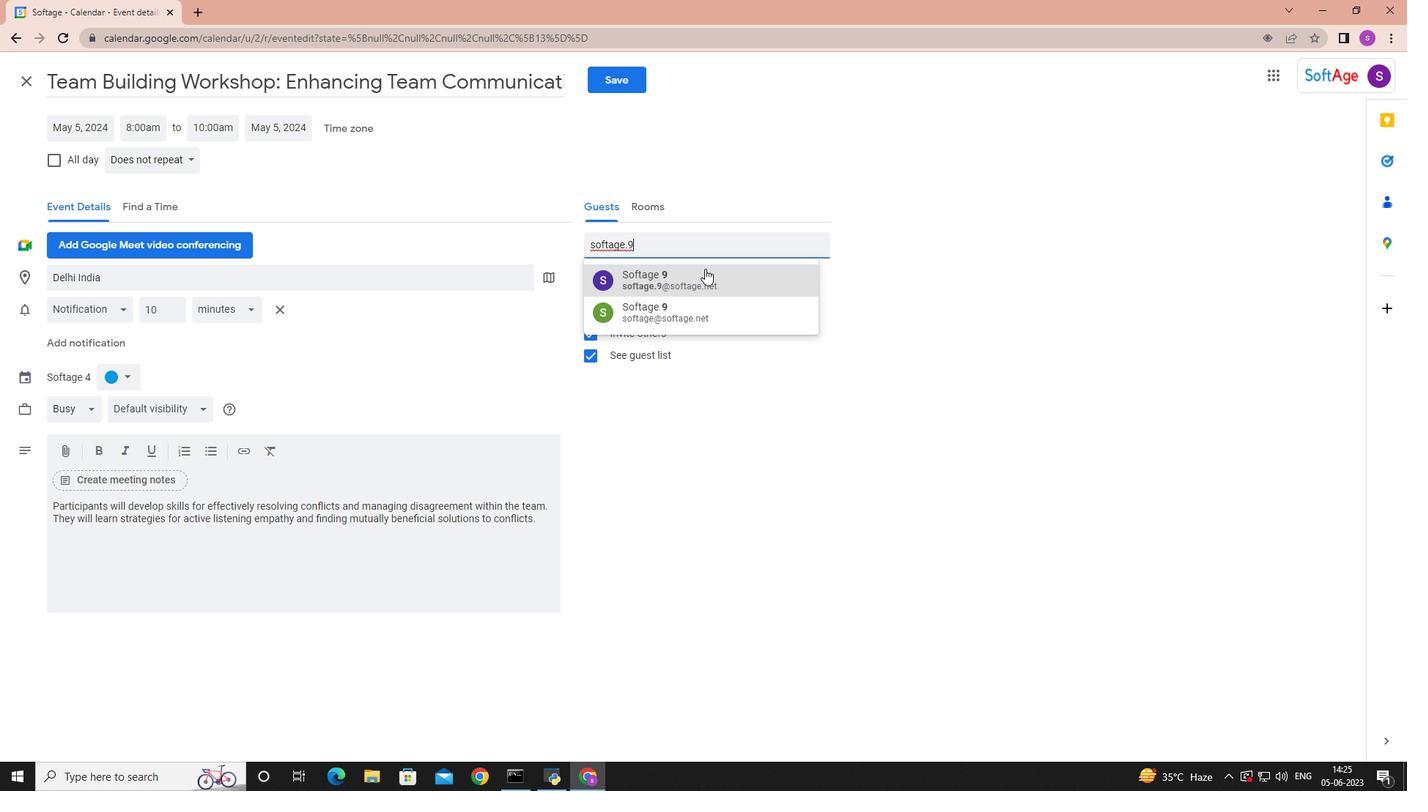 
Action: Mouse moved to (701, 243)
Screenshot: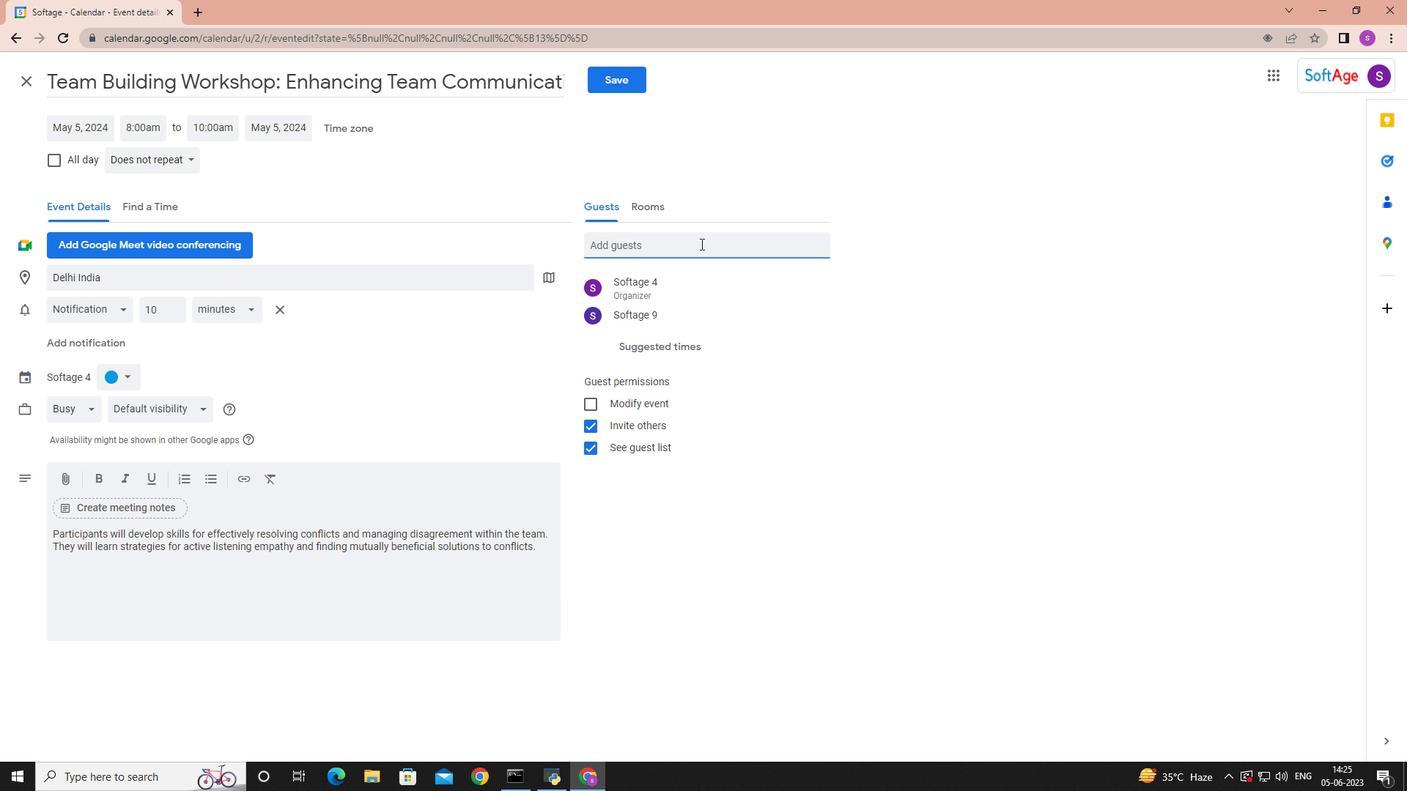 
Action: Key pressed softage.10
Screenshot: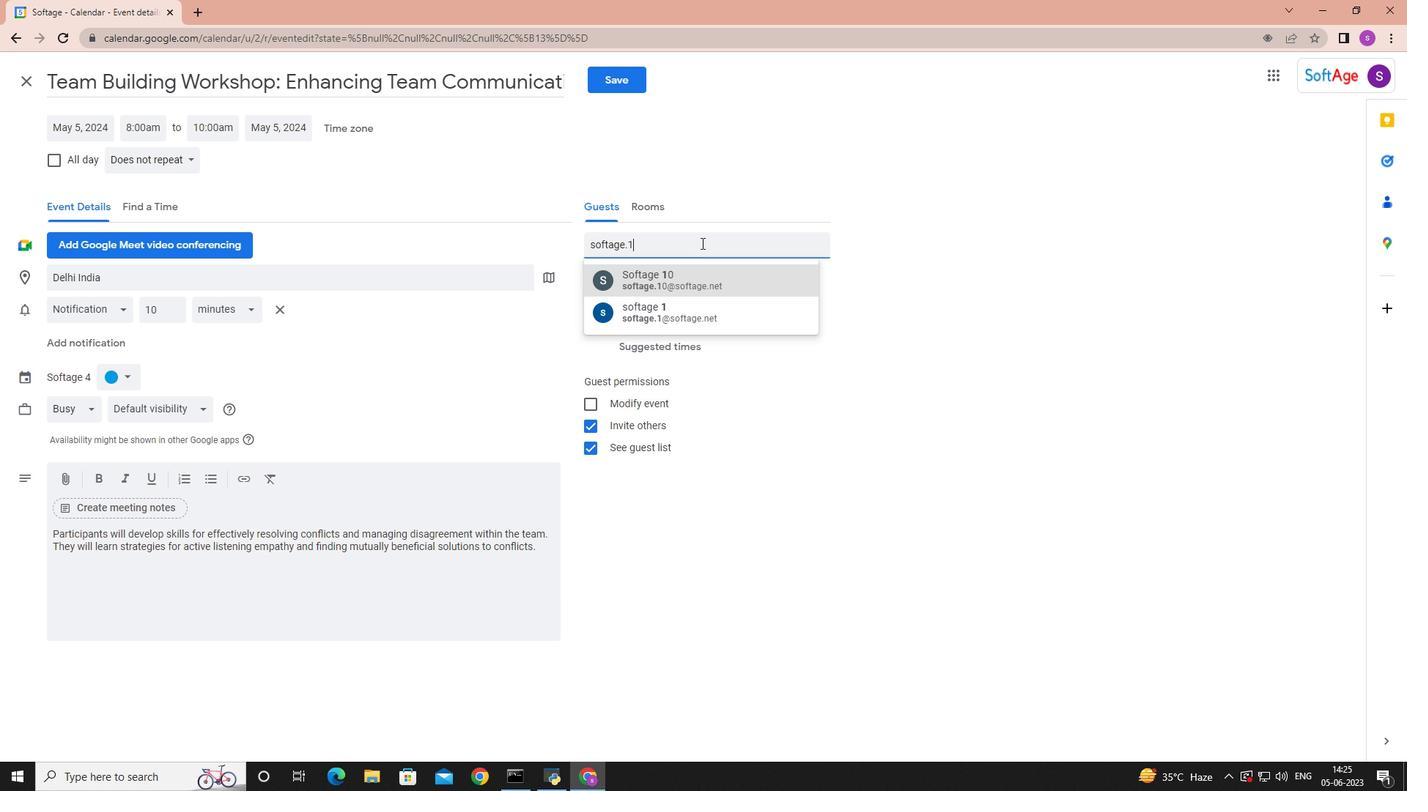 
Action: Mouse moved to (683, 283)
Screenshot: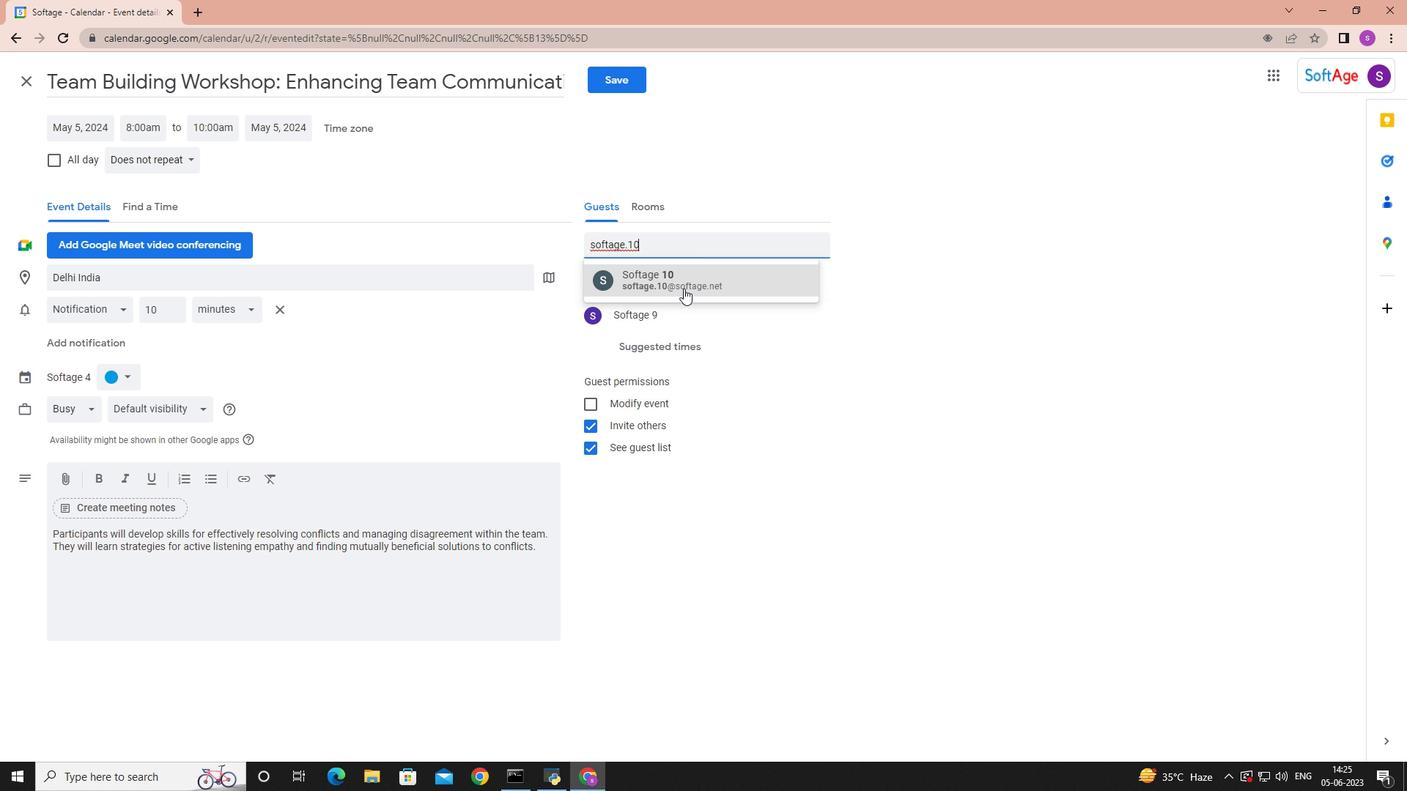 
Action: Mouse pressed left at (683, 283)
Screenshot: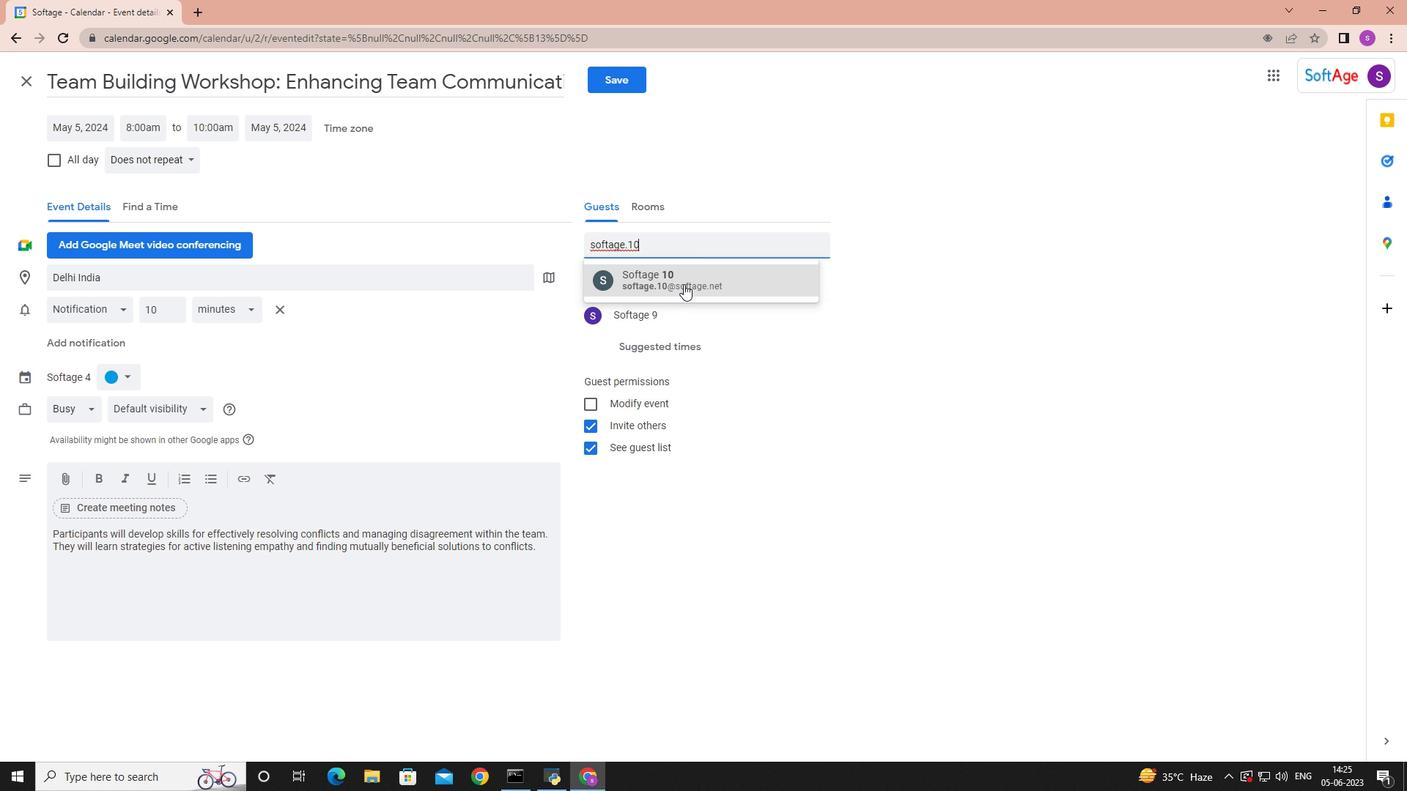 
Action: Mouse moved to (184, 156)
Screenshot: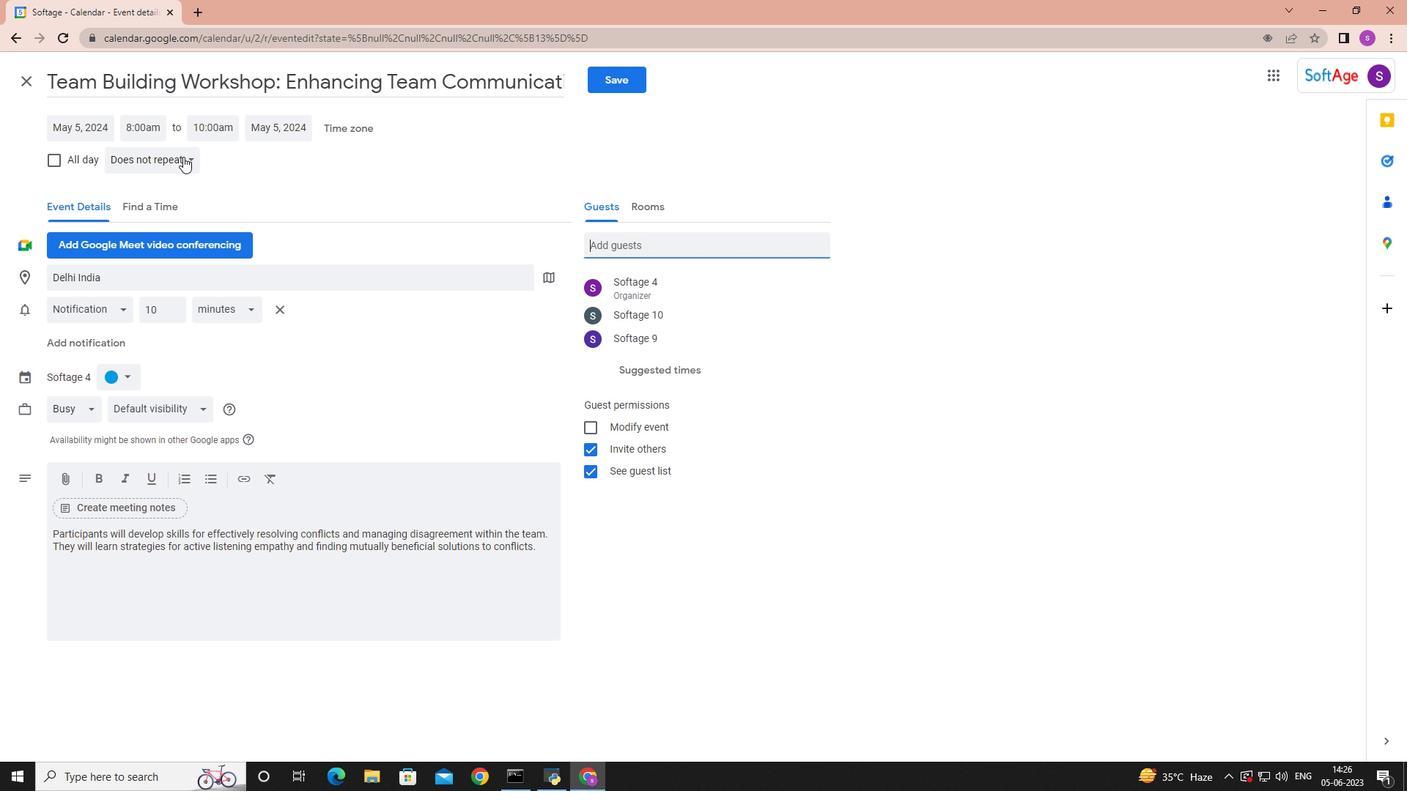 
Action: Mouse pressed left at (184, 156)
Screenshot: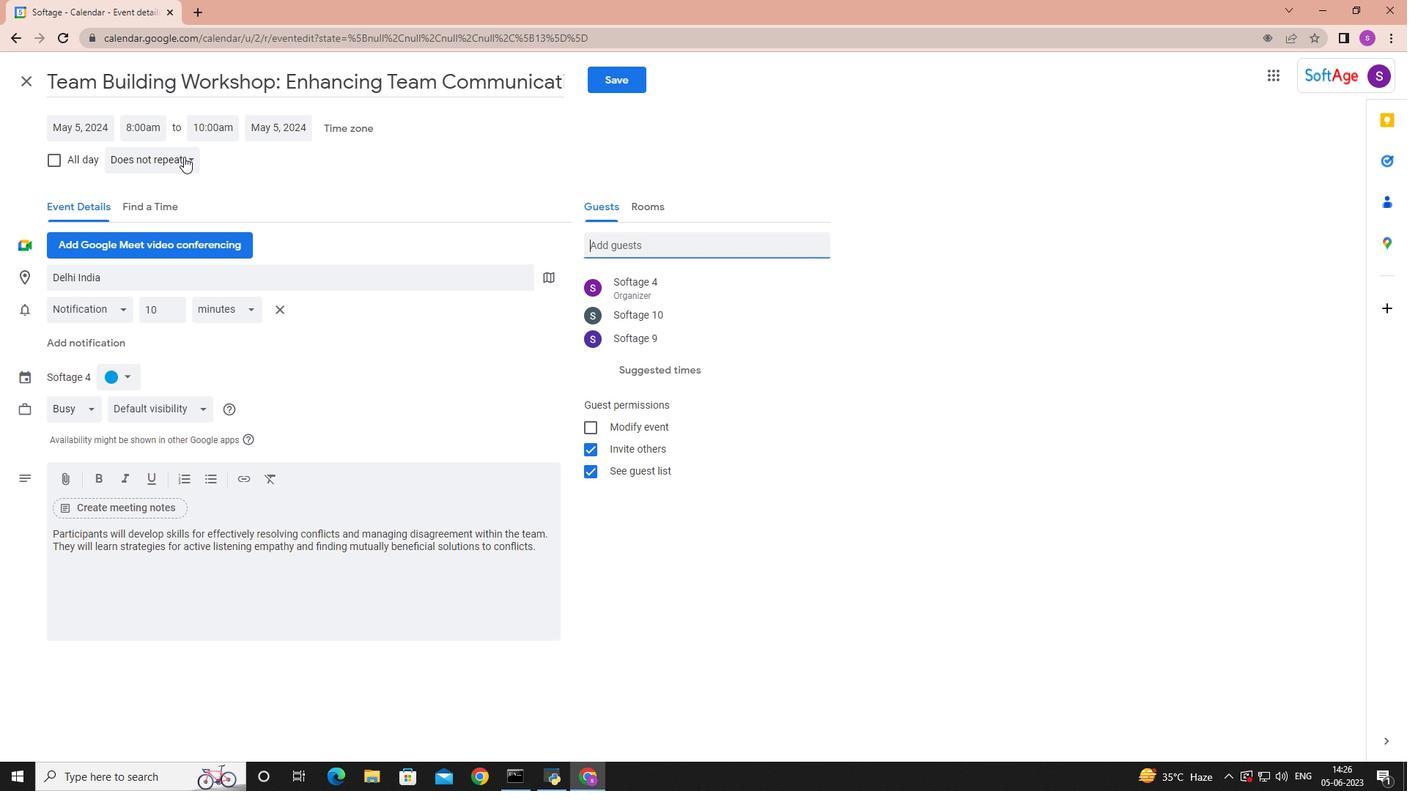 
Action: Mouse moved to (222, 294)
Screenshot: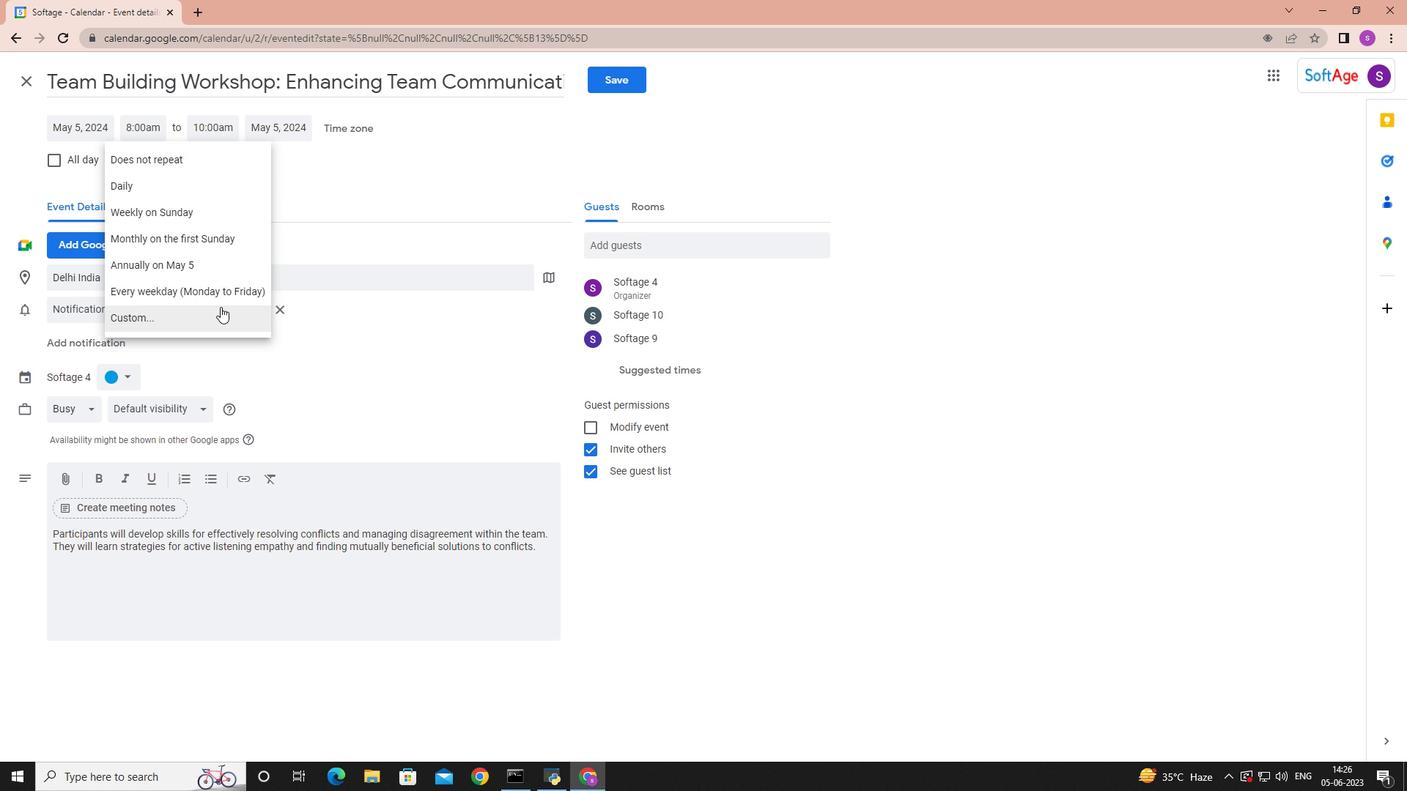
Action: Mouse pressed left at (222, 294)
Screenshot: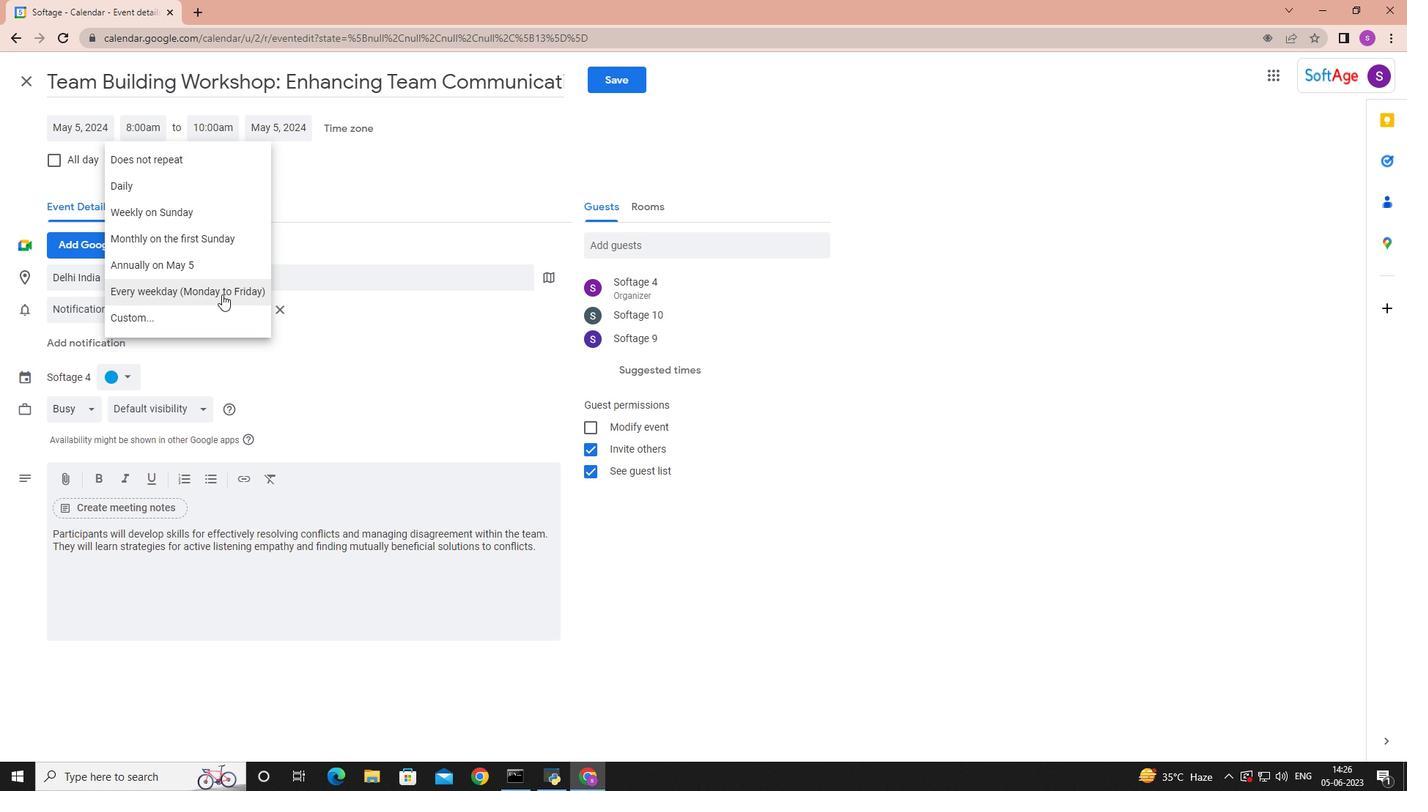 
Action: Mouse moved to (610, 78)
Screenshot: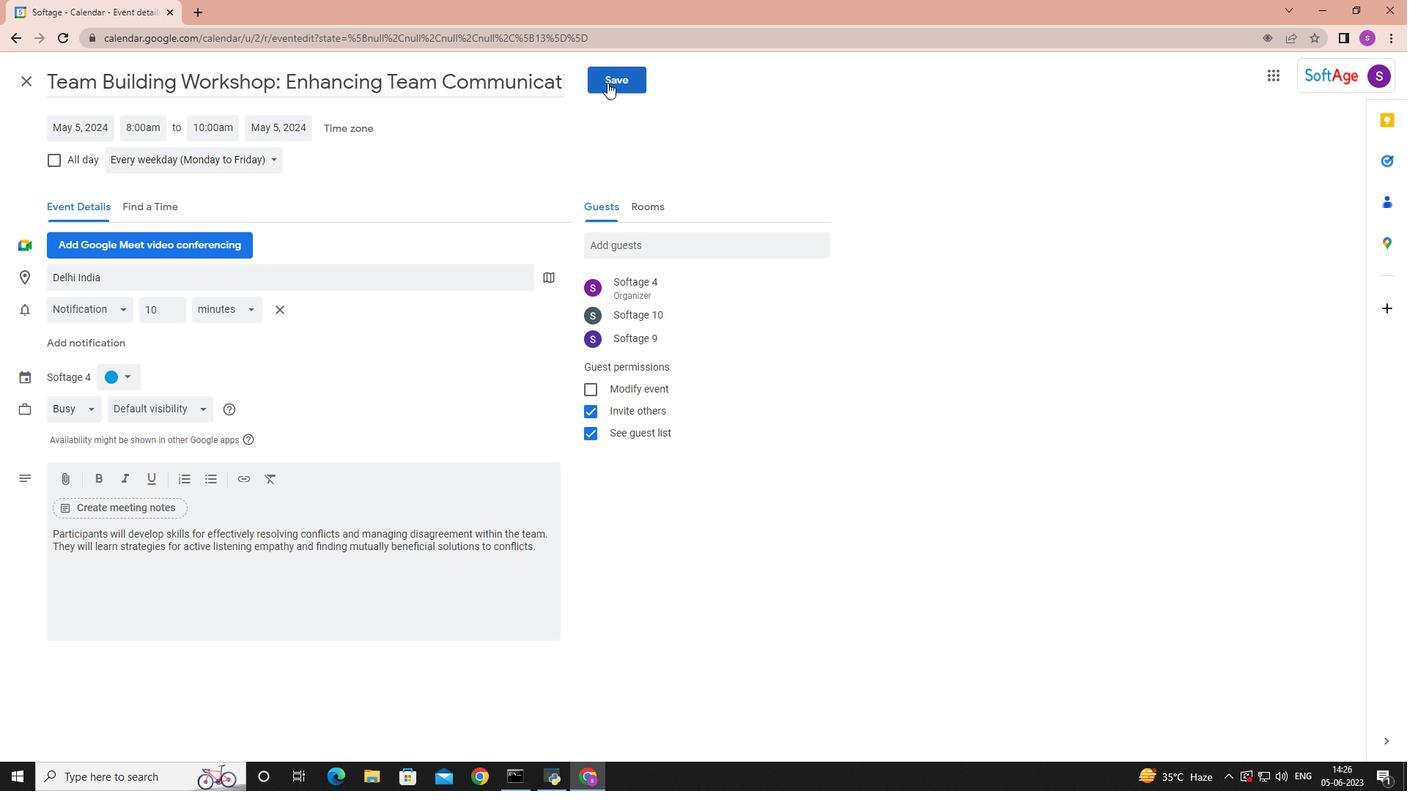 
Action: Mouse pressed left at (610, 78)
Screenshot: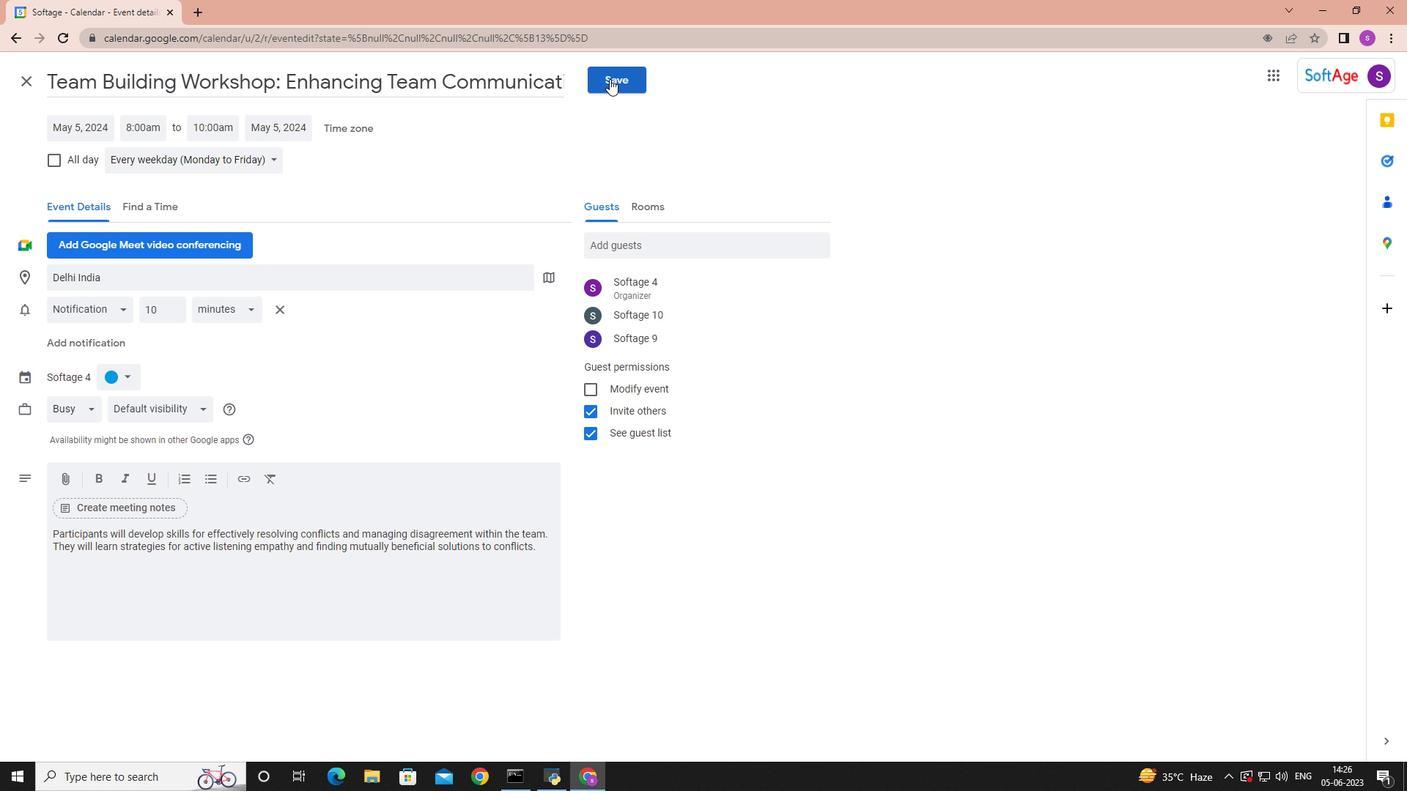 
Action: Mouse moved to (844, 433)
Screenshot: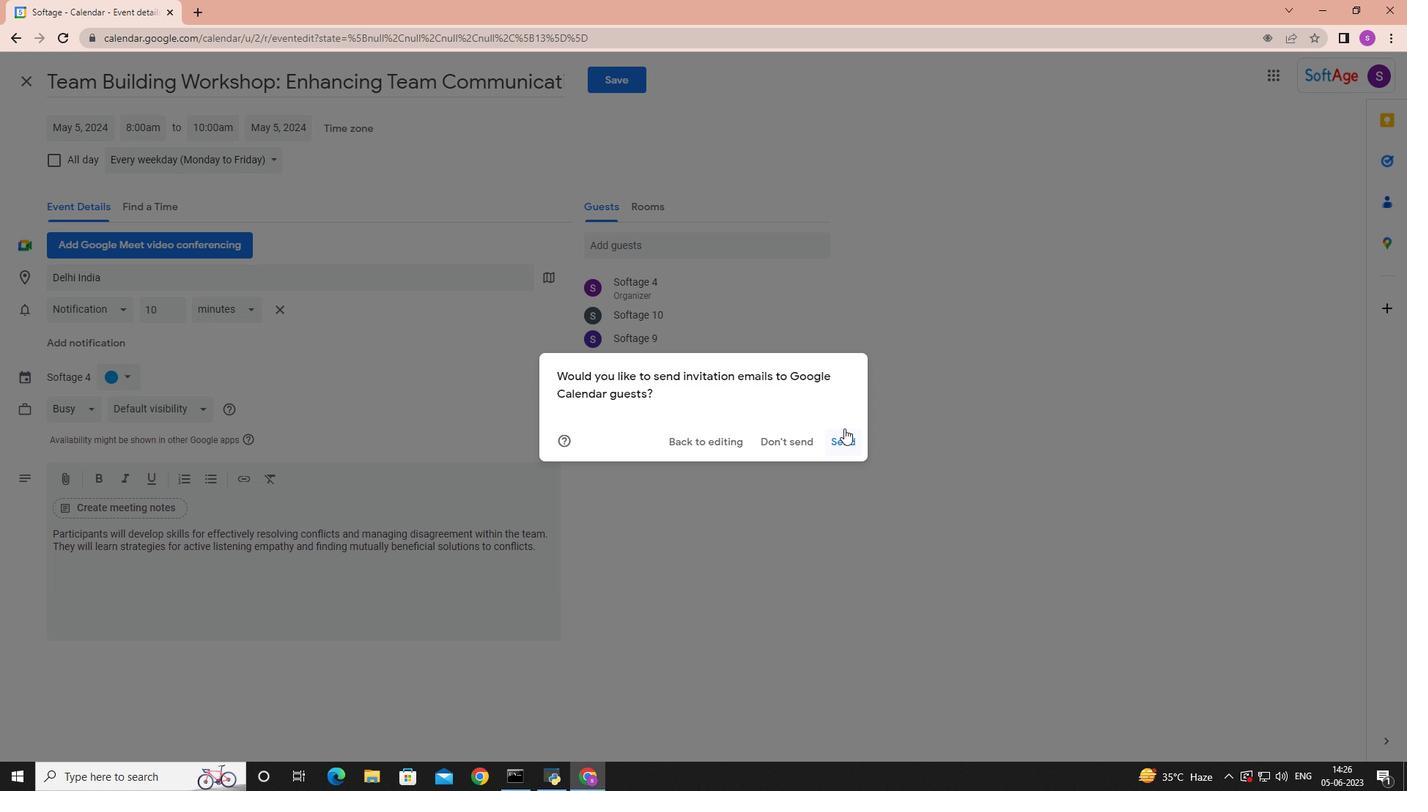
Action: Mouse pressed left at (844, 433)
Screenshot: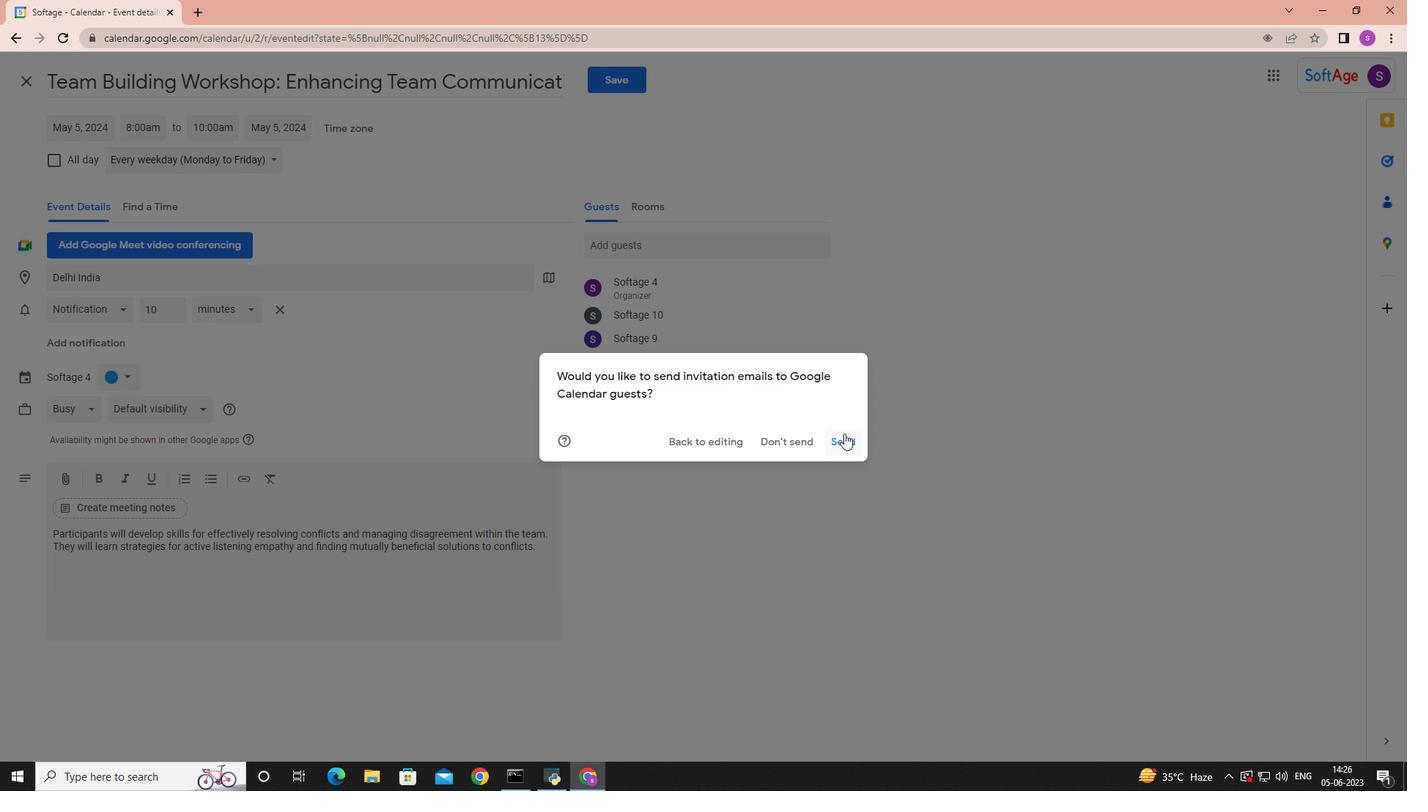 
Action: Mouse moved to (844, 433)
Screenshot: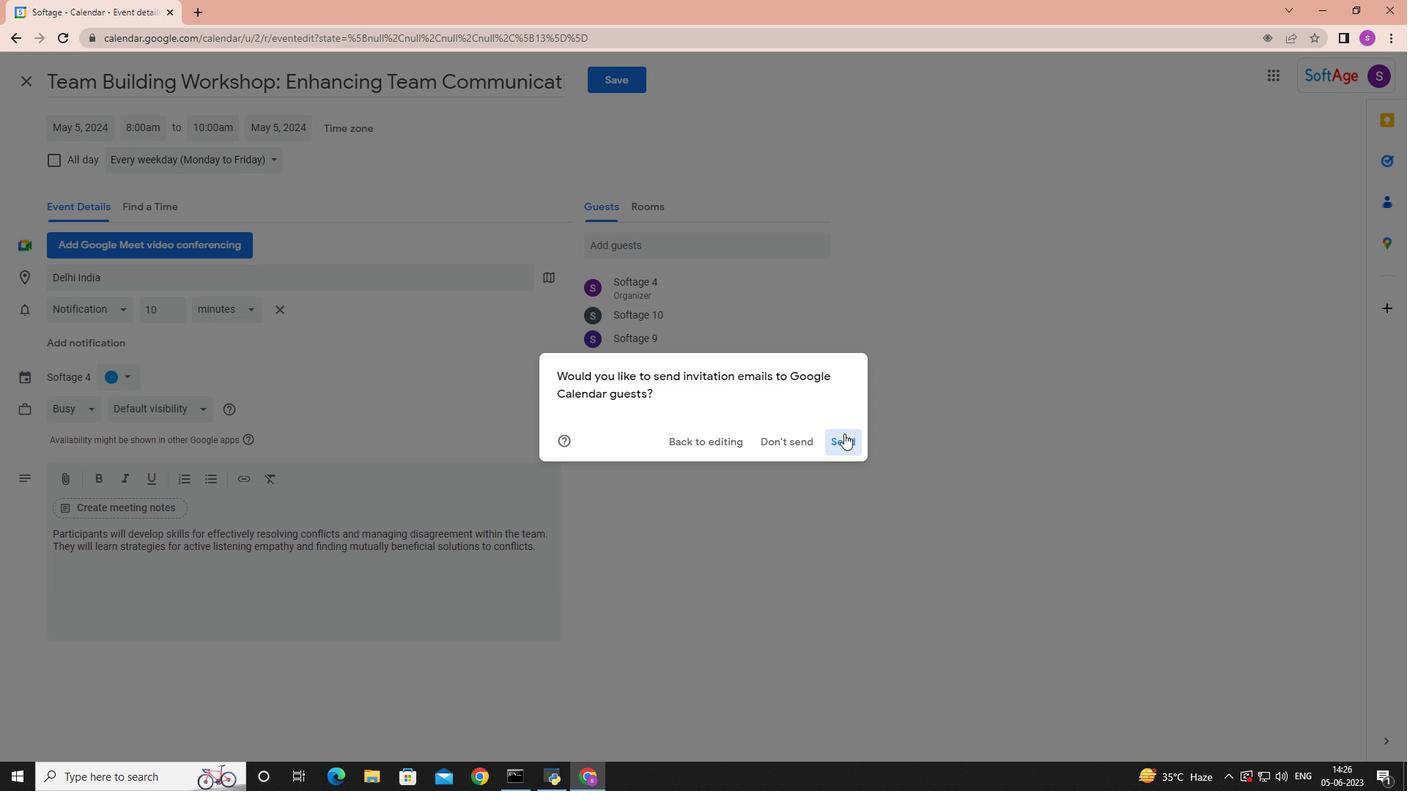 
